 Task: Select the never option in the show active terminal.
Action: Mouse moved to (44, 411)
Screenshot: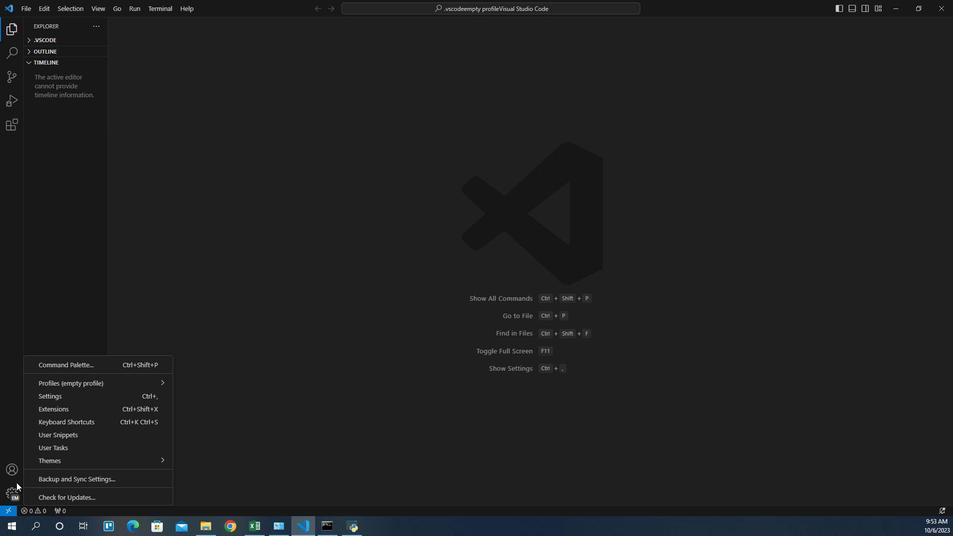 
Action: Mouse pressed left at (44, 411)
Screenshot: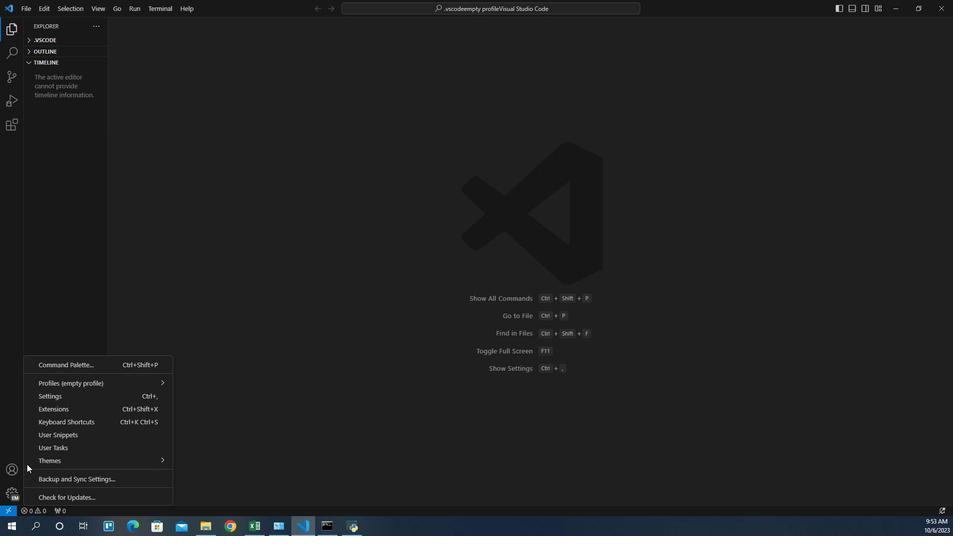 
Action: Mouse moved to (76, 353)
Screenshot: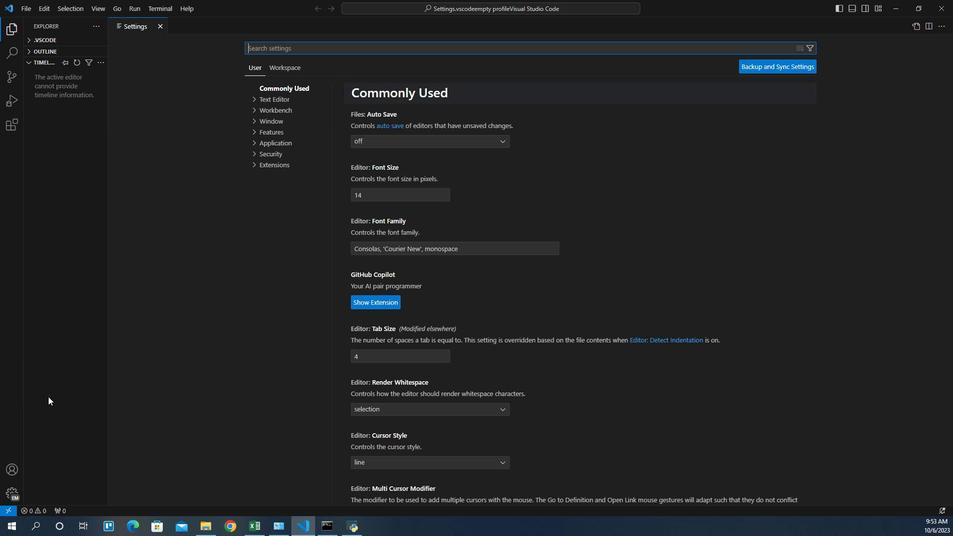 
Action: Mouse pressed left at (76, 353)
Screenshot: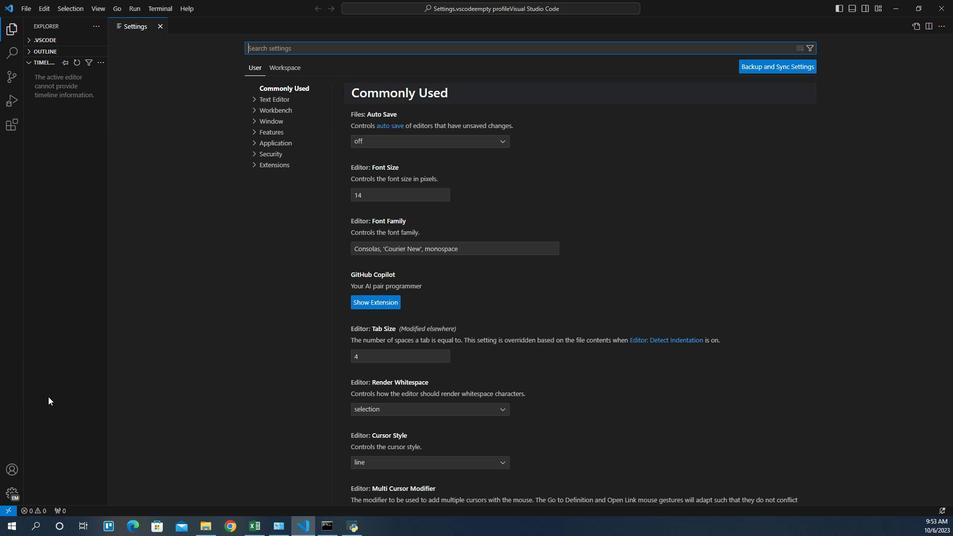 
Action: Mouse moved to (268, 194)
Screenshot: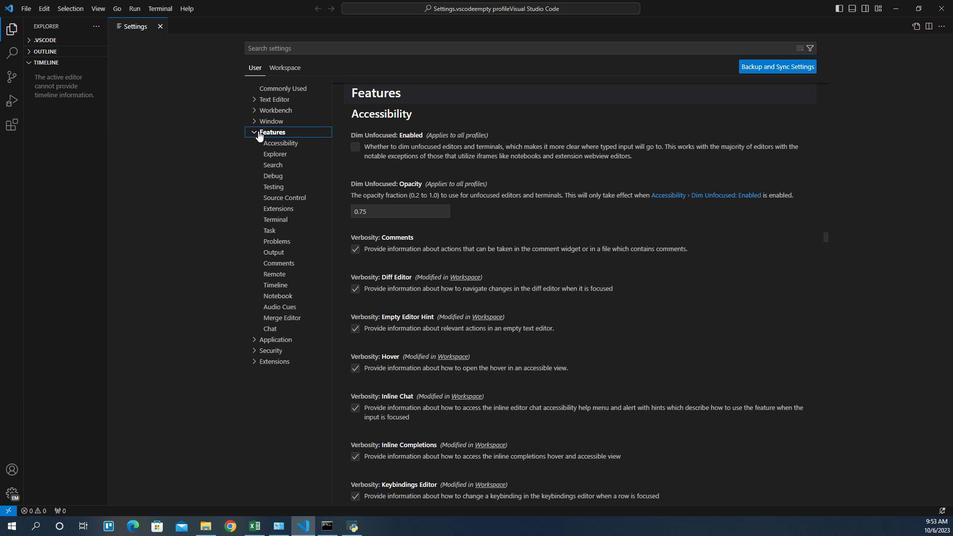 
Action: Mouse pressed left at (268, 194)
Screenshot: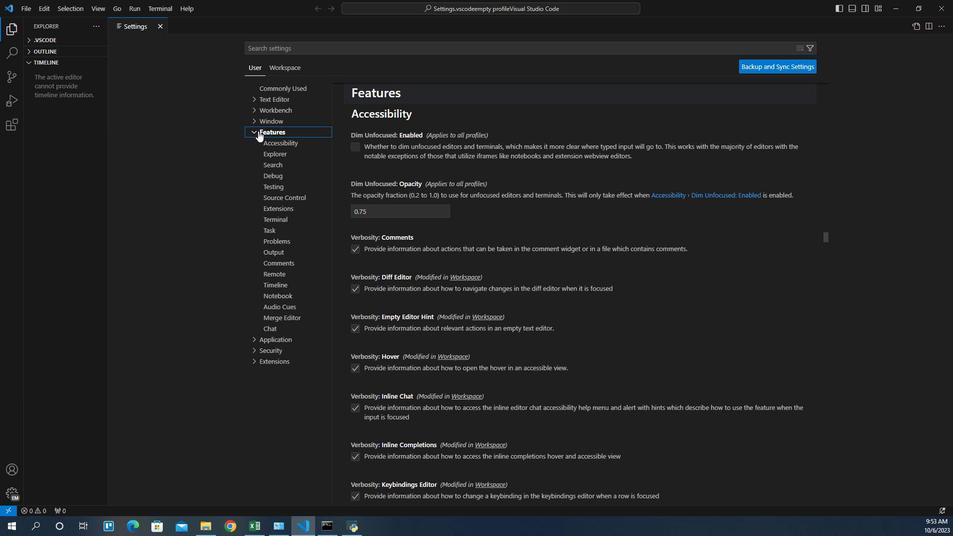 
Action: Mouse moved to (287, 248)
Screenshot: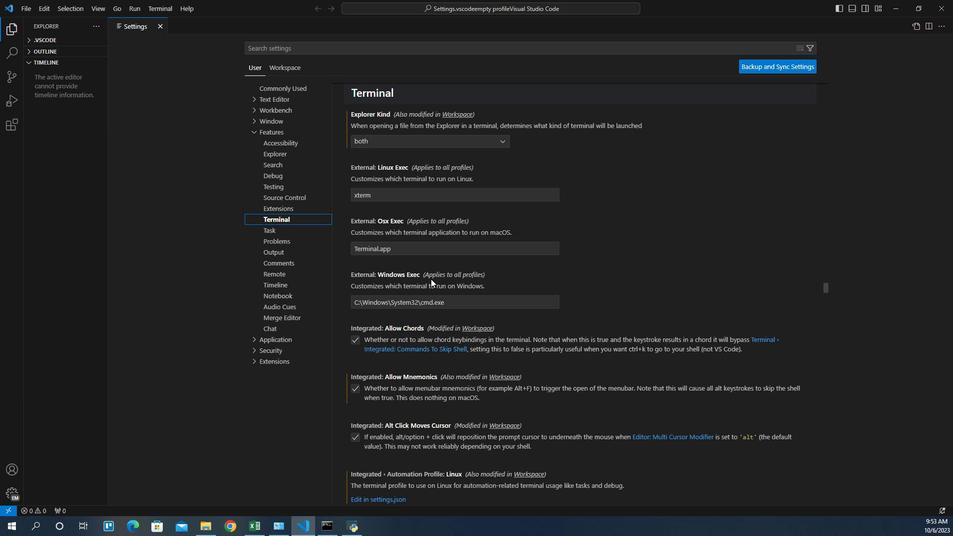 
Action: Mouse pressed left at (287, 248)
Screenshot: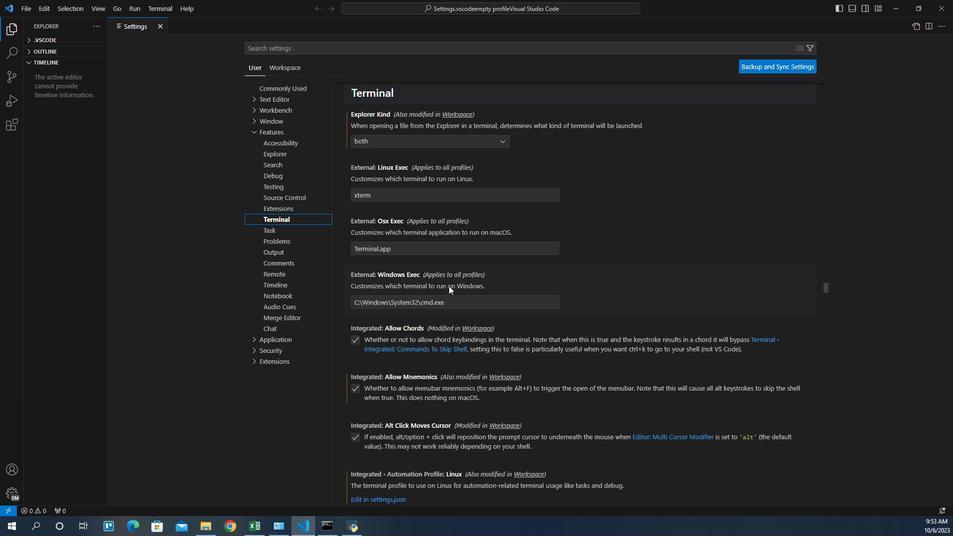 
Action: Mouse moved to (484, 347)
Screenshot: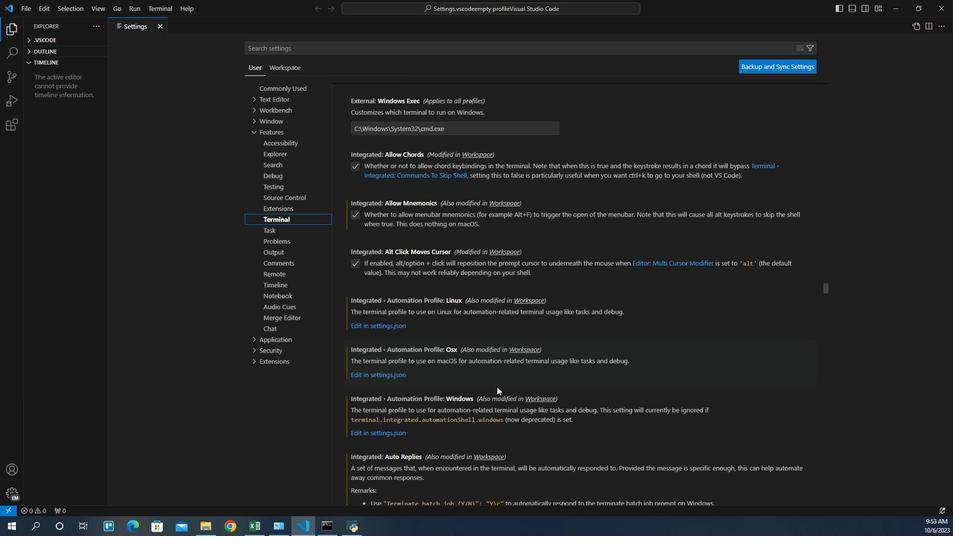 
Action: Mouse scrolled (484, 347) with delta (0, 0)
Screenshot: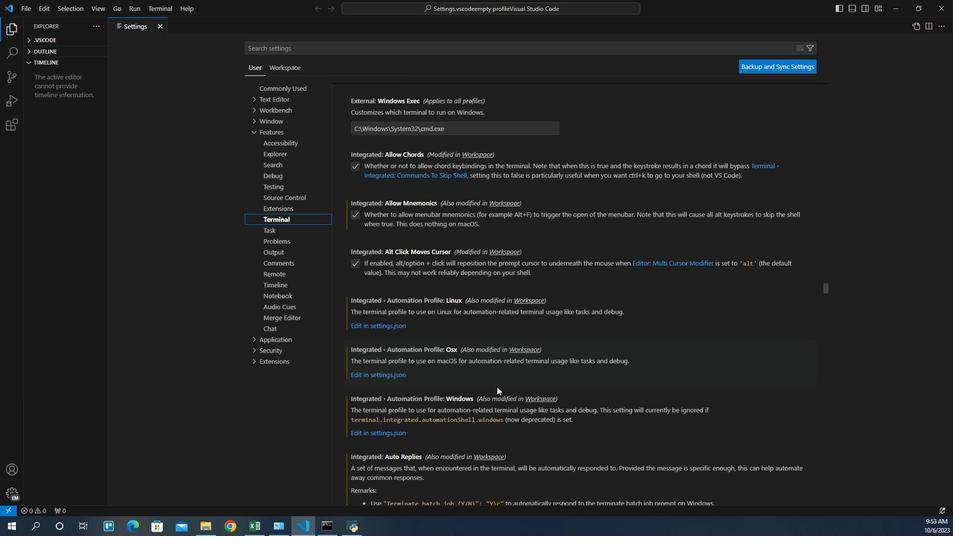 
Action: Mouse scrolled (484, 347) with delta (0, 0)
Screenshot: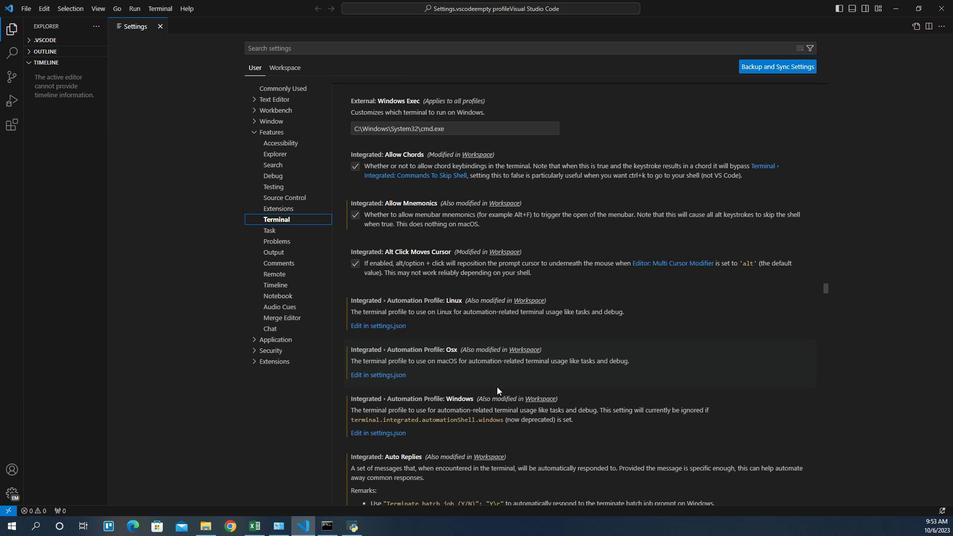 
Action: Mouse scrolled (484, 347) with delta (0, 0)
Screenshot: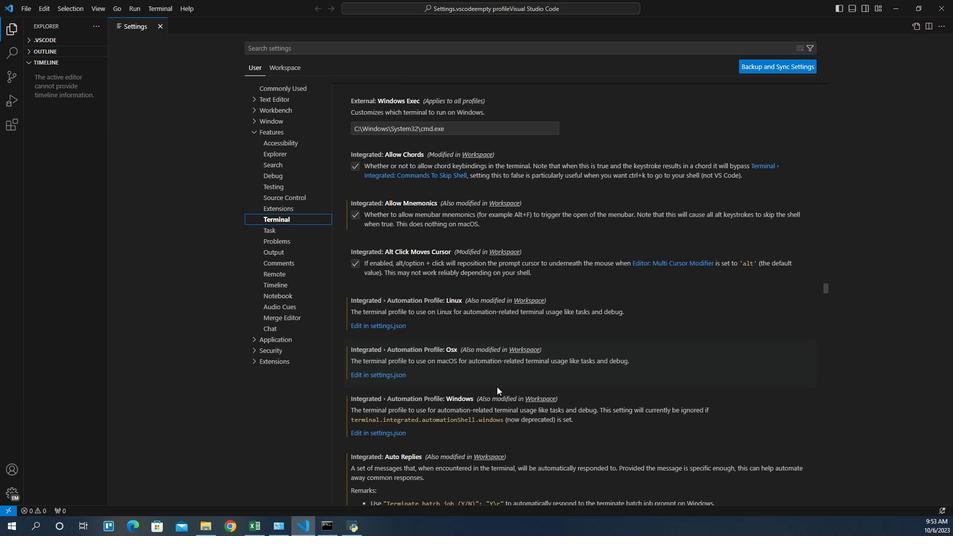 
Action: Mouse scrolled (484, 347) with delta (0, 0)
Screenshot: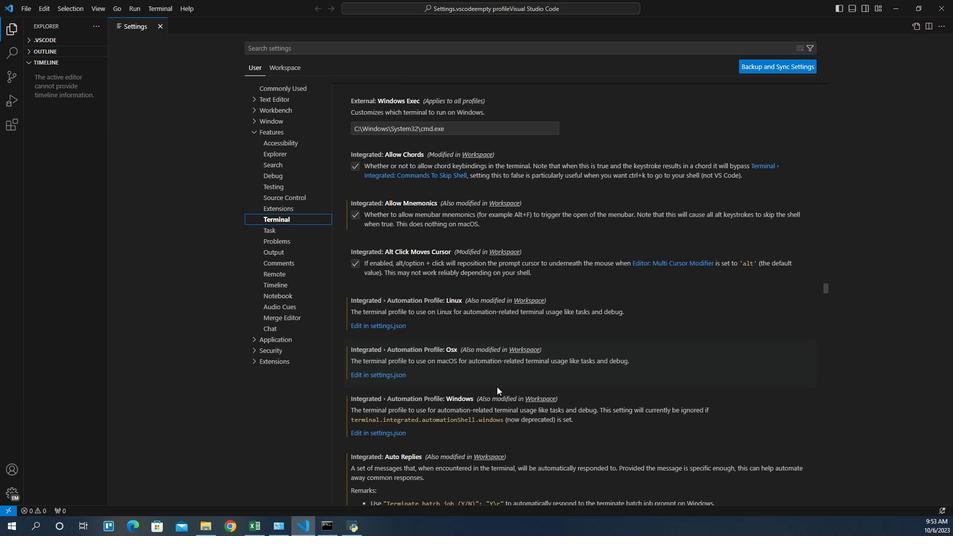 
Action: Mouse scrolled (484, 347) with delta (0, 0)
Screenshot: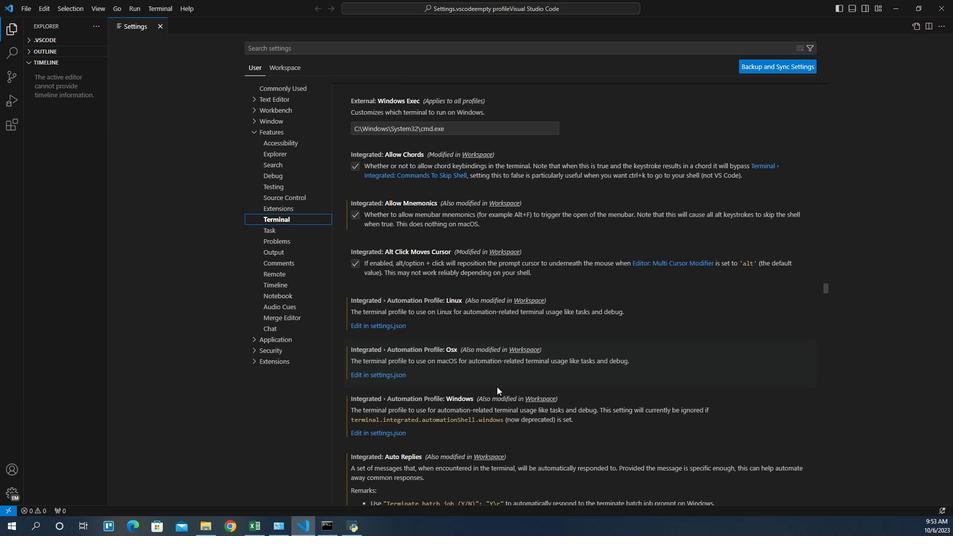 
Action: Mouse scrolled (484, 347) with delta (0, 0)
Screenshot: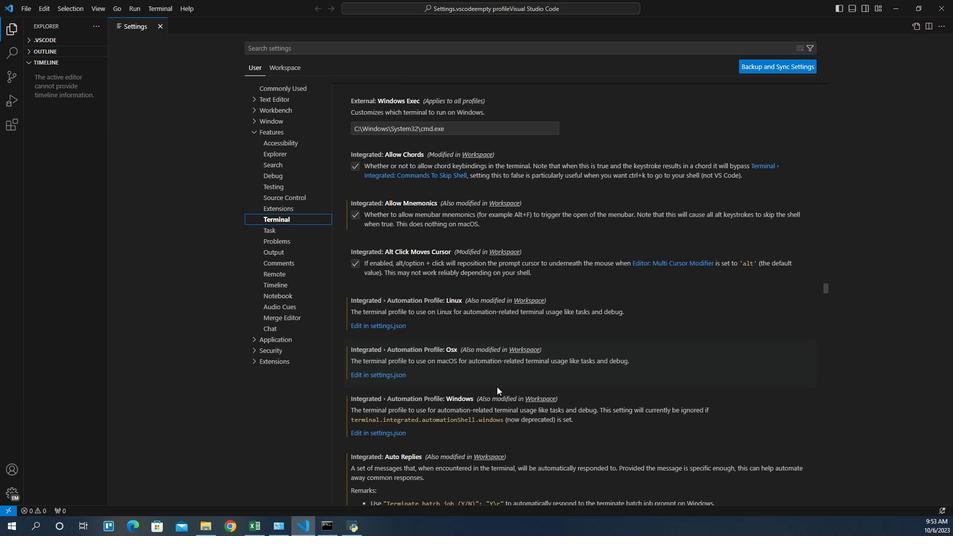 
Action: Mouse scrolled (484, 347) with delta (0, 0)
Screenshot: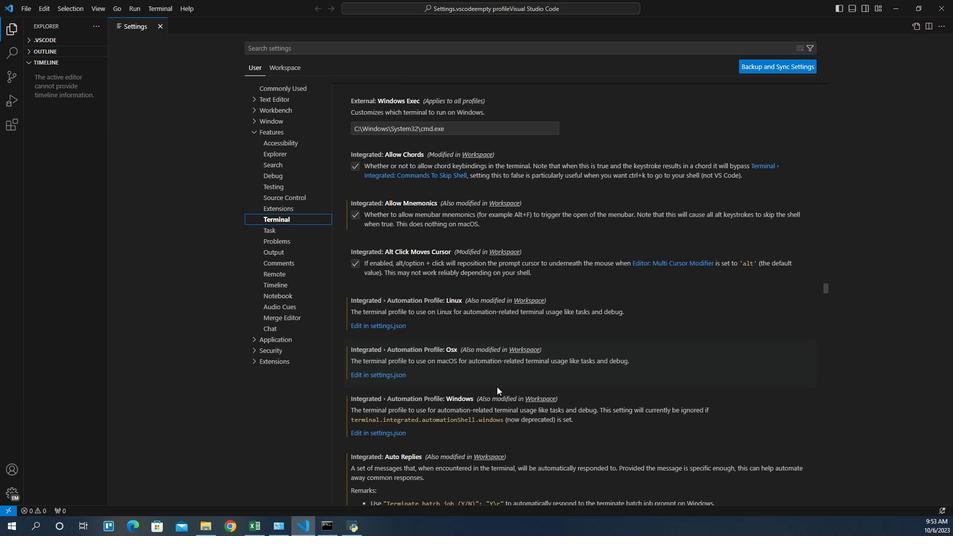 
Action: Mouse moved to (485, 347)
Screenshot: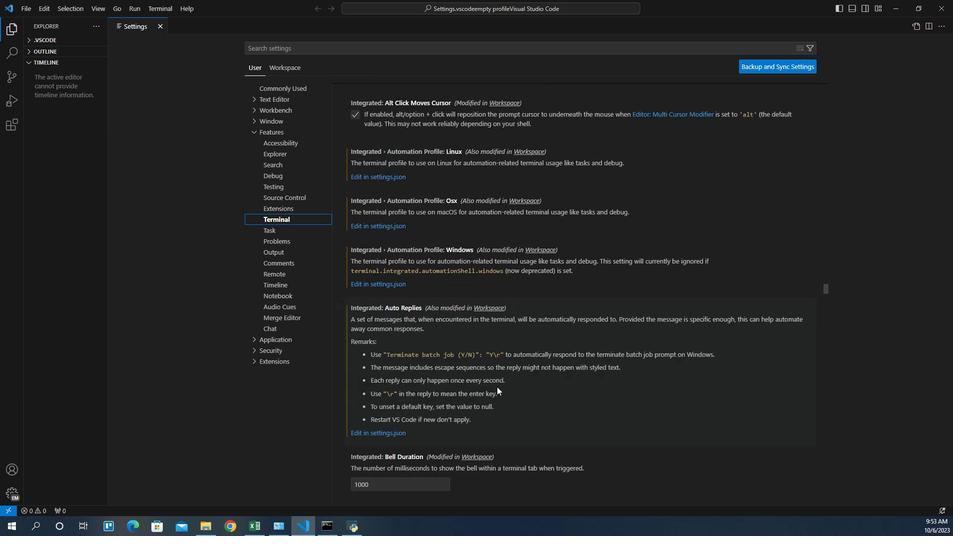 
Action: Mouse scrolled (485, 347) with delta (0, 0)
Screenshot: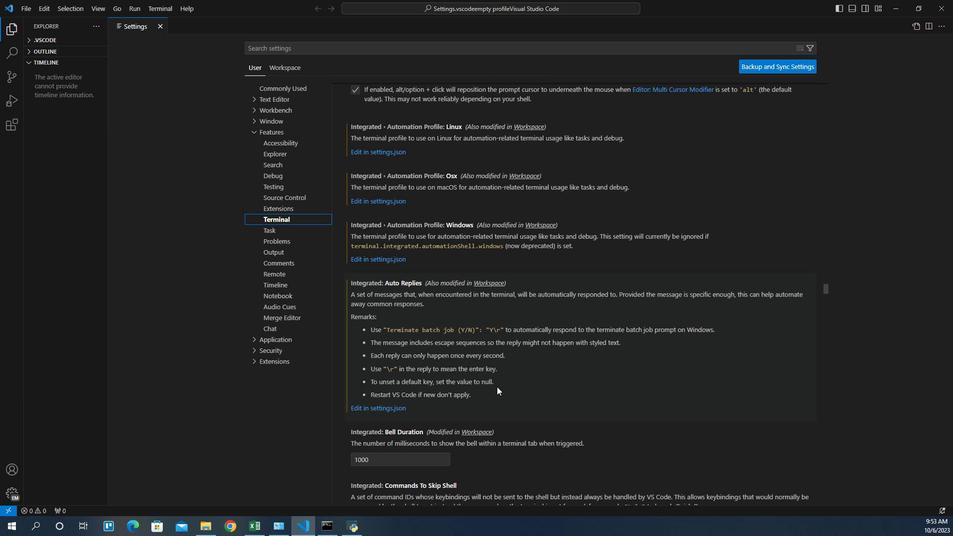 
Action: Mouse scrolled (485, 347) with delta (0, 0)
Screenshot: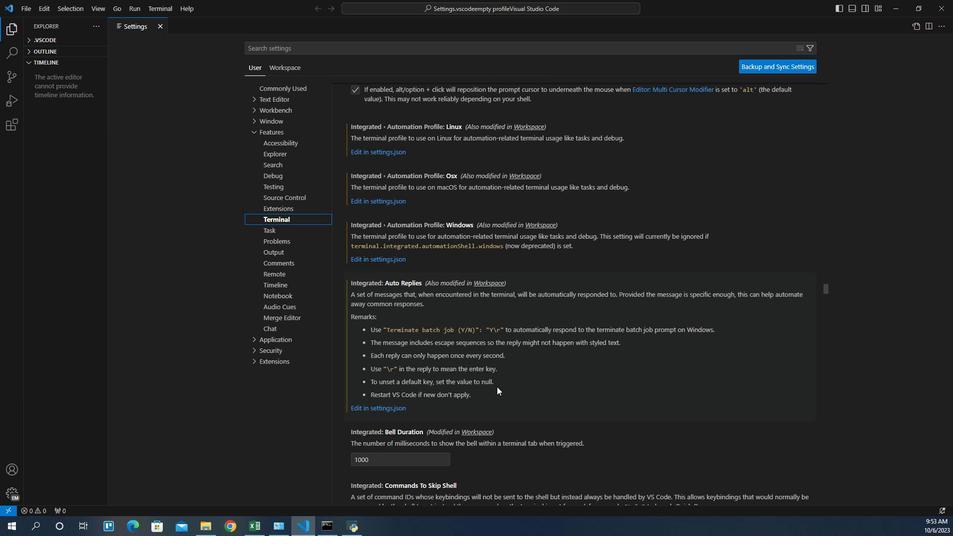 
Action: Mouse scrolled (485, 347) with delta (0, 0)
Screenshot: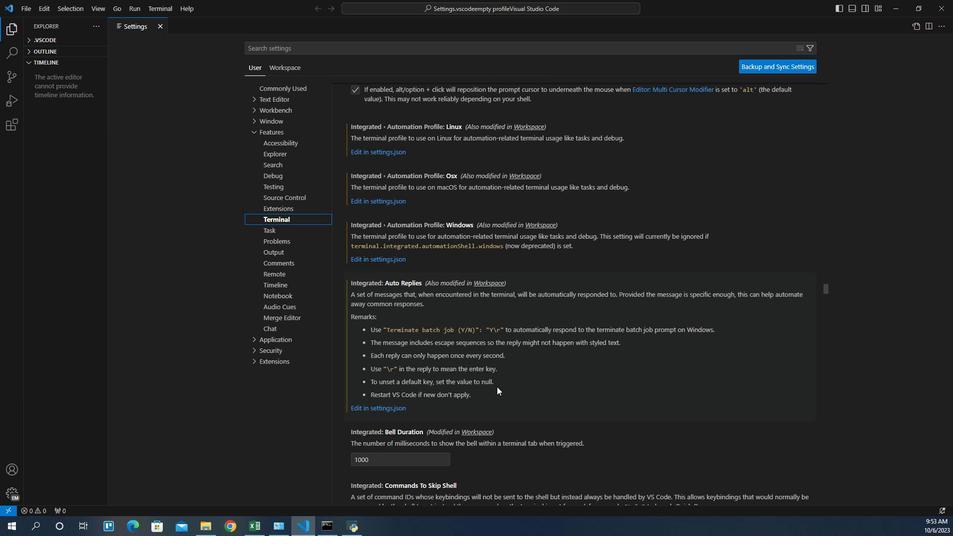 
Action: Mouse scrolled (485, 347) with delta (0, 0)
Screenshot: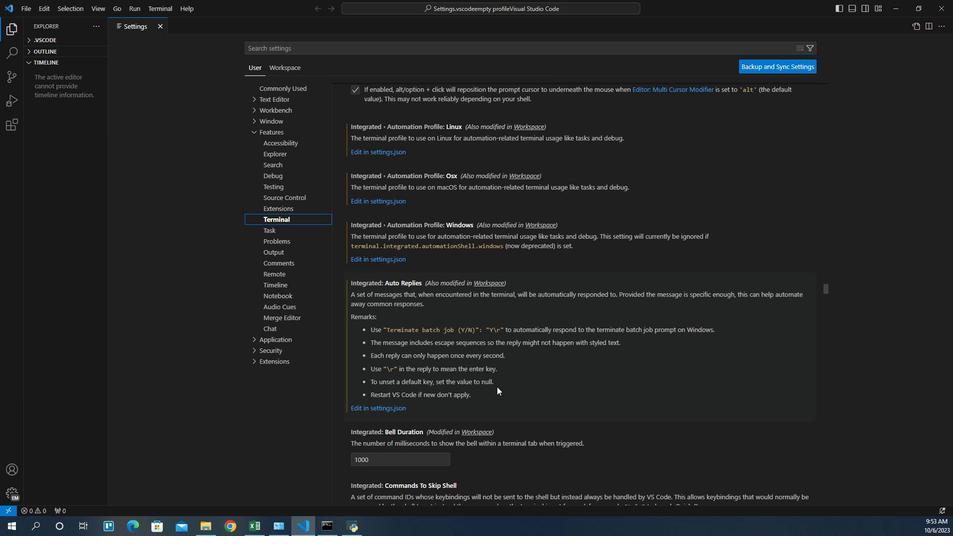 
Action: Mouse scrolled (485, 347) with delta (0, 0)
Screenshot: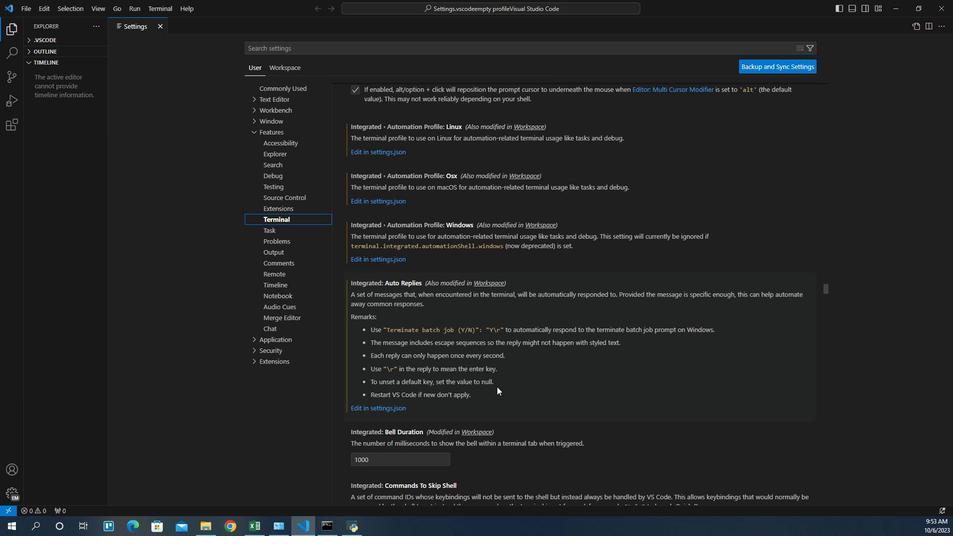 
Action: Mouse scrolled (485, 347) with delta (0, 0)
Screenshot: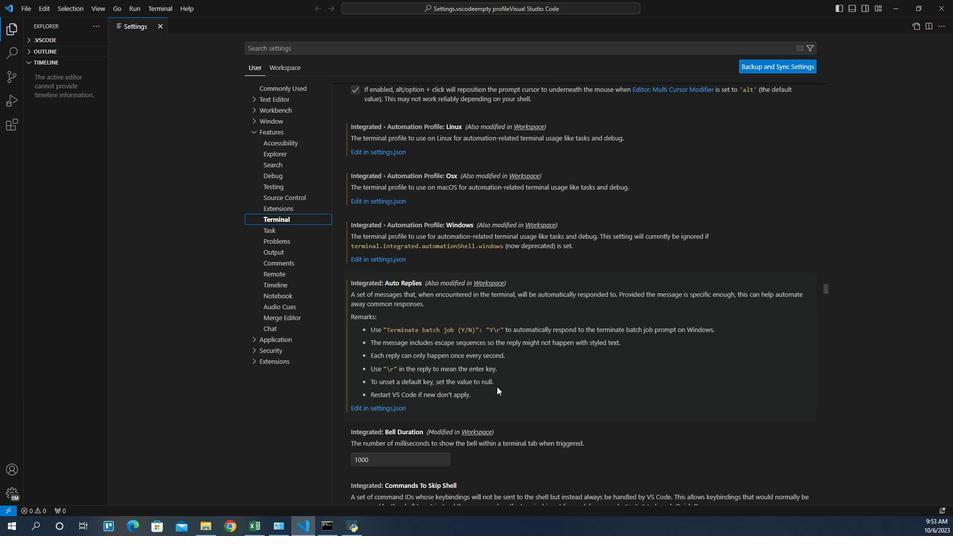 
Action: Mouse scrolled (485, 347) with delta (0, 0)
Screenshot: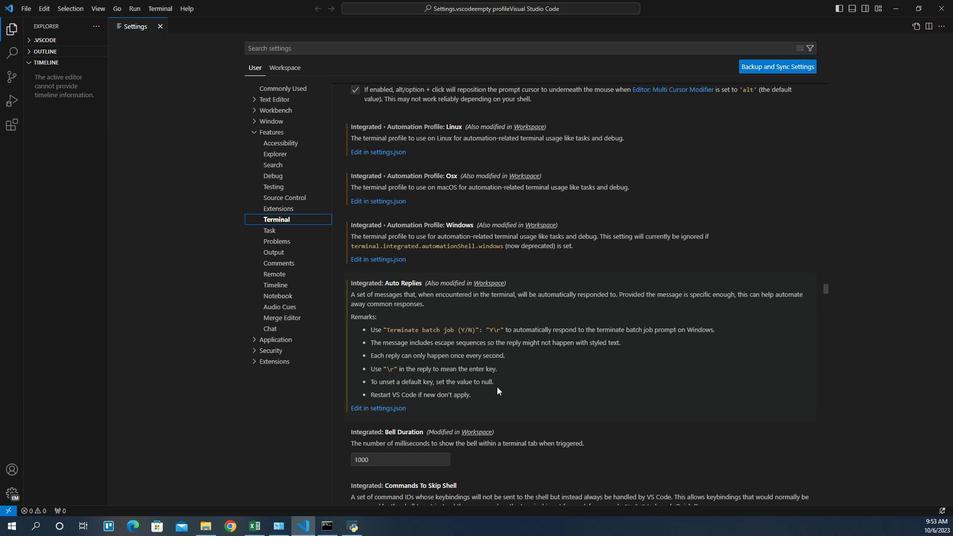 
Action: Mouse scrolled (485, 347) with delta (0, 0)
Screenshot: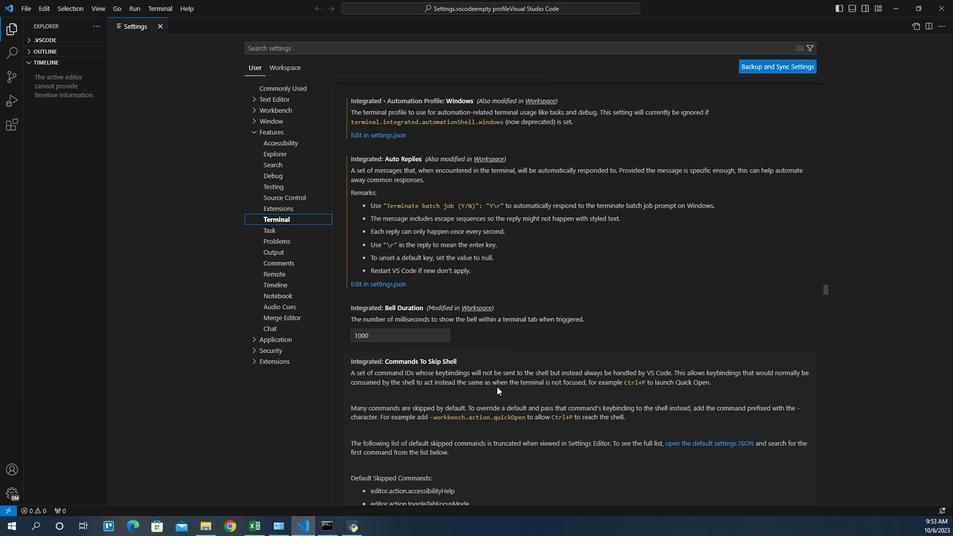 
Action: Mouse scrolled (485, 347) with delta (0, 0)
Screenshot: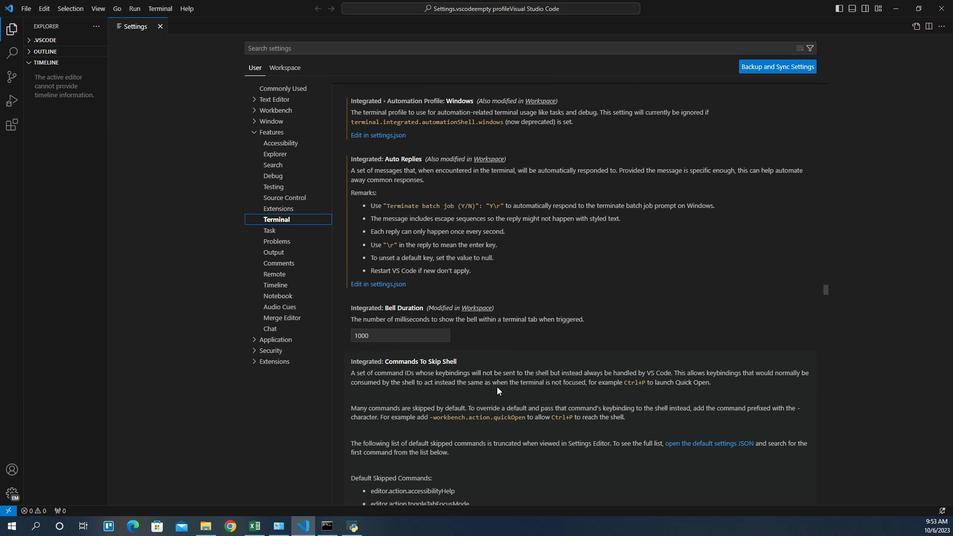 
Action: Mouse scrolled (485, 347) with delta (0, 0)
Screenshot: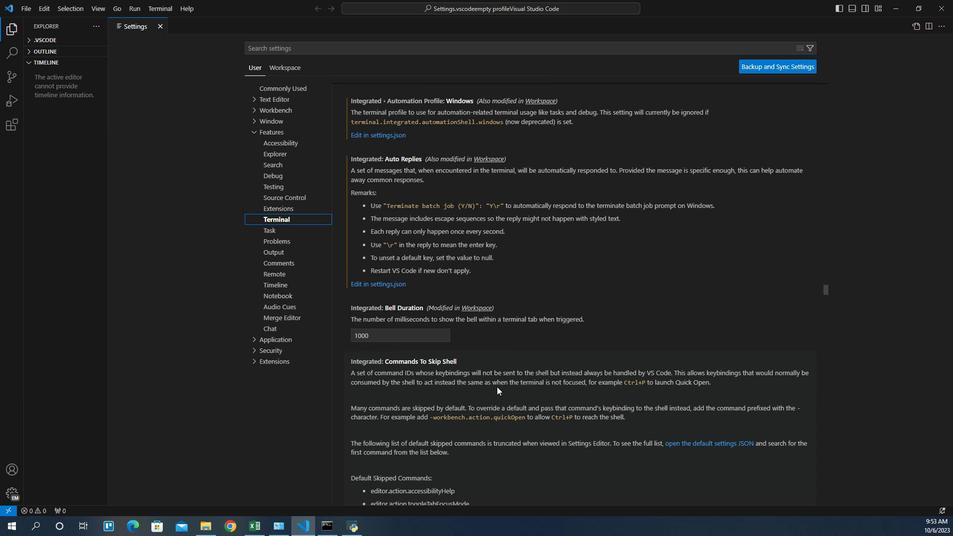 
Action: Mouse scrolled (485, 347) with delta (0, 0)
Screenshot: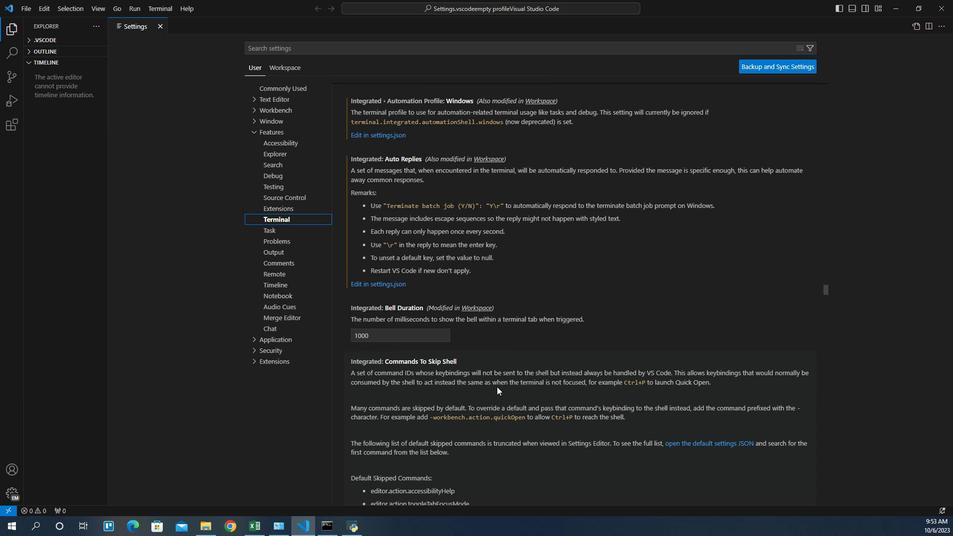 
Action: Mouse scrolled (485, 348) with delta (0, 0)
Screenshot: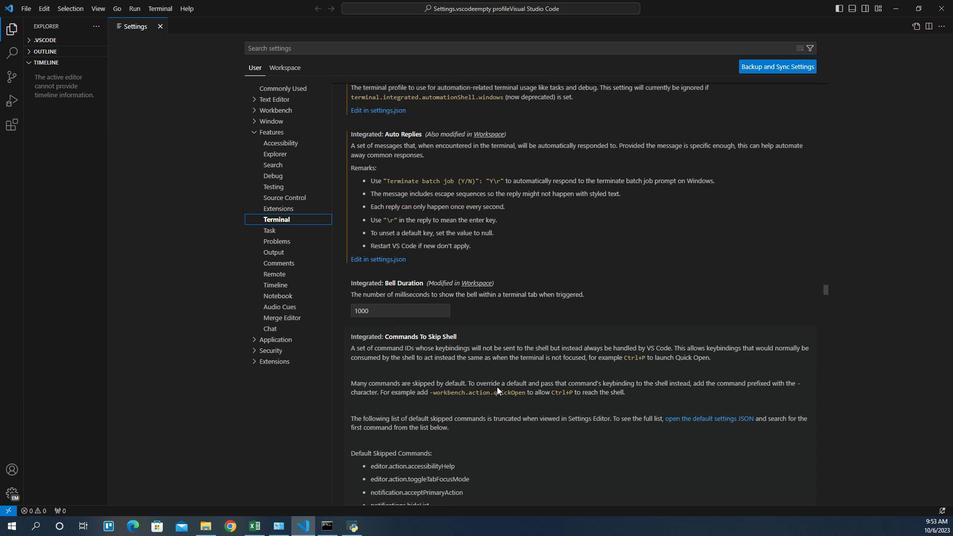 
Action: Mouse scrolled (485, 347) with delta (0, 0)
Screenshot: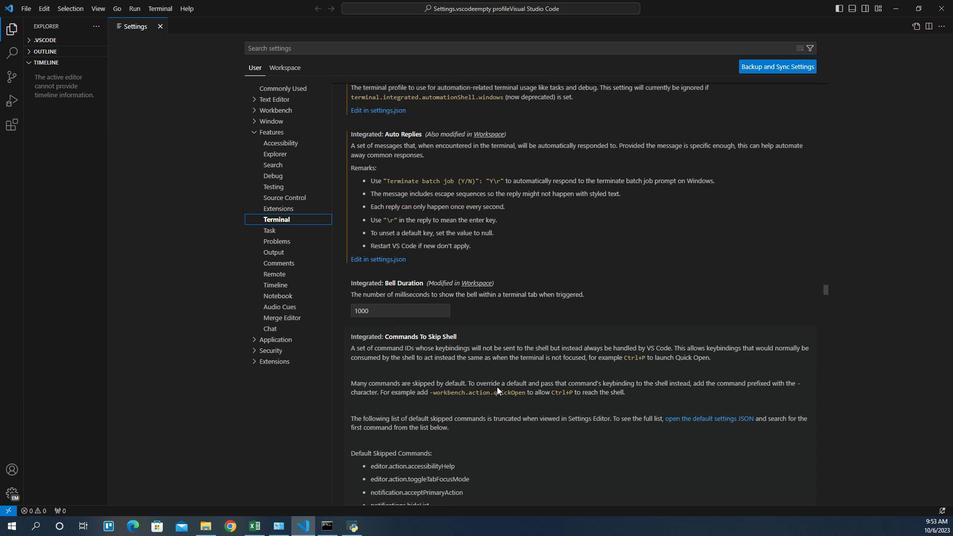 
Action: Mouse scrolled (485, 347) with delta (0, 0)
Screenshot: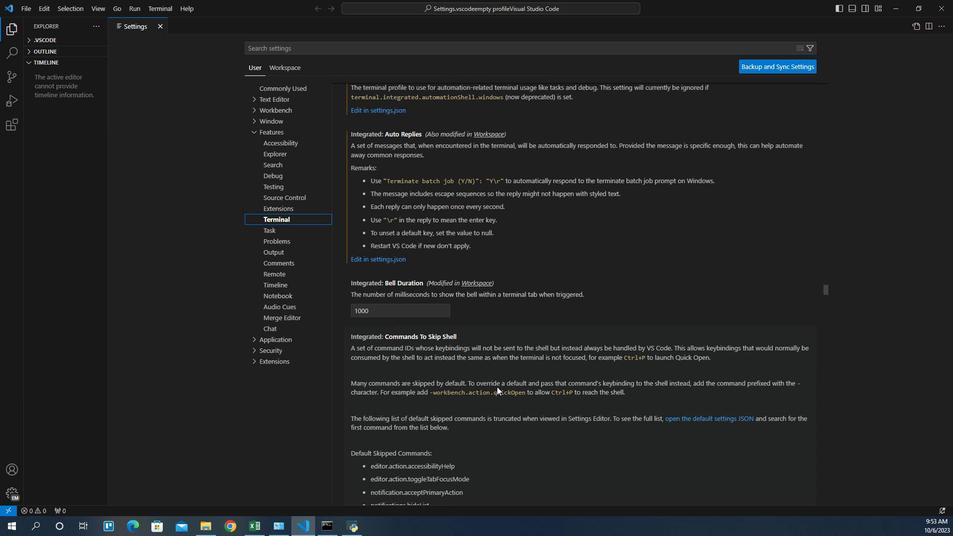 
Action: Mouse scrolled (485, 347) with delta (0, 0)
Screenshot: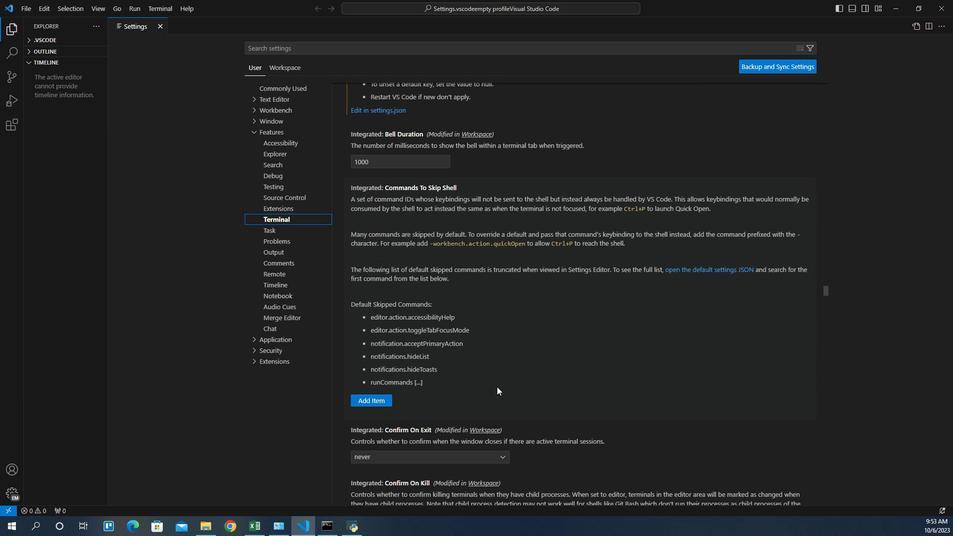 
Action: Mouse scrolled (485, 347) with delta (0, 0)
Screenshot: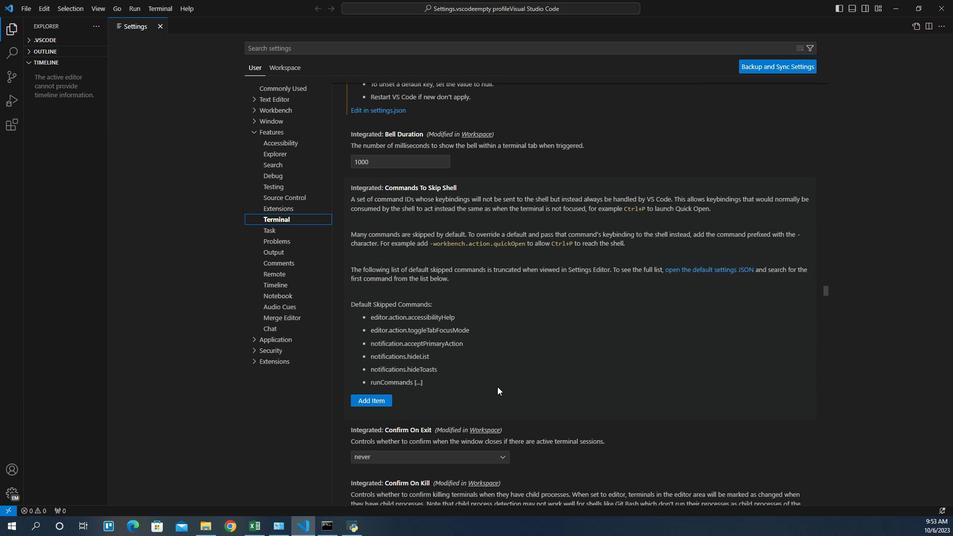 
Action: Mouse scrolled (485, 347) with delta (0, 0)
Screenshot: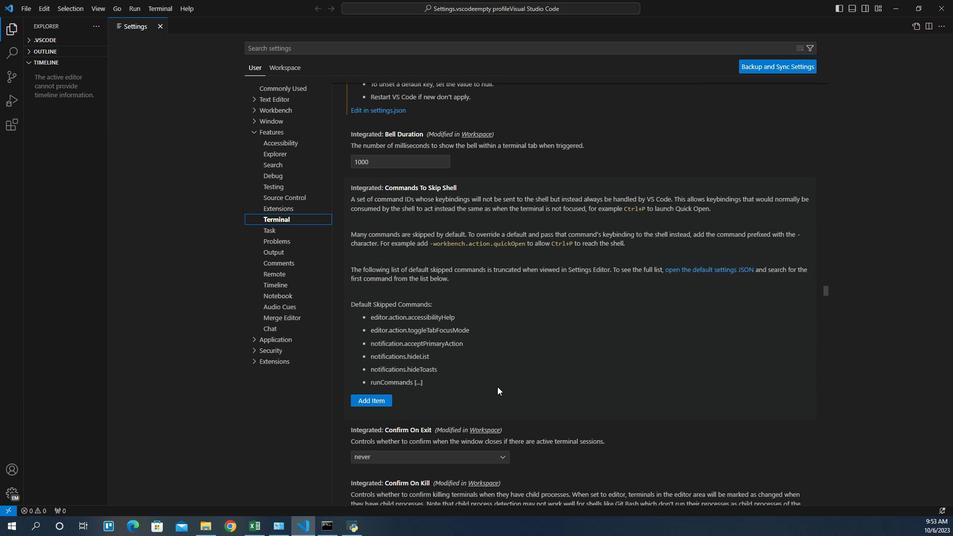 
Action: Mouse scrolled (485, 347) with delta (0, 0)
Screenshot: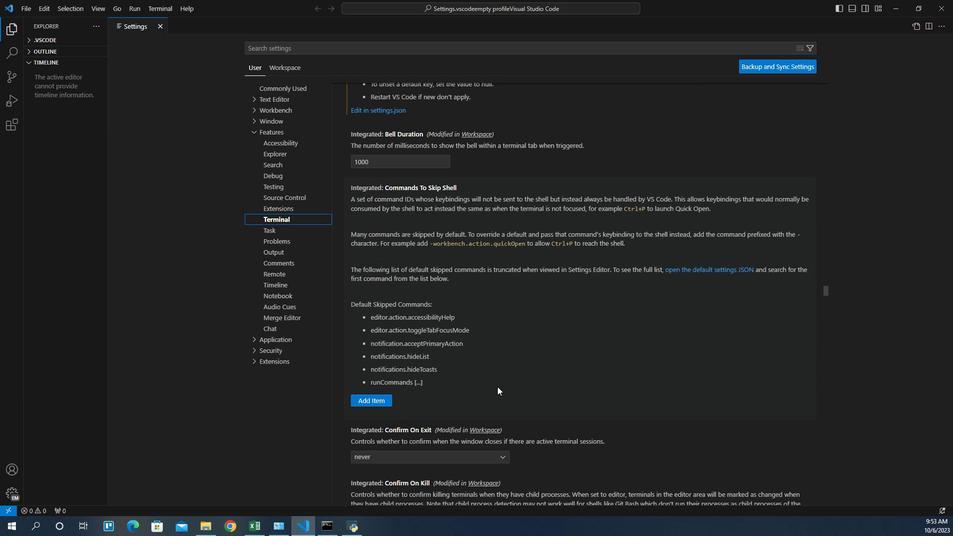 
Action: Mouse scrolled (485, 347) with delta (0, 0)
Screenshot: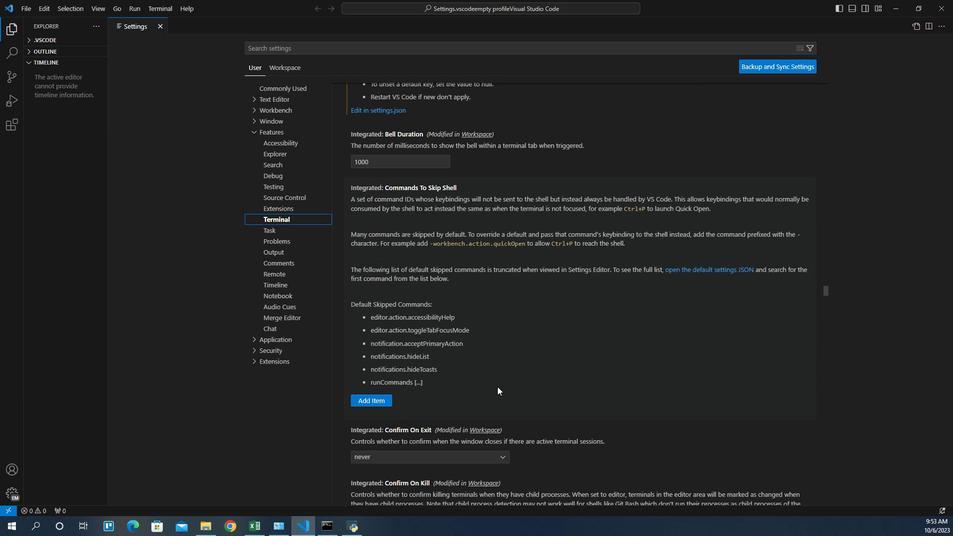 
Action: Mouse scrolled (485, 347) with delta (0, 0)
Screenshot: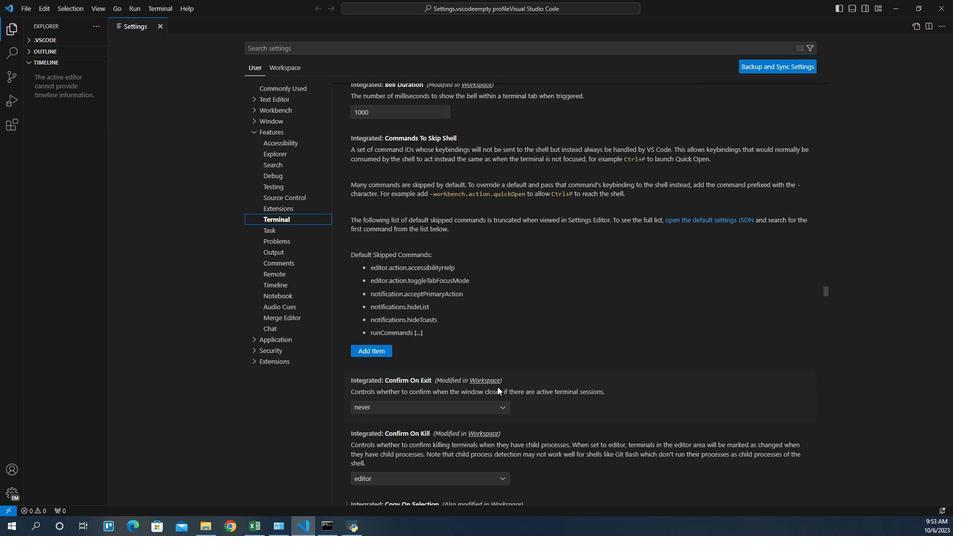 
Action: Mouse scrolled (485, 347) with delta (0, 0)
Screenshot: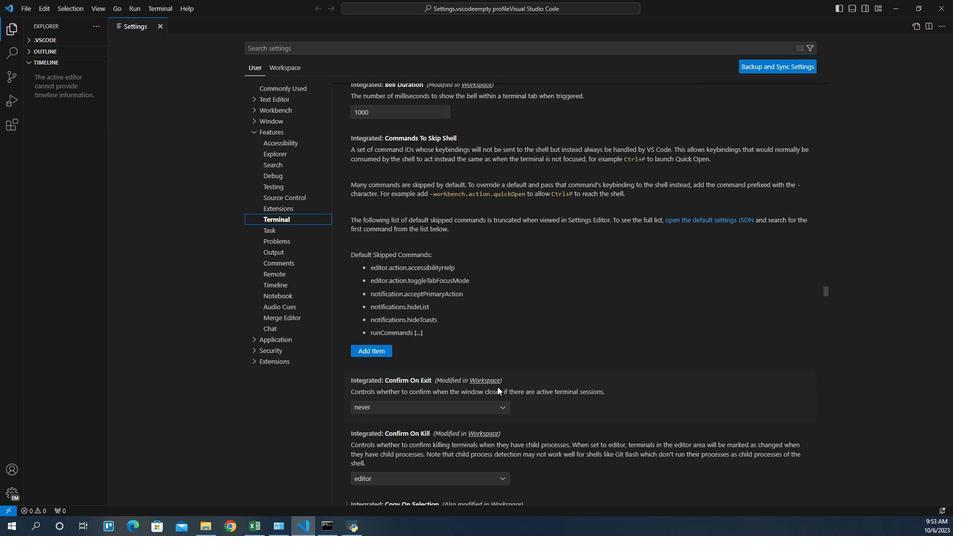 
Action: Mouse moved to (486, 347)
Screenshot: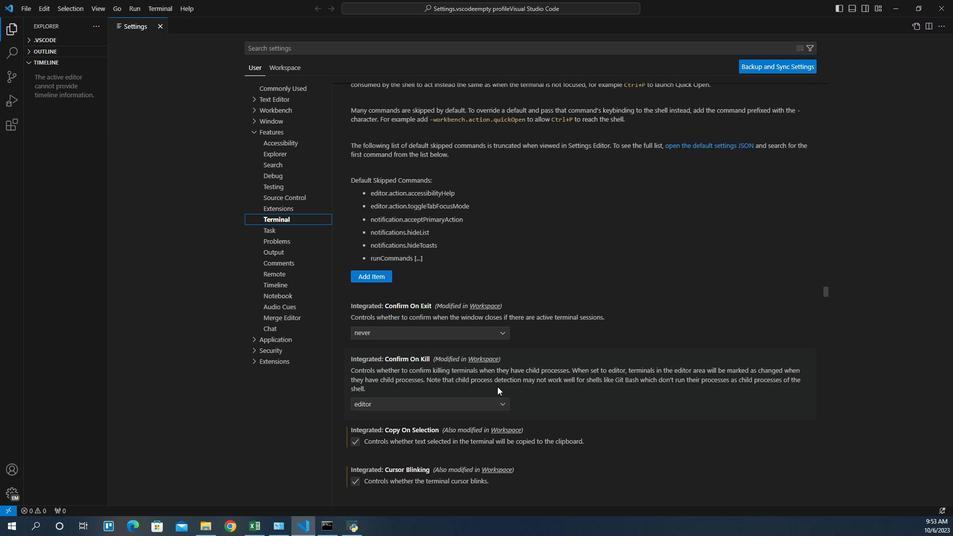 
Action: Mouse scrolled (486, 347) with delta (0, 0)
Screenshot: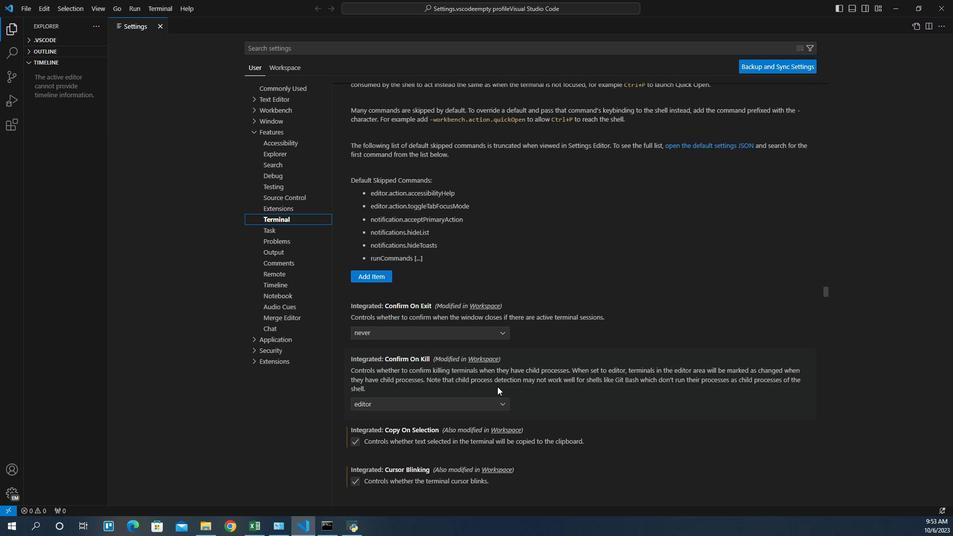 
Action: Mouse scrolled (486, 347) with delta (0, 0)
Screenshot: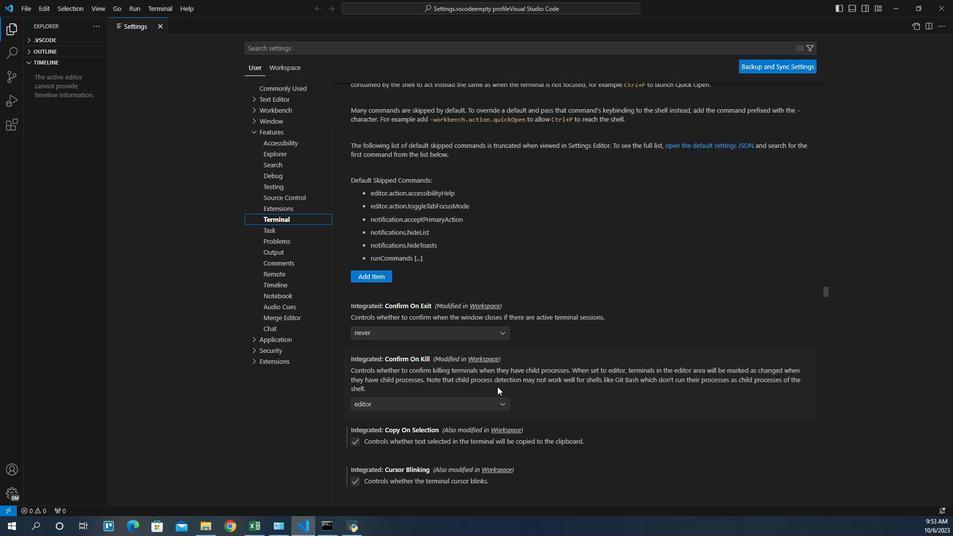 
Action: Mouse scrolled (486, 348) with delta (0, 0)
Screenshot: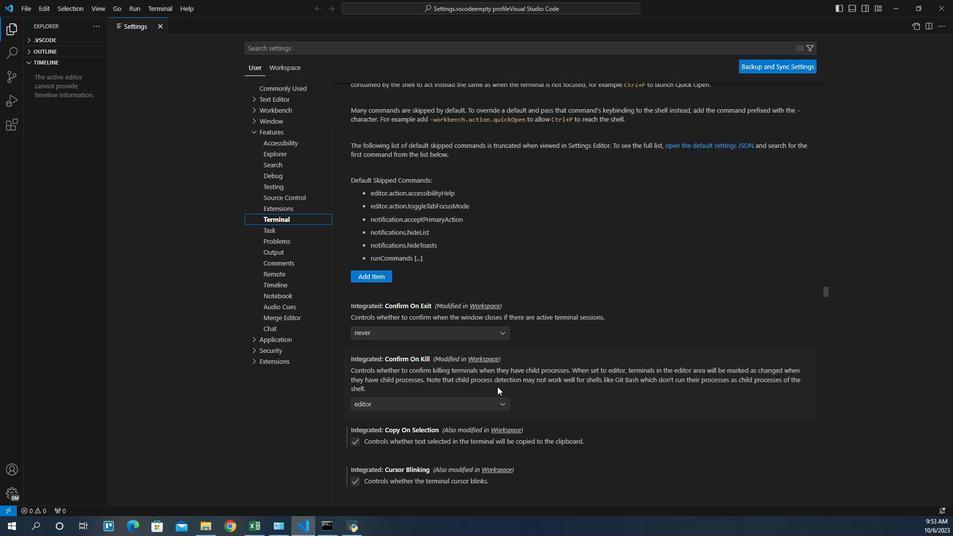 
Action: Mouse scrolled (486, 347) with delta (0, 0)
Screenshot: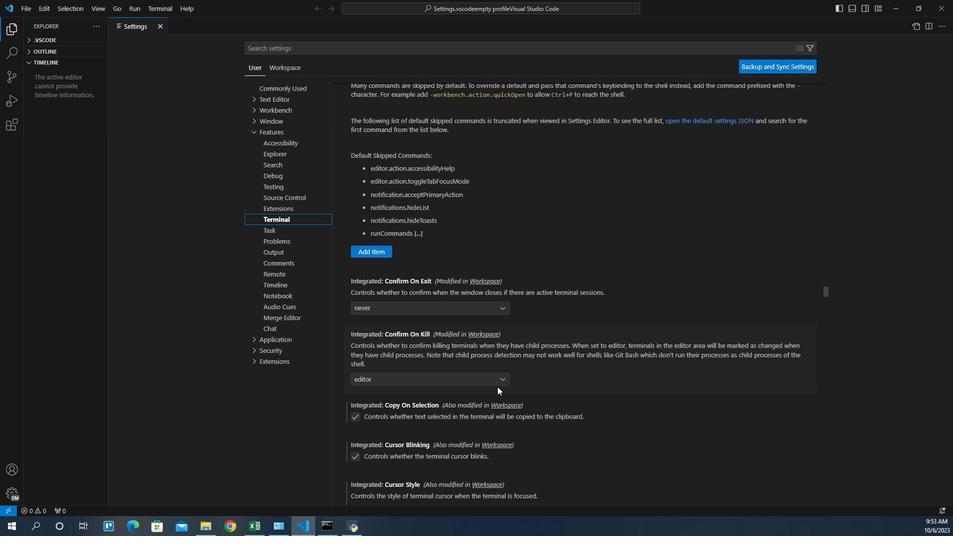 
Action: Mouse scrolled (486, 347) with delta (0, 0)
Screenshot: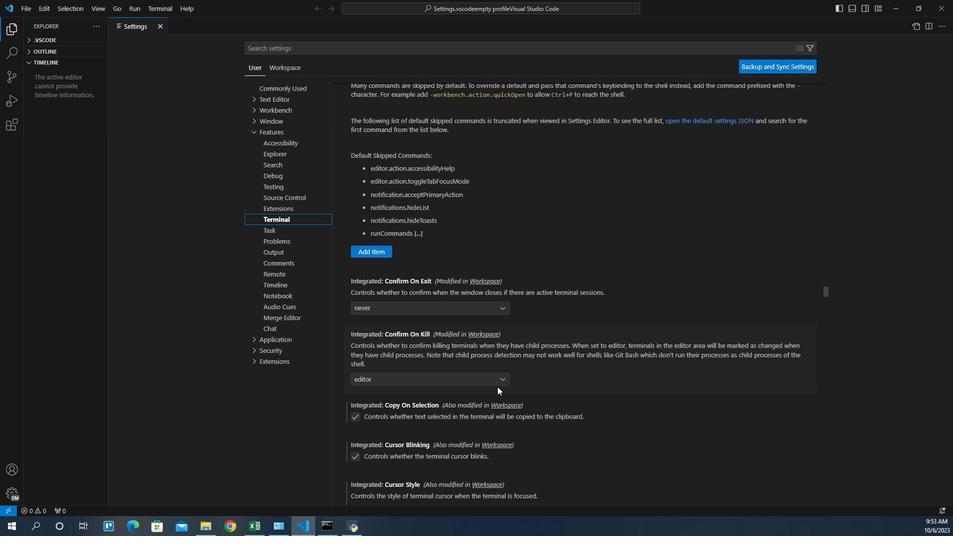 
Action: Mouse scrolled (486, 347) with delta (0, 0)
Screenshot: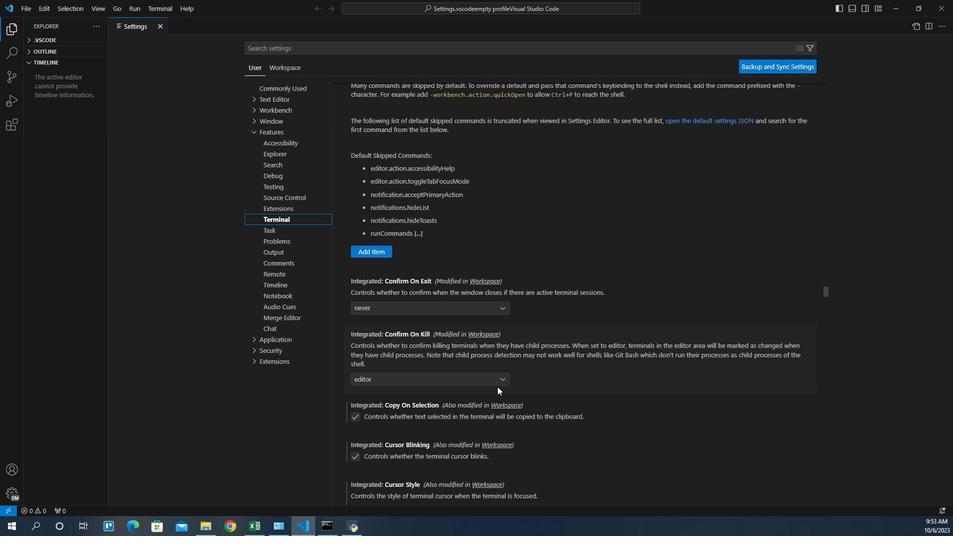 
Action: Mouse scrolled (486, 347) with delta (0, 0)
Screenshot: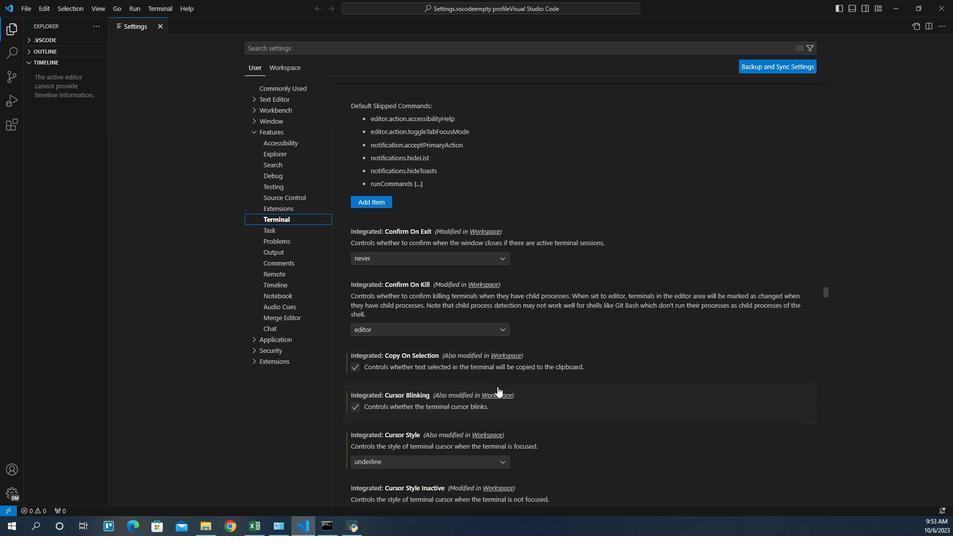 
Action: Mouse scrolled (486, 347) with delta (0, 0)
Screenshot: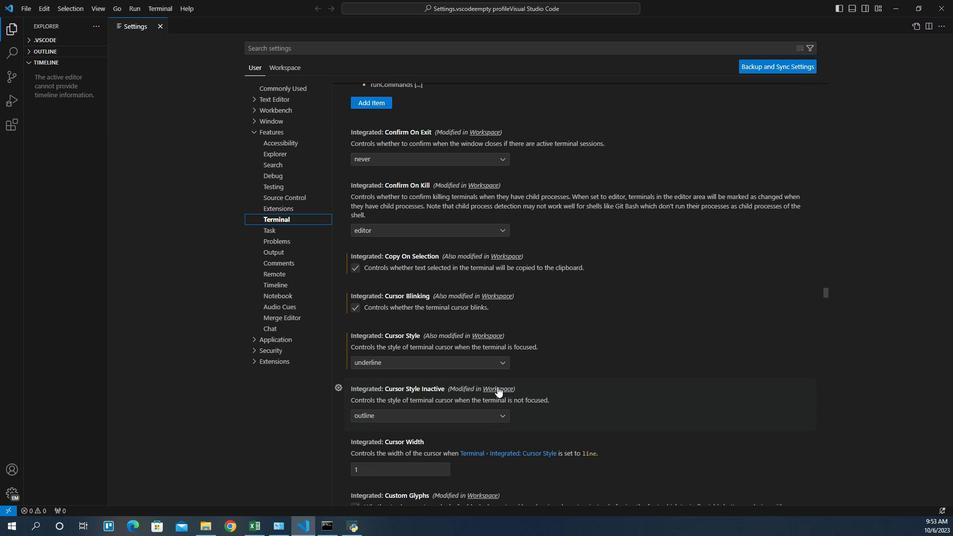 
Action: Mouse scrolled (486, 347) with delta (0, 0)
Screenshot: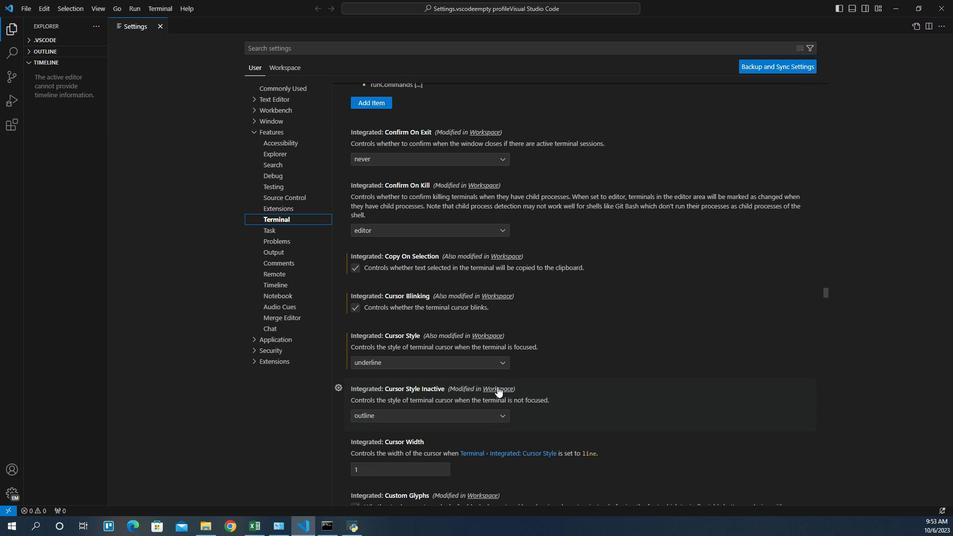 
Action: Mouse scrolled (486, 347) with delta (0, 0)
Screenshot: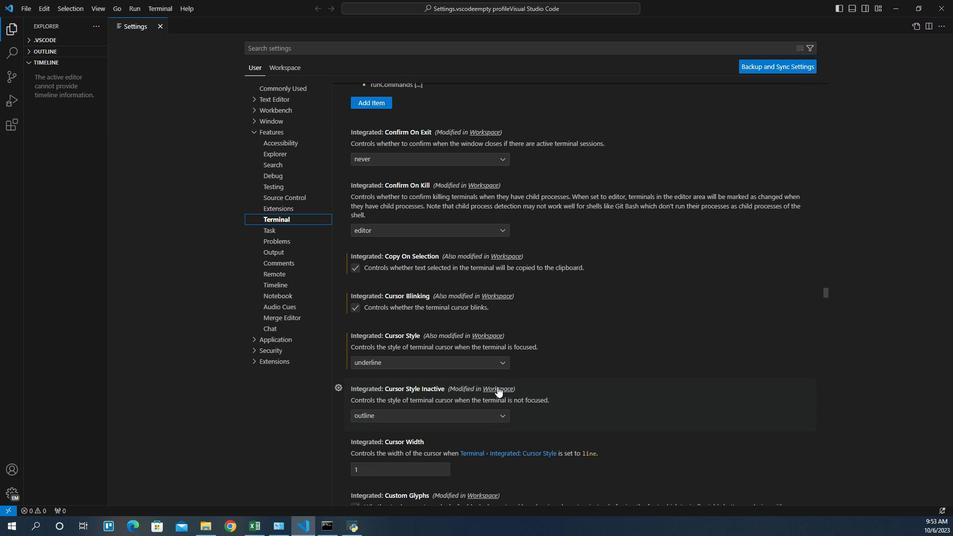 
Action: Mouse scrolled (486, 347) with delta (0, 0)
Screenshot: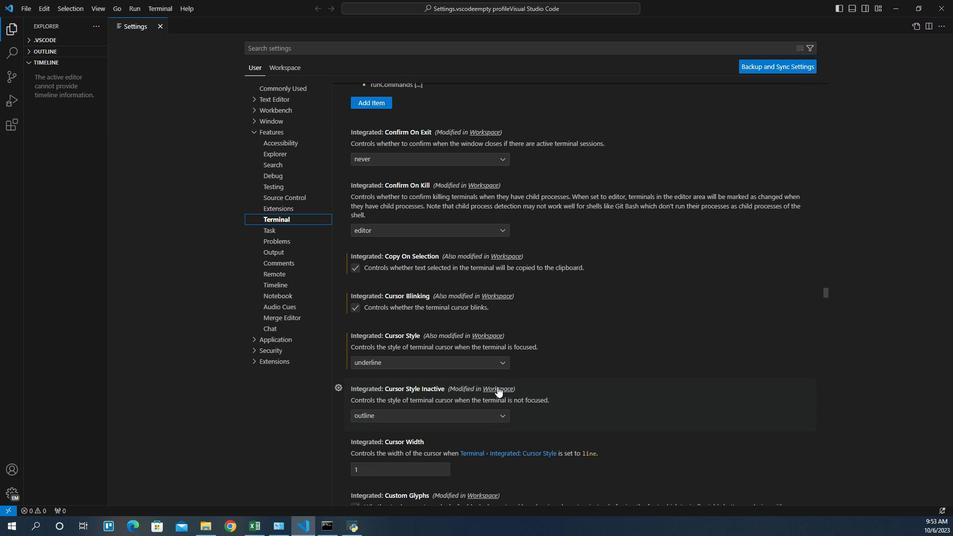 
Action: Mouse scrolled (486, 347) with delta (0, 0)
Screenshot: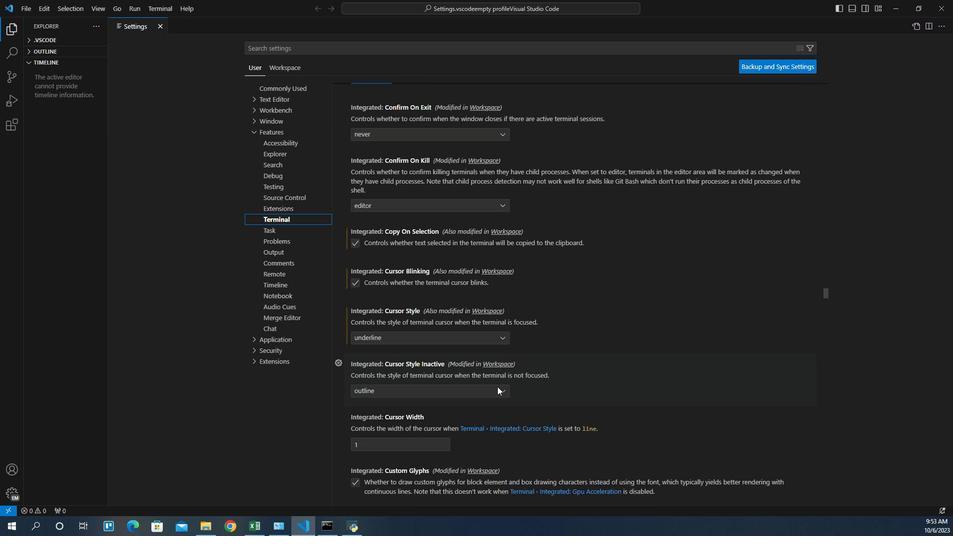 
Action: Mouse scrolled (486, 347) with delta (0, 0)
Screenshot: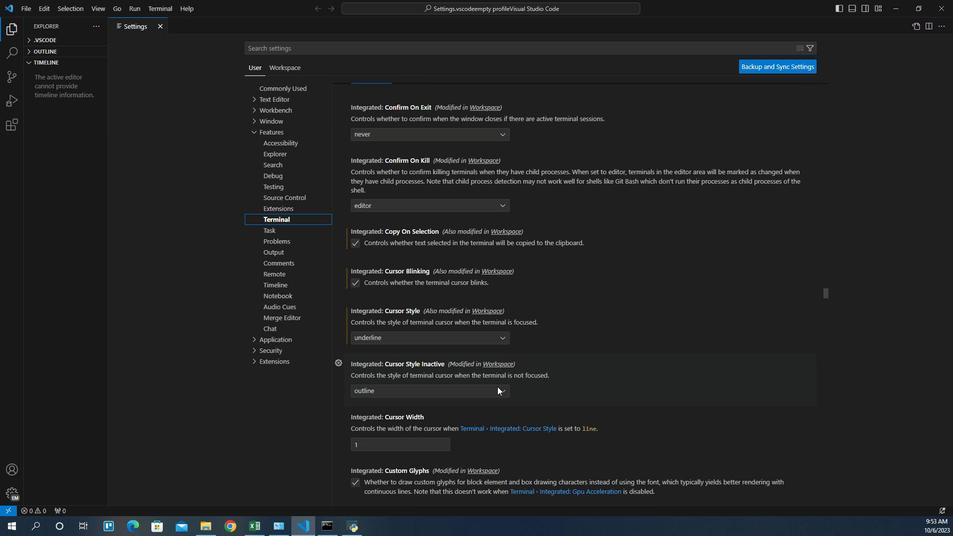 
Action: Mouse scrolled (486, 347) with delta (0, 0)
Screenshot: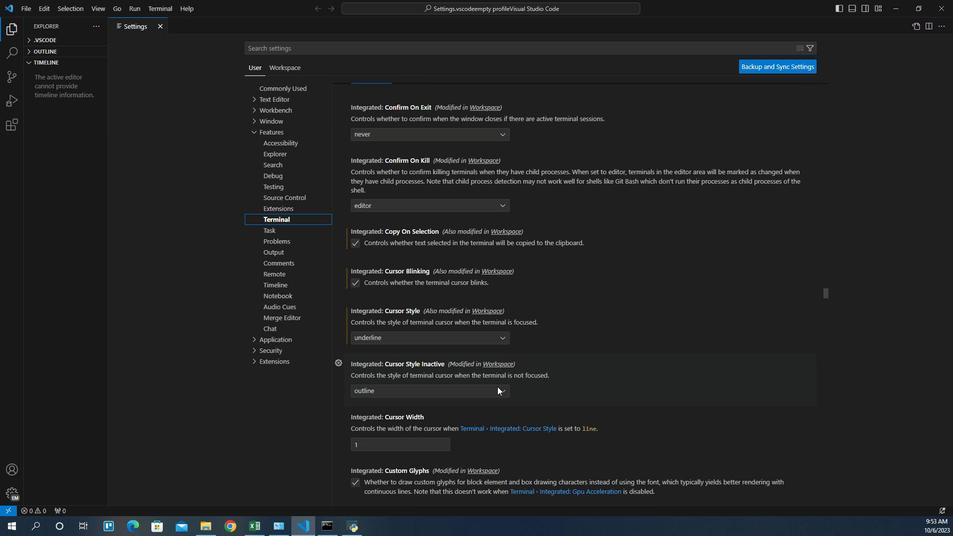 
Action: Mouse scrolled (486, 347) with delta (0, 0)
Screenshot: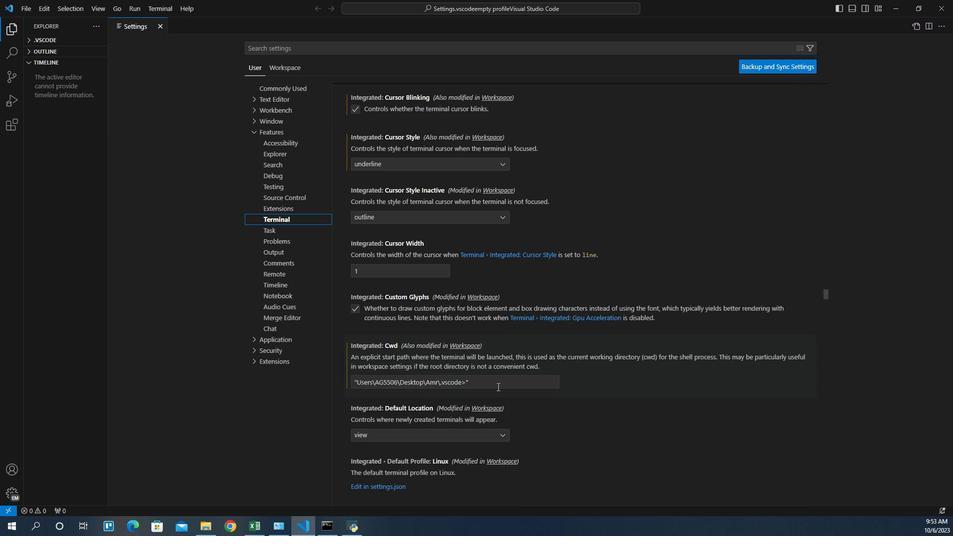 
Action: Mouse scrolled (486, 347) with delta (0, 0)
Screenshot: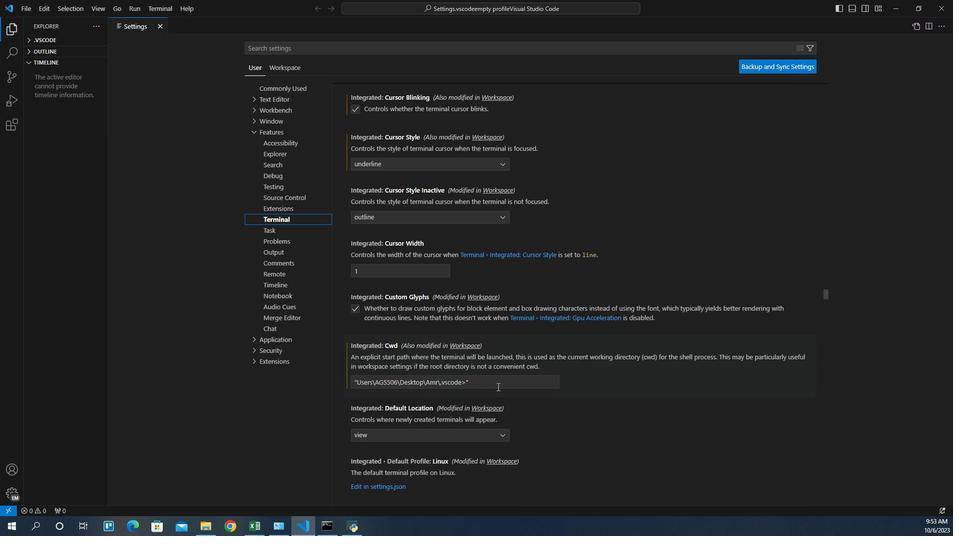 
Action: Mouse scrolled (486, 347) with delta (0, 0)
Screenshot: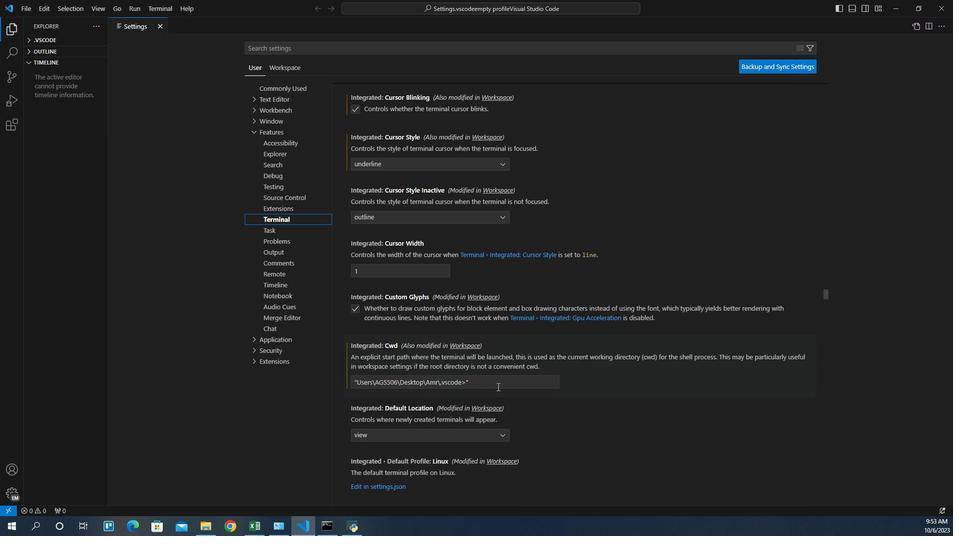 
Action: Mouse scrolled (486, 347) with delta (0, 0)
Screenshot: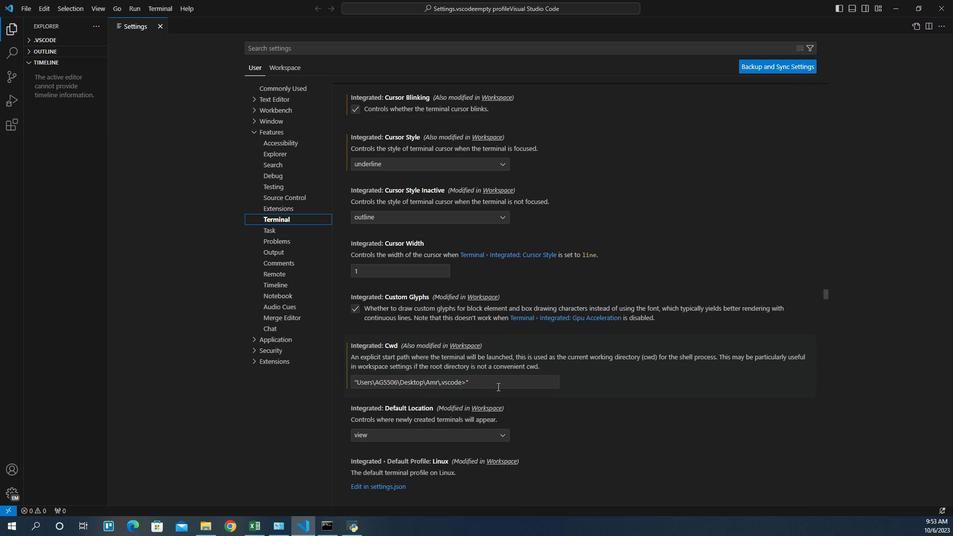 
Action: Mouse scrolled (486, 347) with delta (0, 0)
Screenshot: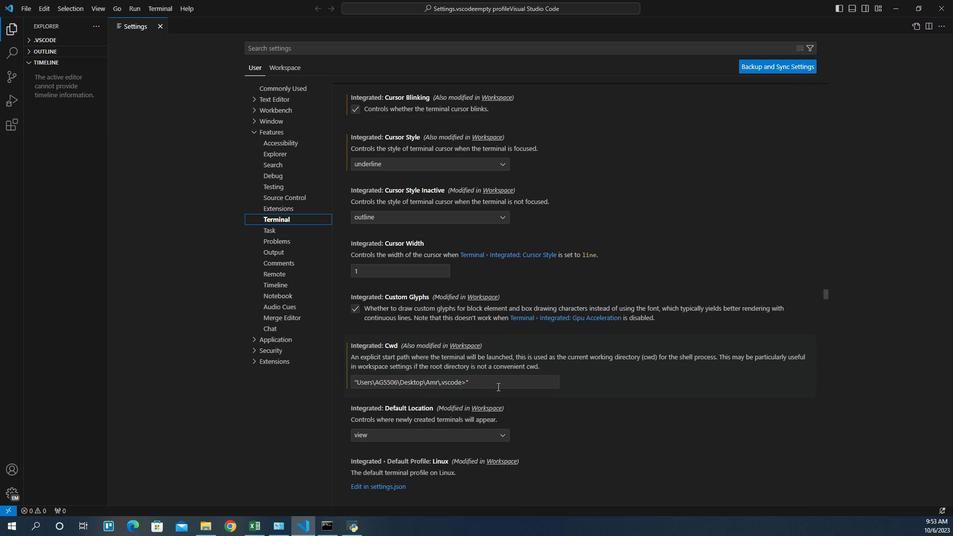 
Action: Mouse scrolled (486, 347) with delta (0, 0)
Screenshot: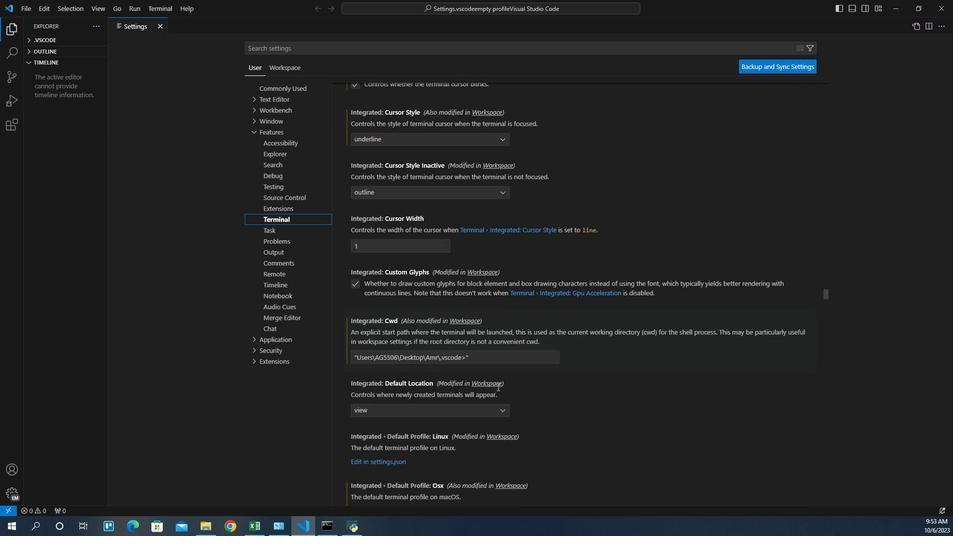 
Action: Mouse scrolled (486, 347) with delta (0, 0)
Screenshot: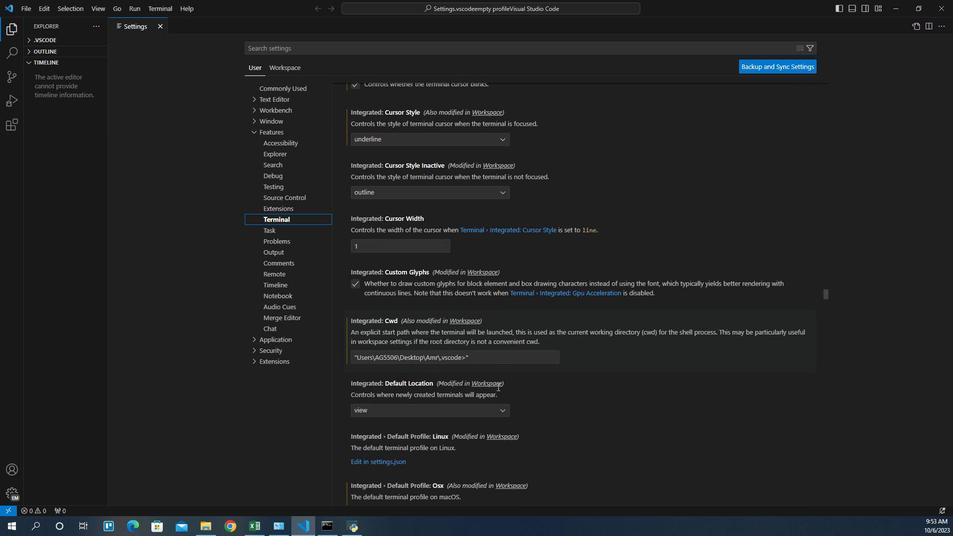 
Action: Mouse scrolled (486, 347) with delta (0, 0)
Screenshot: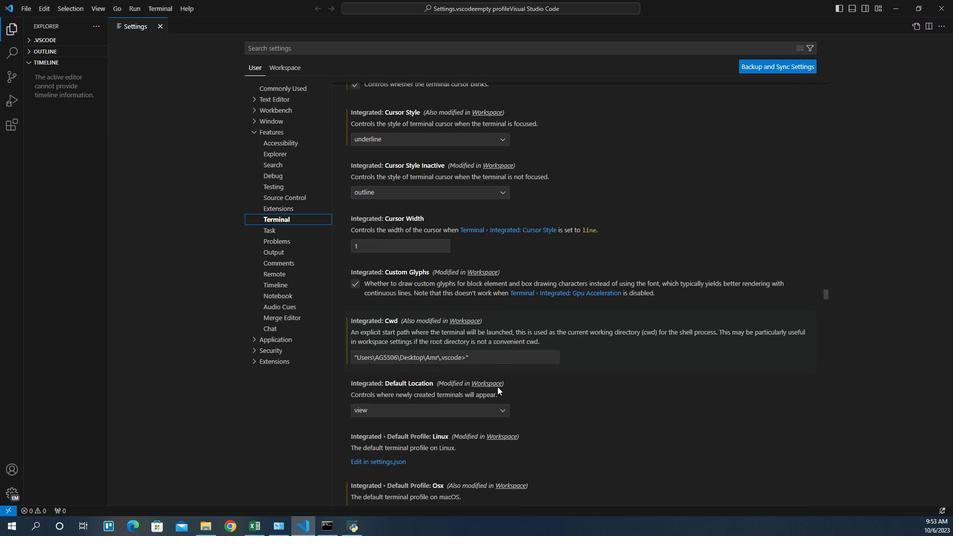 
Action: Mouse scrolled (486, 347) with delta (0, 0)
Screenshot: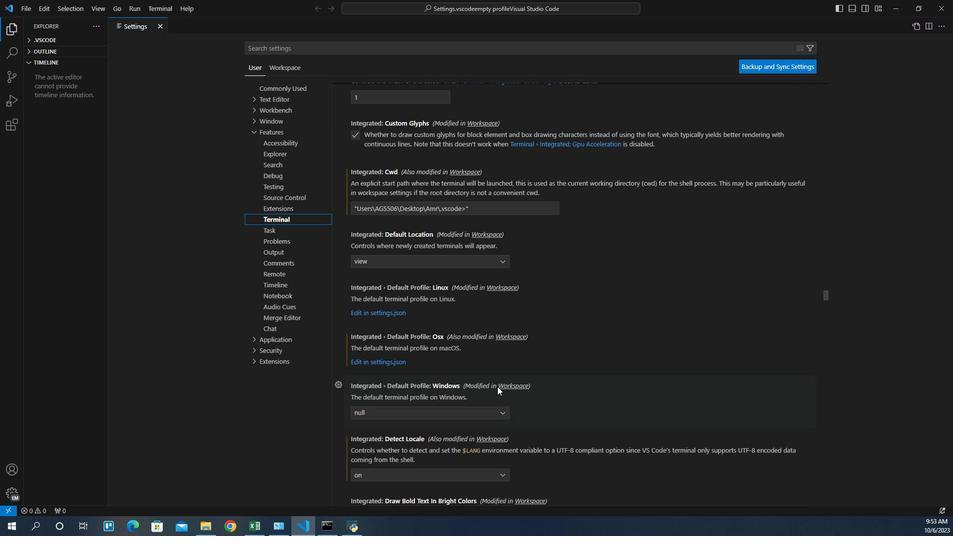 
Action: Mouse scrolled (486, 347) with delta (0, 0)
Screenshot: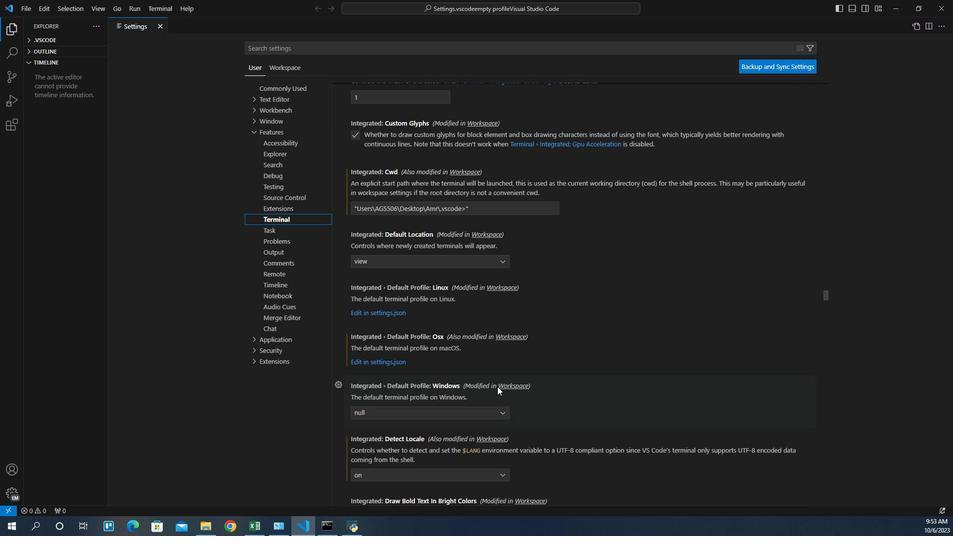 
Action: Mouse scrolled (486, 347) with delta (0, 0)
Screenshot: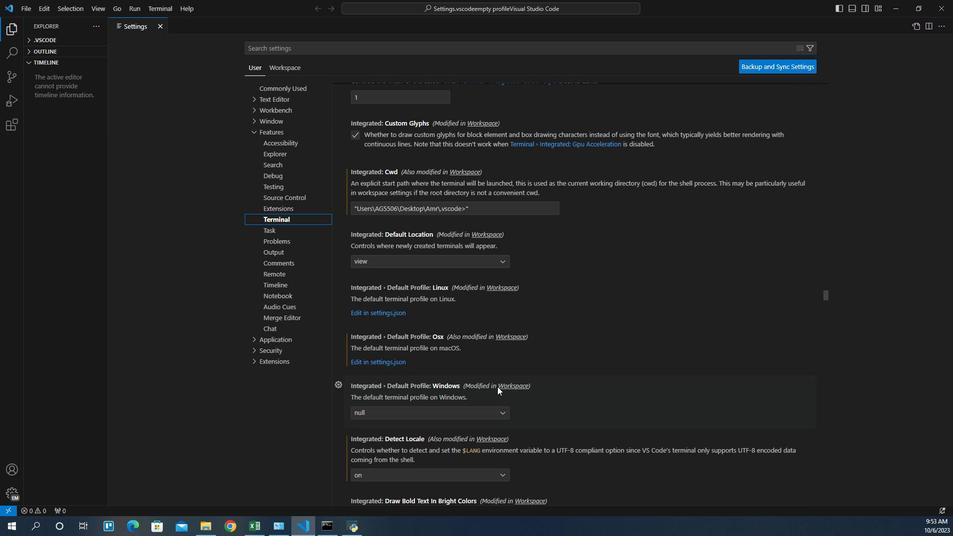 
Action: Mouse scrolled (486, 347) with delta (0, 0)
Screenshot: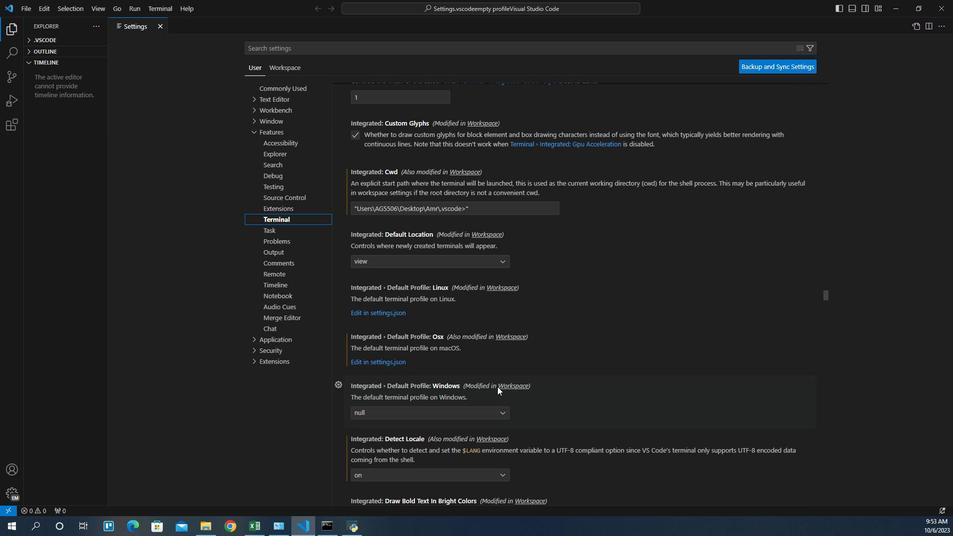 
Action: Mouse scrolled (486, 347) with delta (0, 0)
Screenshot: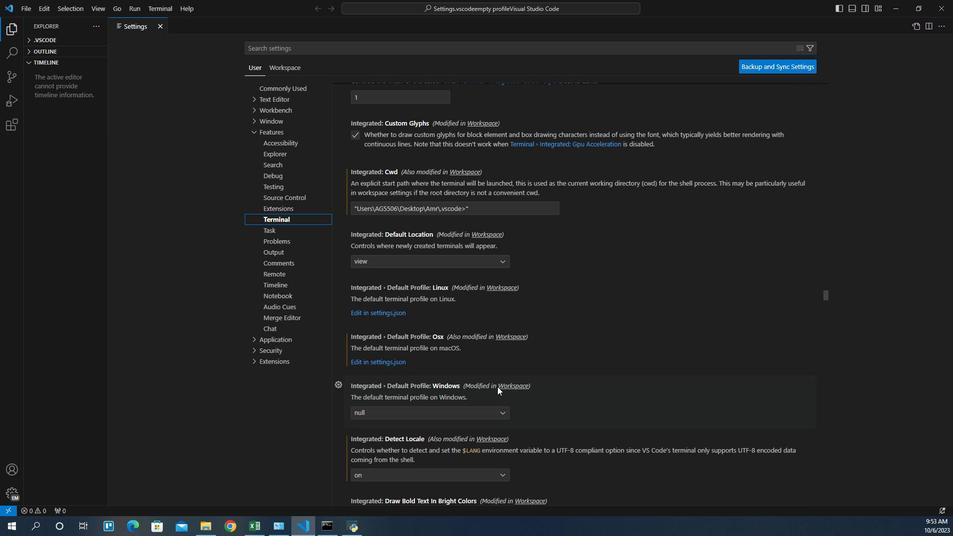 
Action: Mouse scrolled (486, 347) with delta (0, 0)
Screenshot: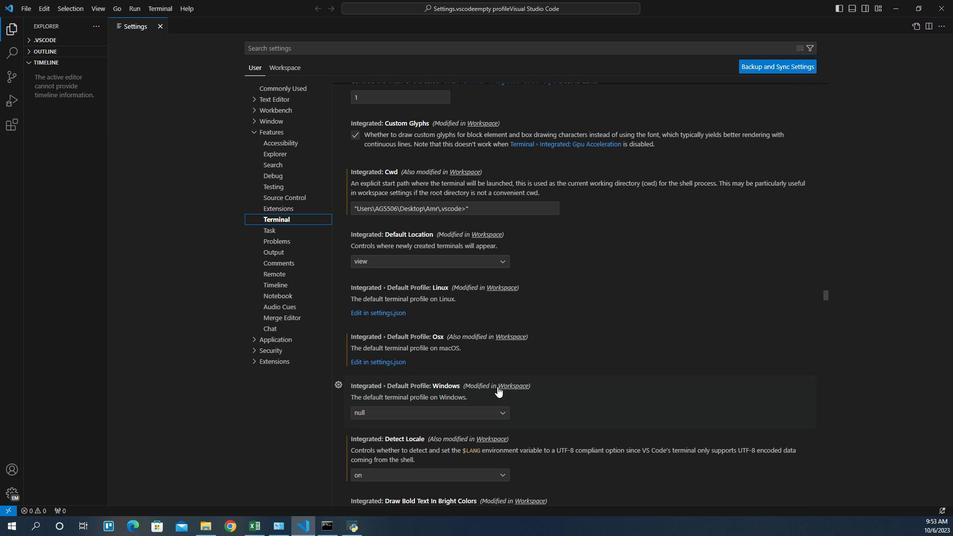 
Action: Mouse scrolled (486, 347) with delta (0, 0)
Screenshot: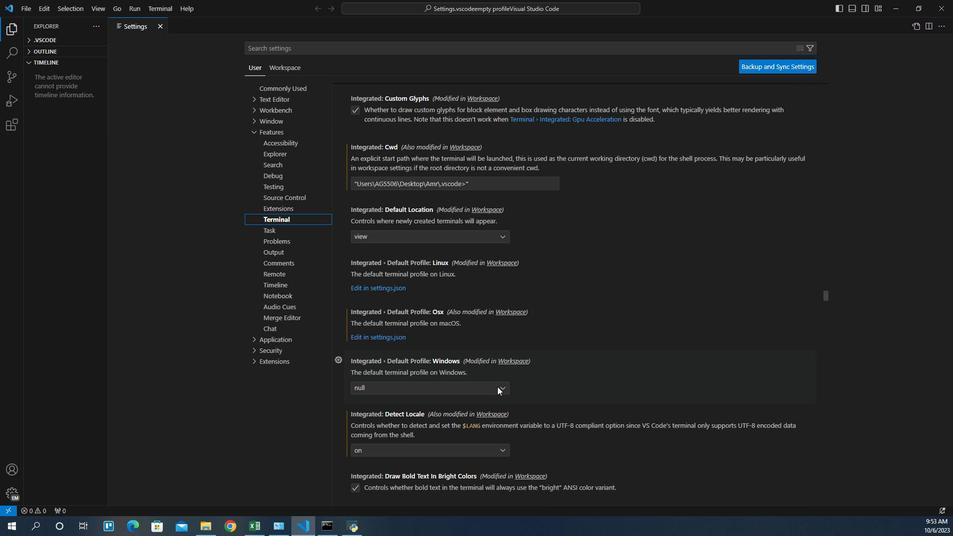 
Action: Mouse scrolled (486, 347) with delta (0, 0)
Screenshot: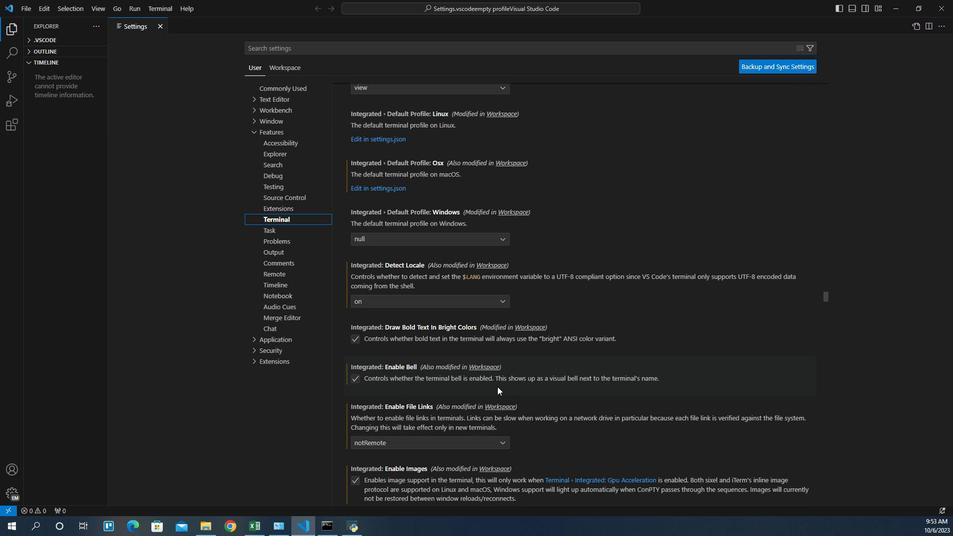 
Action: Mouse scrolled (486, 347) with delta (0, 0)
Screenshot: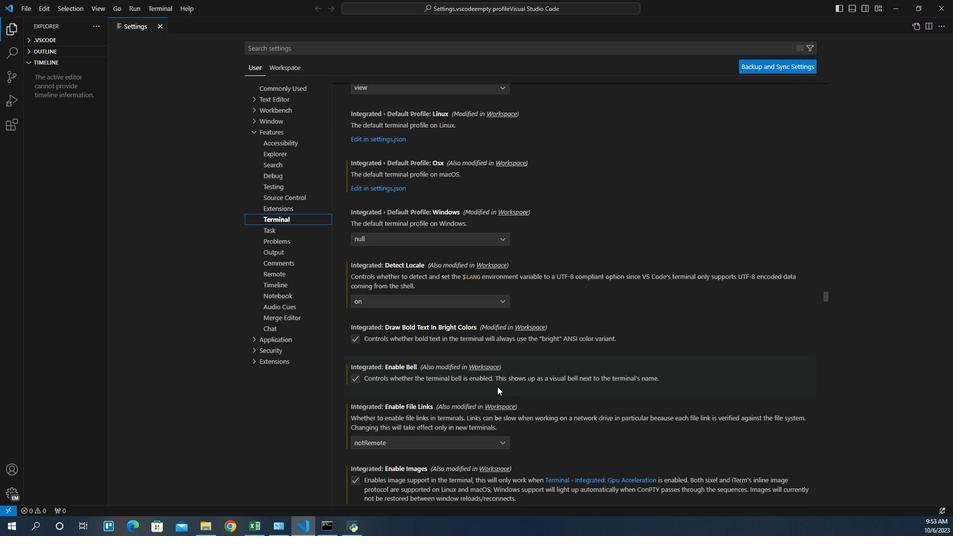 
Action: Mouse scrolled (486, 347) with delta (0, 0)
Screenshot: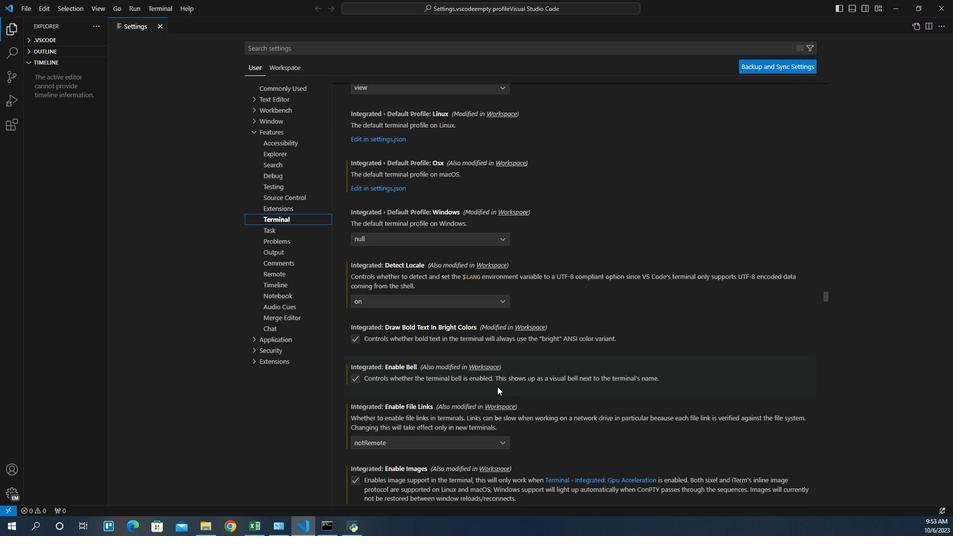 
Action: Mouse scrolled (486, 347) with delta (0, 0)
Screenshot: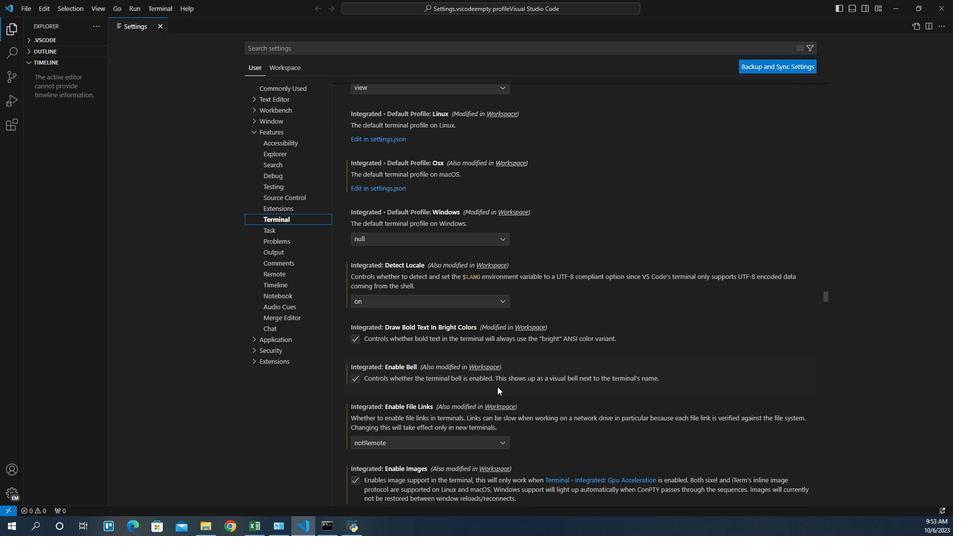 
Action: Mouse scrolled (486, 347) with delta (0, 0)
Screenshot: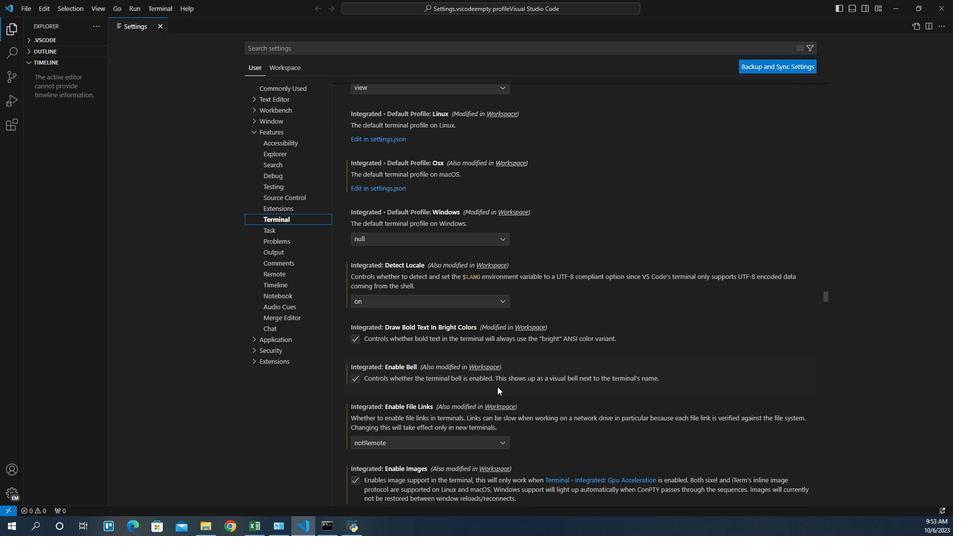 
Action: Mouse scrolled (486, 347) with delta (0, 0)
Screenshot: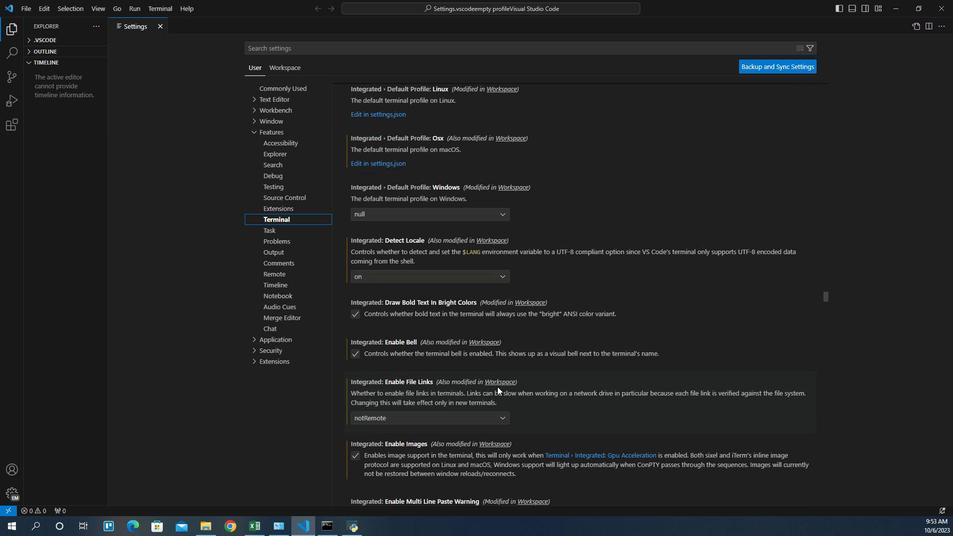 
Action: Mouse scrolled (486, 347) with delta (0, 0)
Screenshot: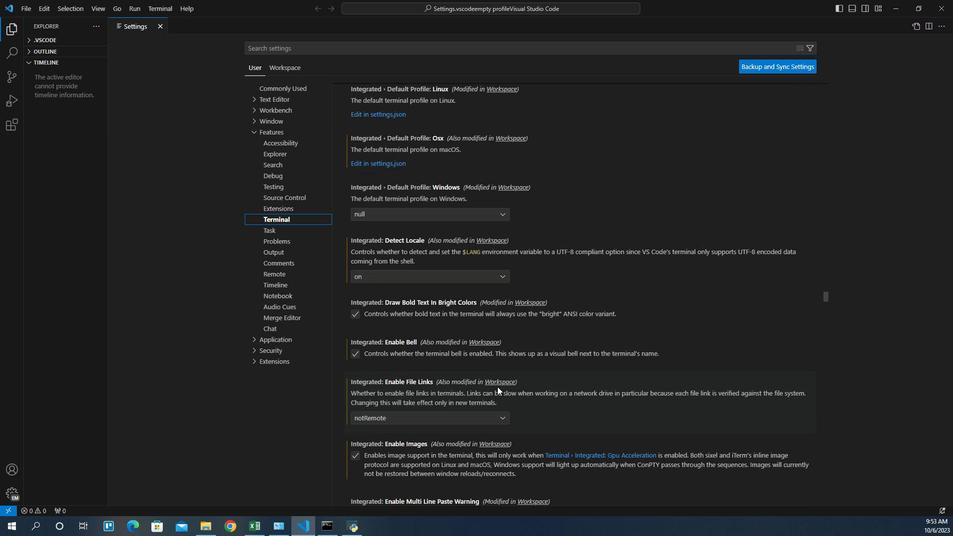 
Action: Mouse scrolled (486, 347) with delta (0, 0)
Screenshot: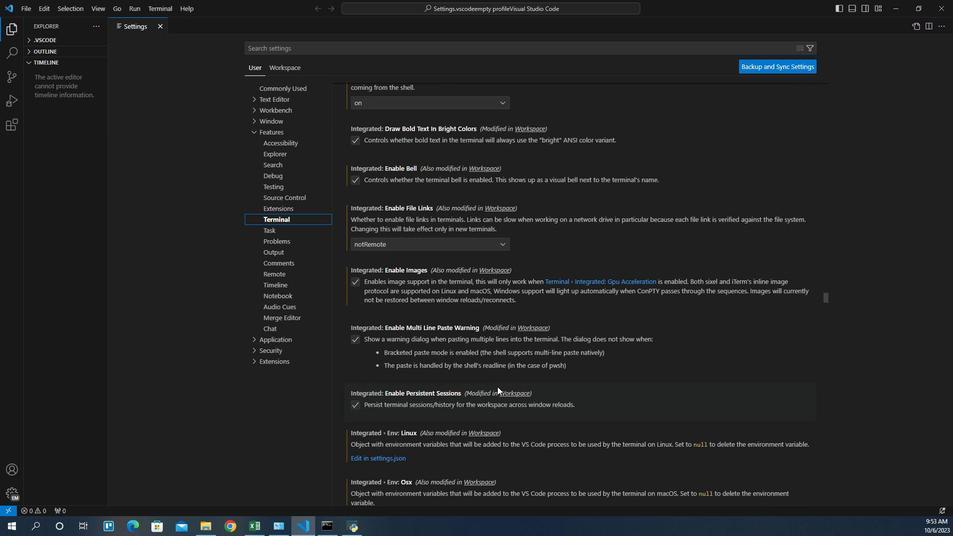 
Action: Mouse scrolled (486, 347) with delta (0, 0)
Screenshot: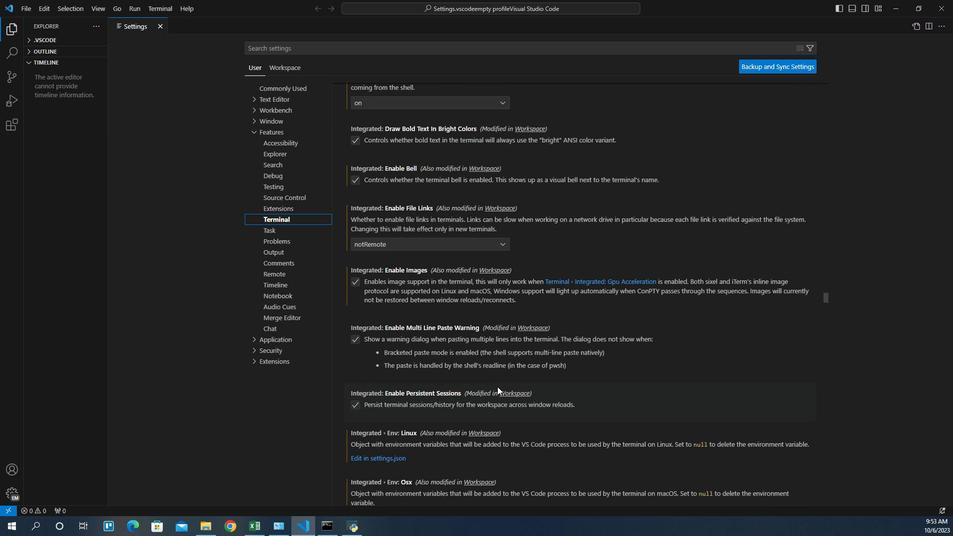 
Action: Mouse scrolled (486, 347) with delta (0, 0)
Screenshot: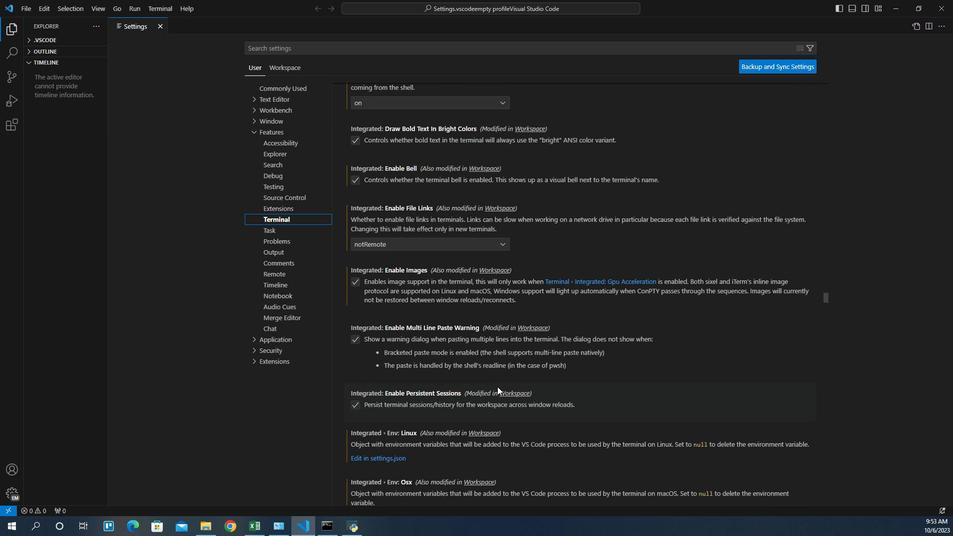 
Action: Mouse scrolled (486, 347) with delta (0, 0)
Screenshot: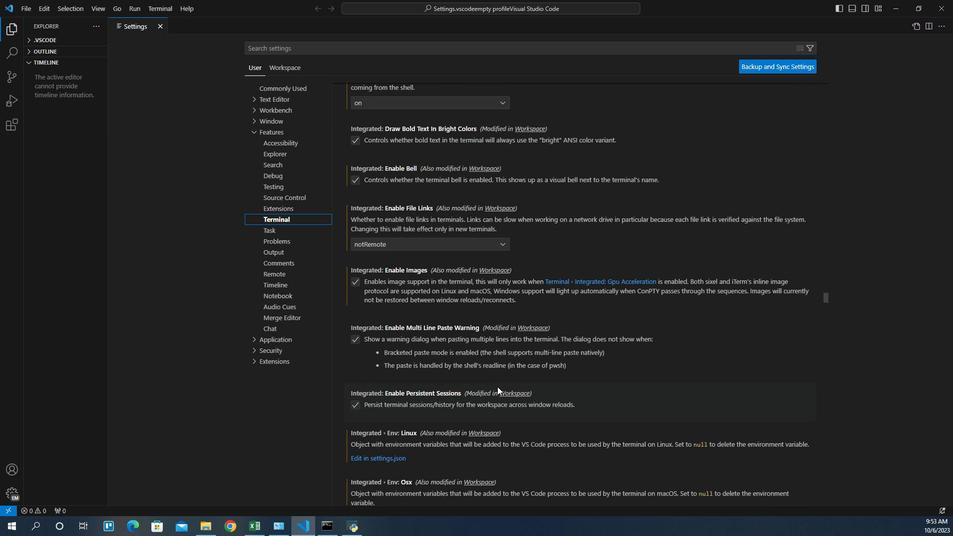
Action: Mouse scrolled (486, 347) with delta (0, 0)
Screenshot: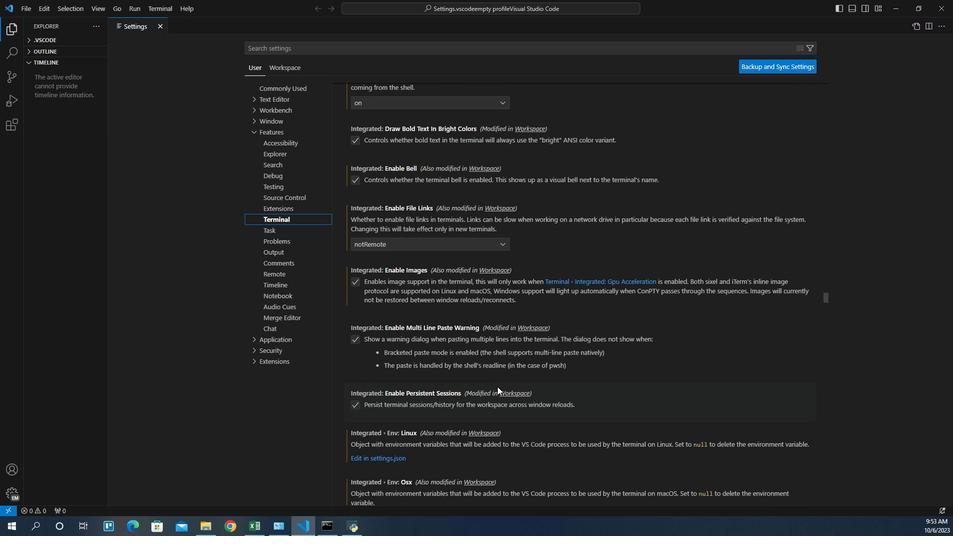 
Action: Mouse scrolled (486, 347) with delta (0, 0)
Screenshot: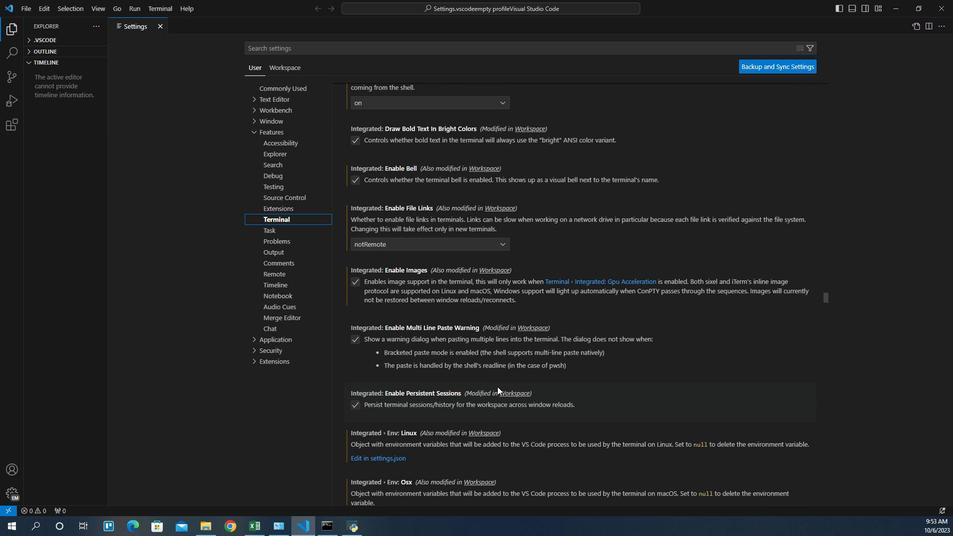
Action: Mouse scrolled (486, 347) with delta (0, 0)
Screenshot: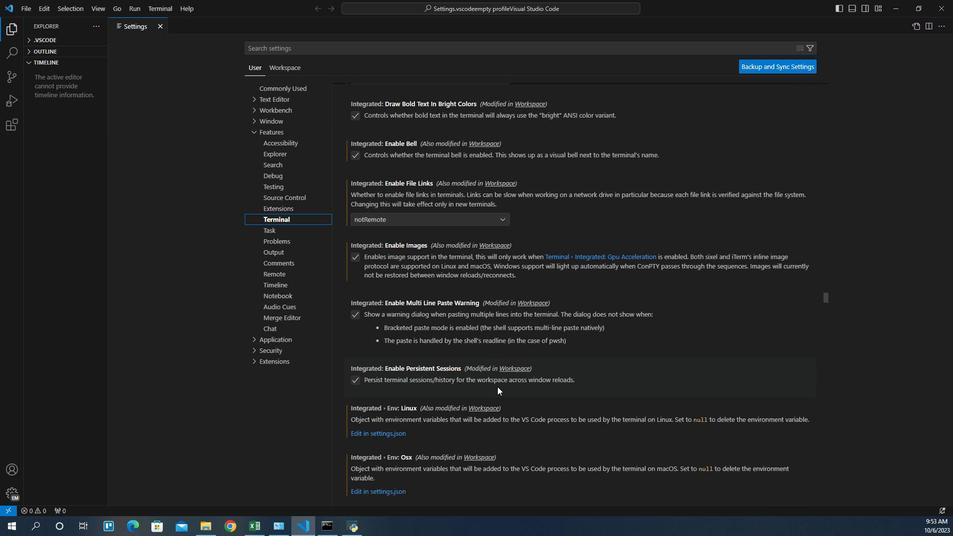 
Action: Mouse scrolled (486, 347) with delta (0, 0)
Screenshot: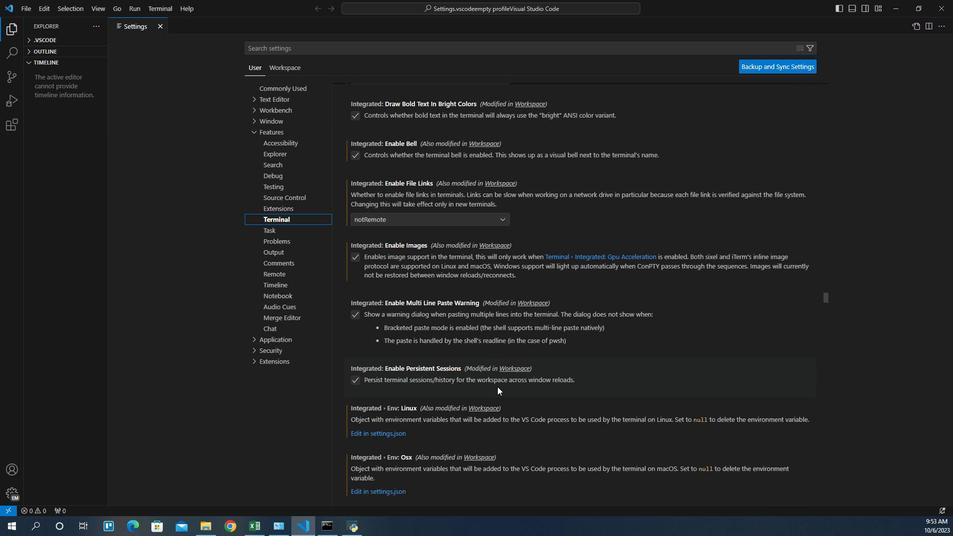 
Action: Mouse scrolled (486, 347) with delta (0, 0)
Screenshot: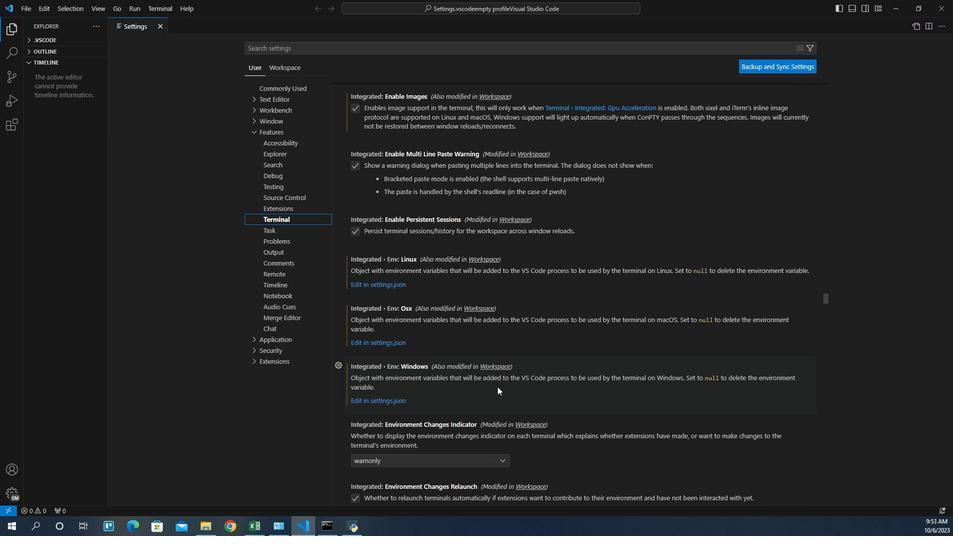 
Action: Mouse scrolled (486, 347) with delta (0, 0)
Screenshot: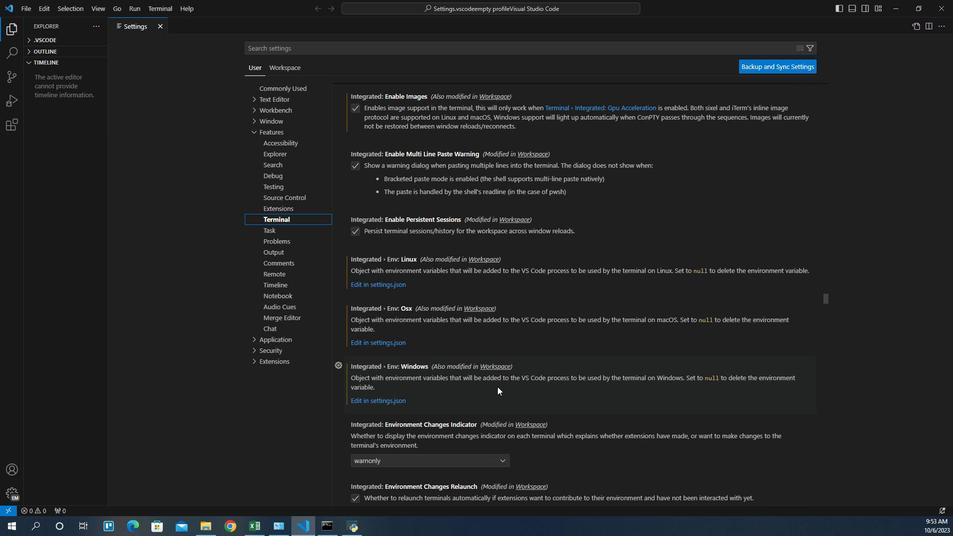 
Action: Mouse scrolled (486, 347) with delta (0, 0)
Screenshot: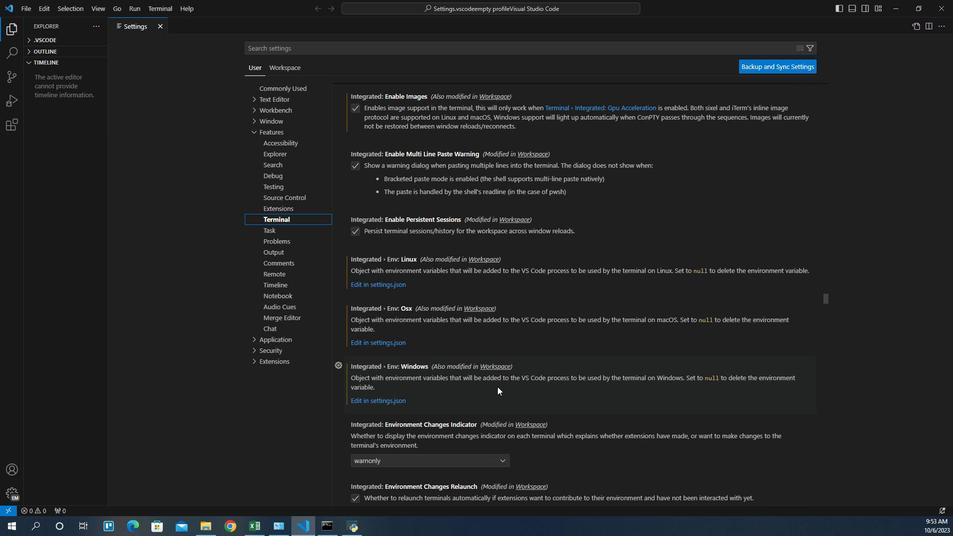 
Action: Mouse scrolled (486, 347) with delta (0, 0)
Screenshot: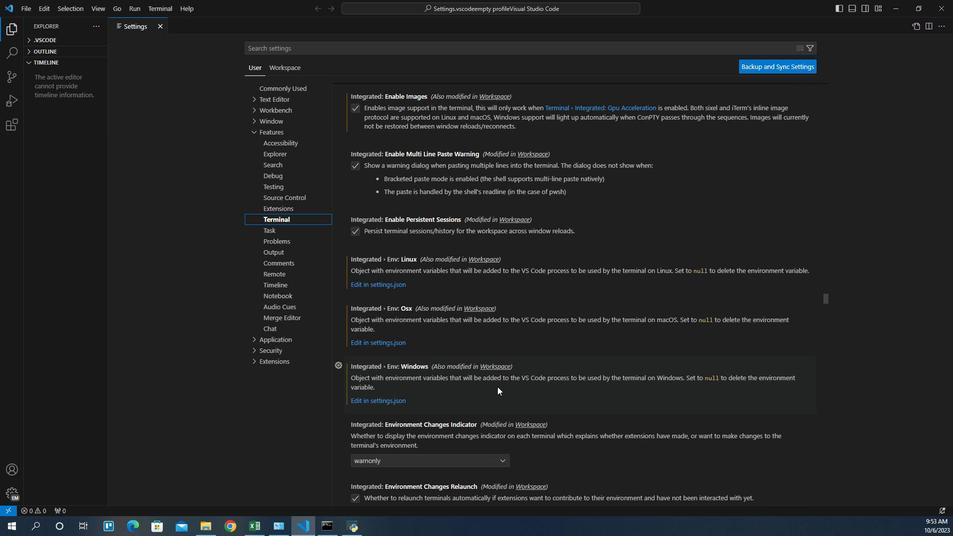 
Action: Mouse scrolled (486, 347) with delta (0, 0)
Screenshot: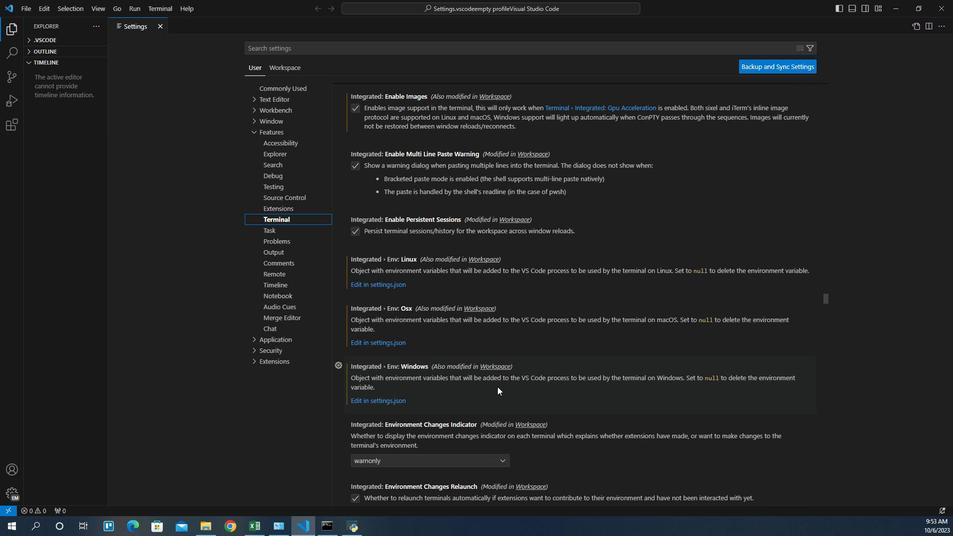 
Action: Mouse scrolled (486, 347) with delta (0, 0)
Screenshot: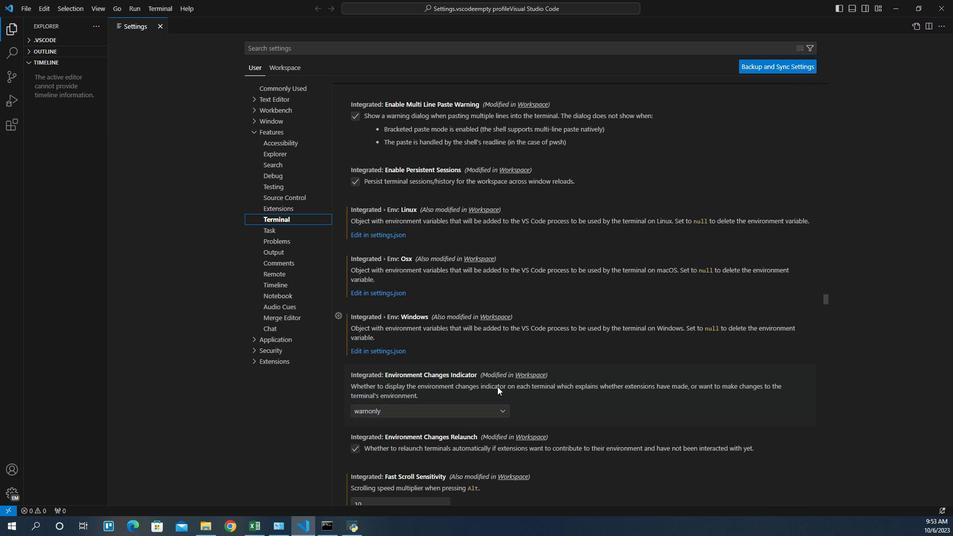 
Action: Mouse scrolled (486, 347) with delta (0, 0)
Screenshot: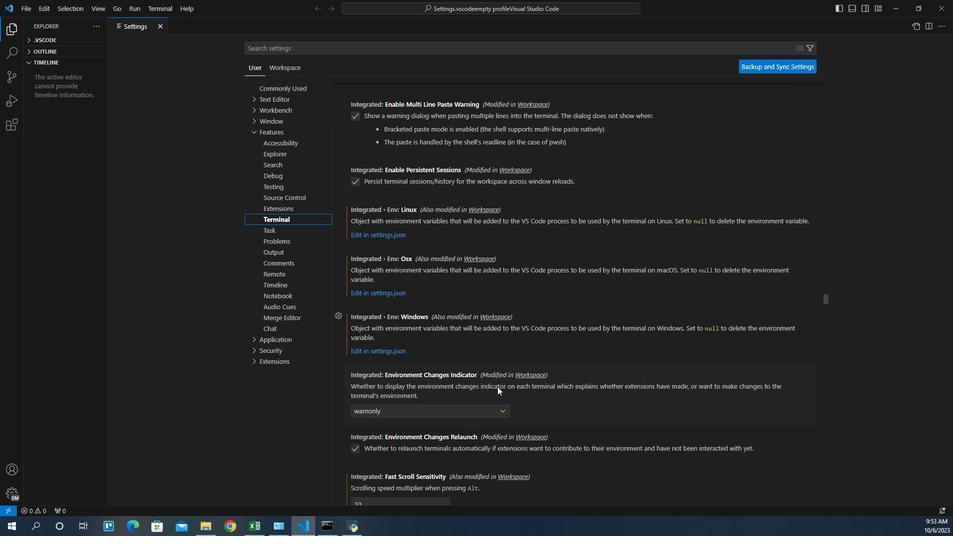 
Action: Mouse scrolled (486, 347) with delta (0, 0)
Screenshot: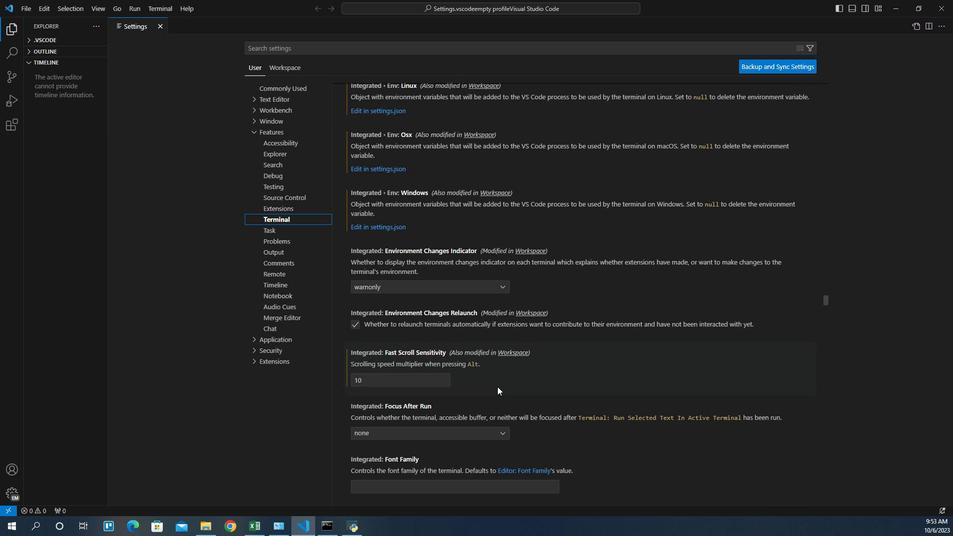 
Action: Mouse scrolled (486, 347) with delta (0, 0)
Screenshot: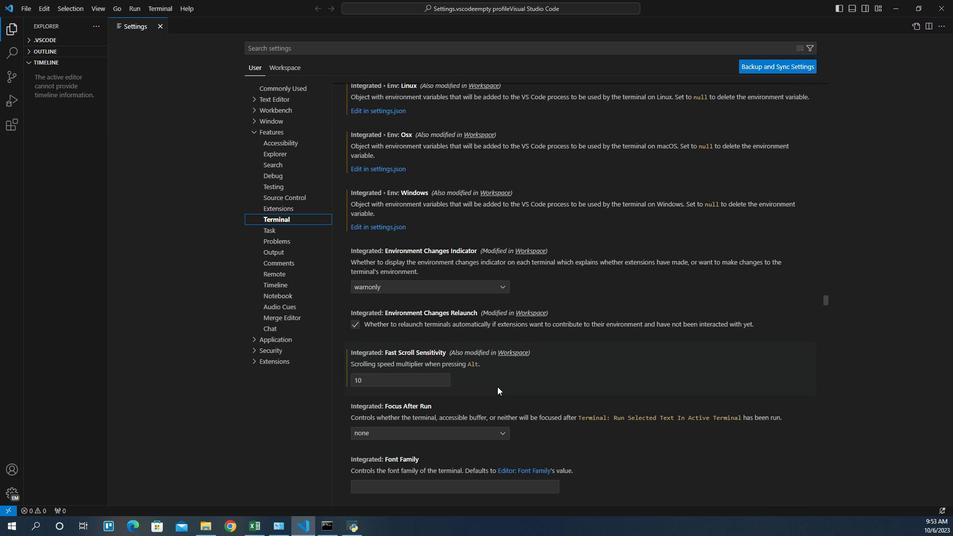
Action: Mouse scrolled (486, 347) with delta (0, 0)
Screenshot: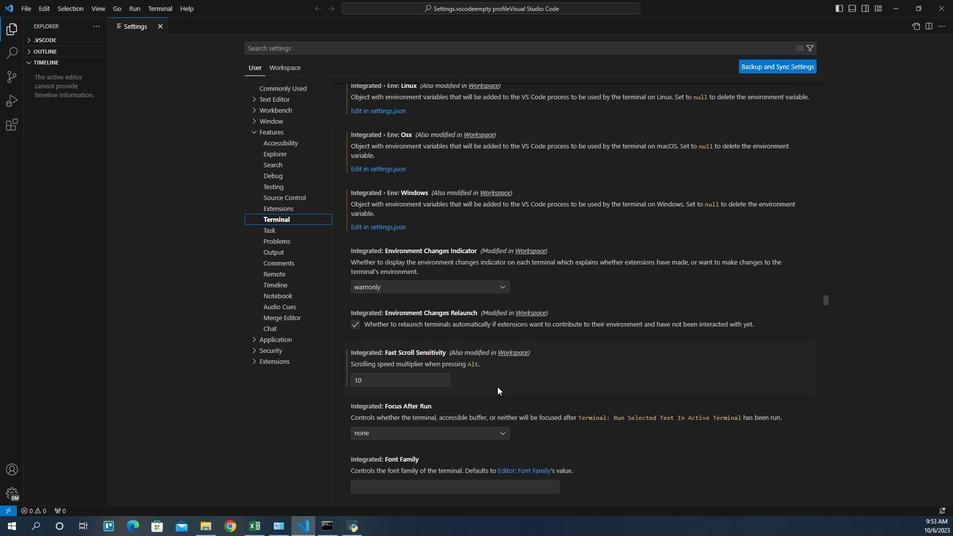 
Action: Mouse scrolled (486, 347) with delta (0, 0)
Screenshot: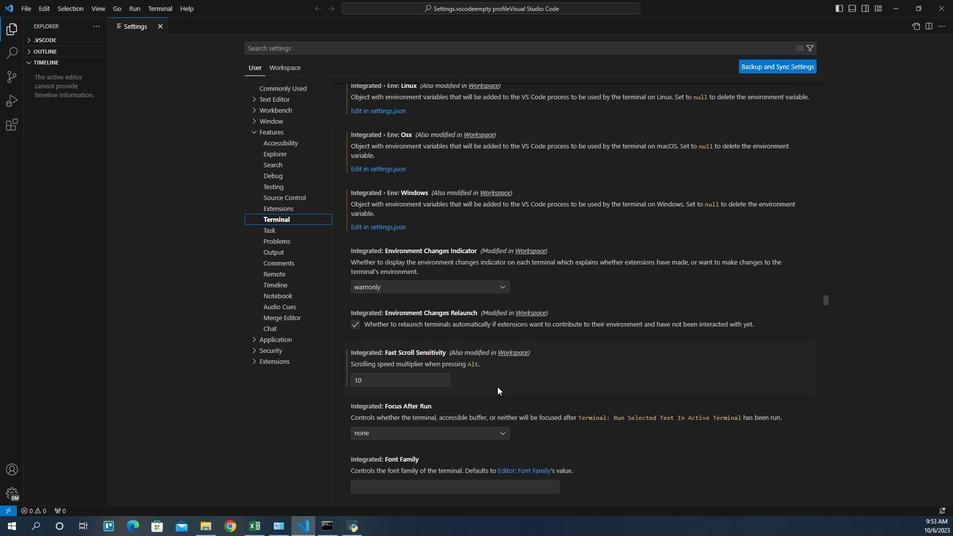 
Action: Mouse scrolled (486, 347) with delta (0, 0)
Screenshot: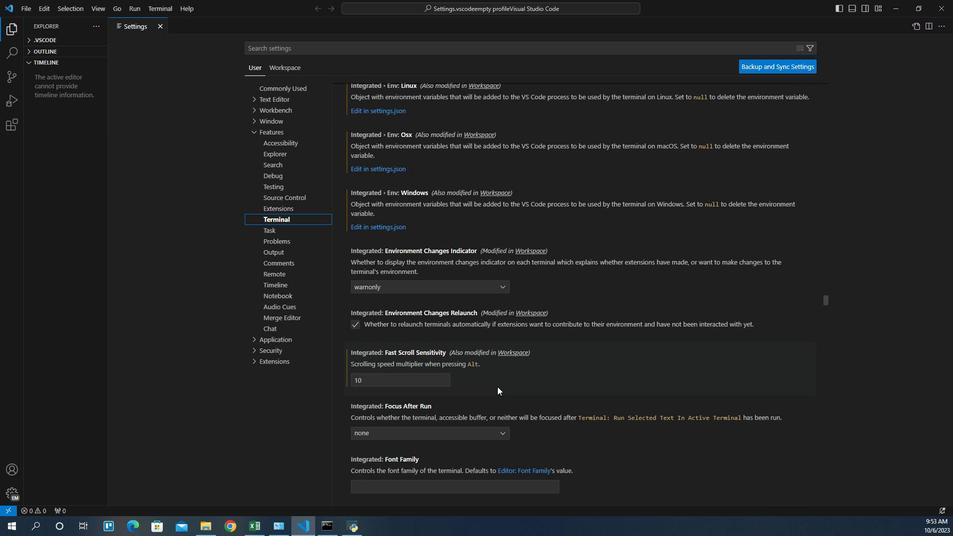 
Action: Mouse scrolled (486, 347) with delta (0, 0)
Screenshot: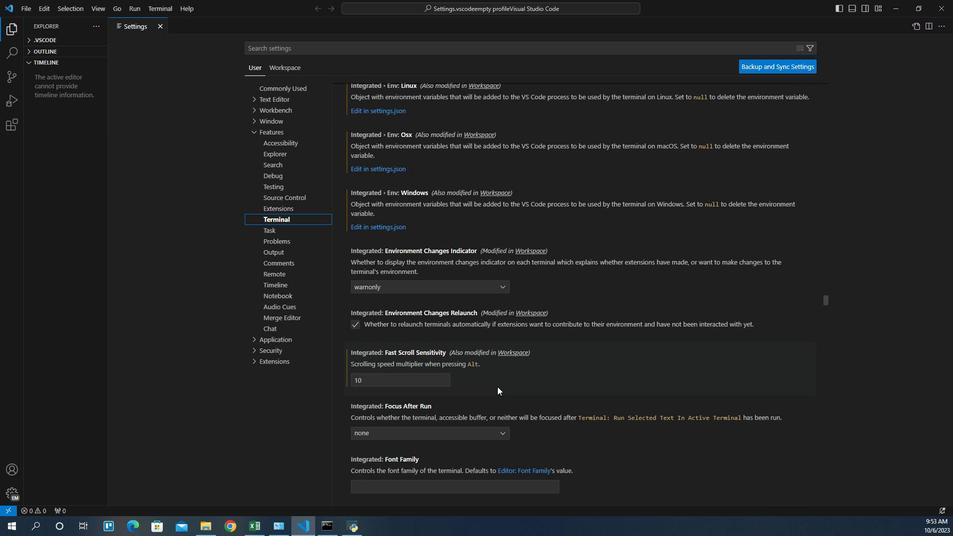 
Action: Mouse scrolled (486, 347) with delta (0, 0)
Screenshot: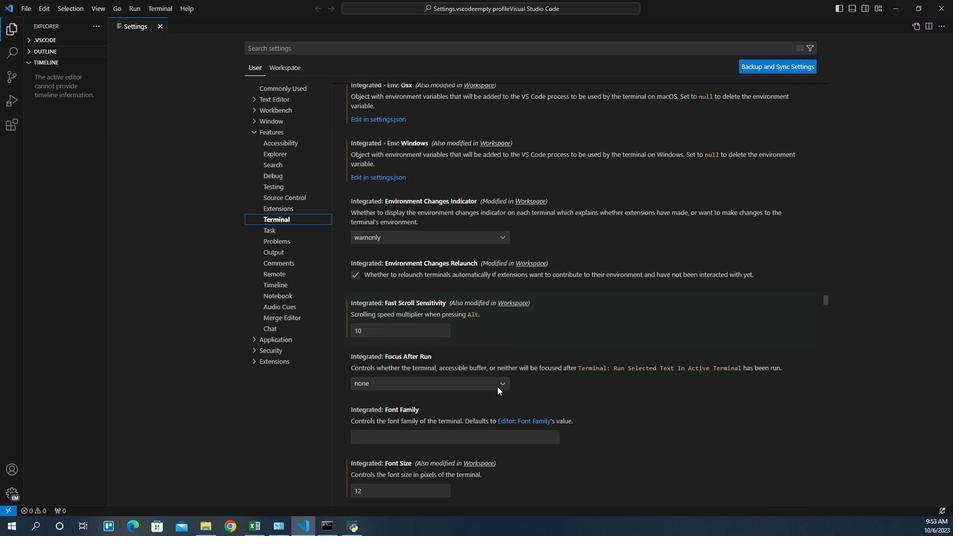 
Action: Mouse scrolled (486, 347) with delta (0, 0)
Screenshot: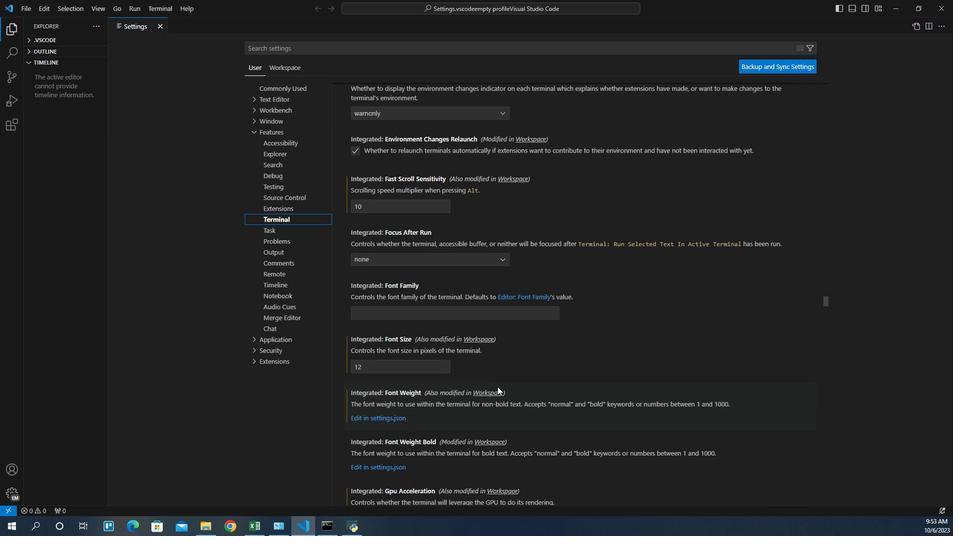 
Action: Mouse scrolled (486, 347) with delta (0, 0)
Screenshot: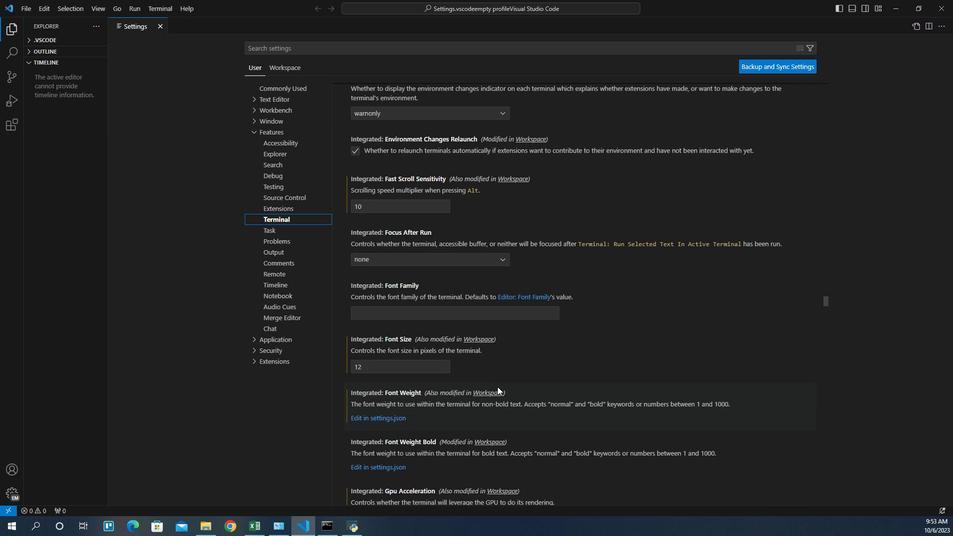 
Action: Mouse scrolled (486, 347) with delta (0, 0)
Screenshot: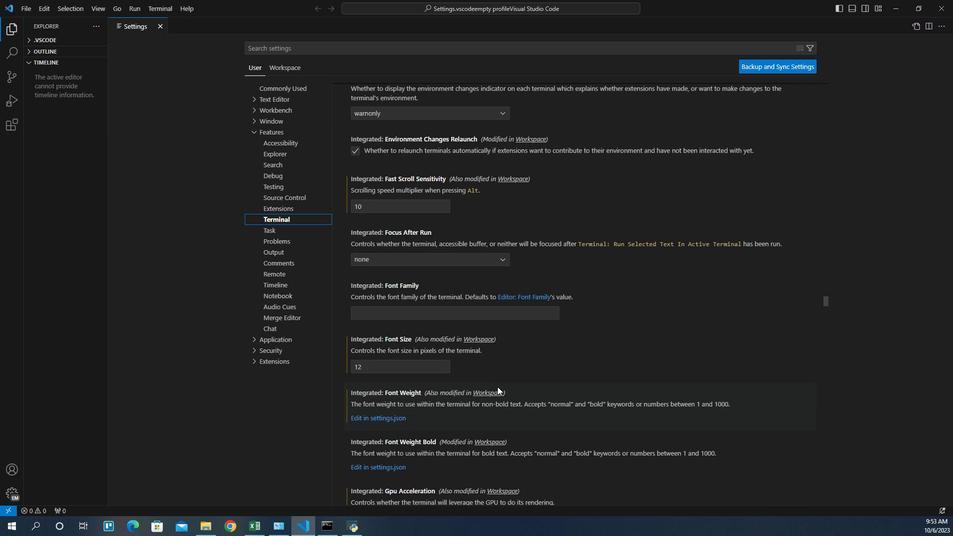 
Action: Mouse scrolled (486, 347) with delta (0, 0)
Screenshot: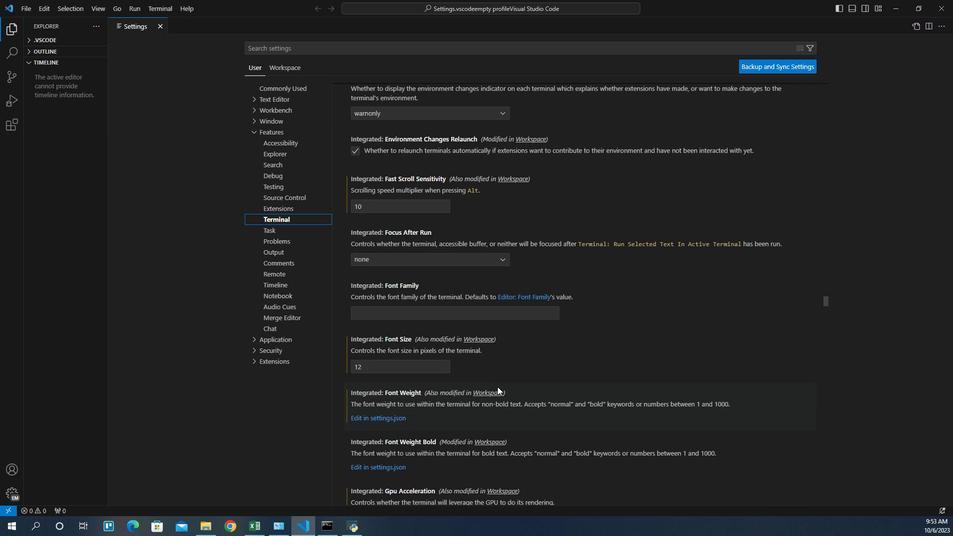 
Action: Mouse scrolled (486, 347) with delta (0, 0)
Screenshot: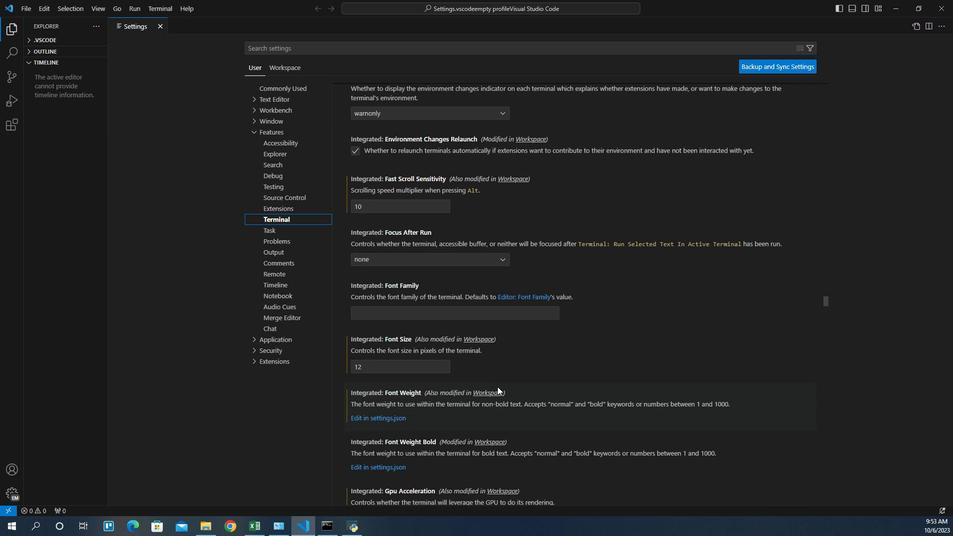
Action: Mouse scrolled (486, 347) with delta (0, 0)
Screenshot: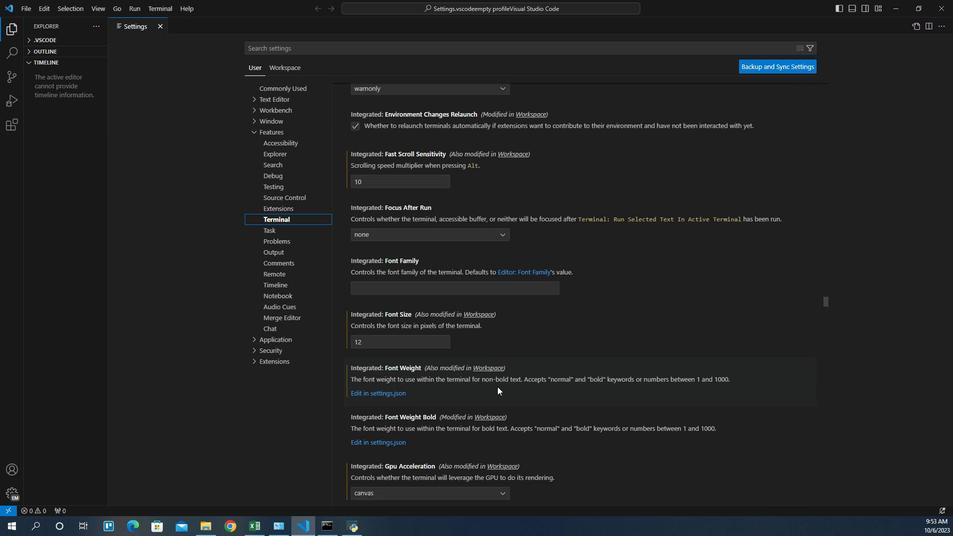 
Action: Mouse scrolled (486, 347) with delta (0, 0)
Screenshot: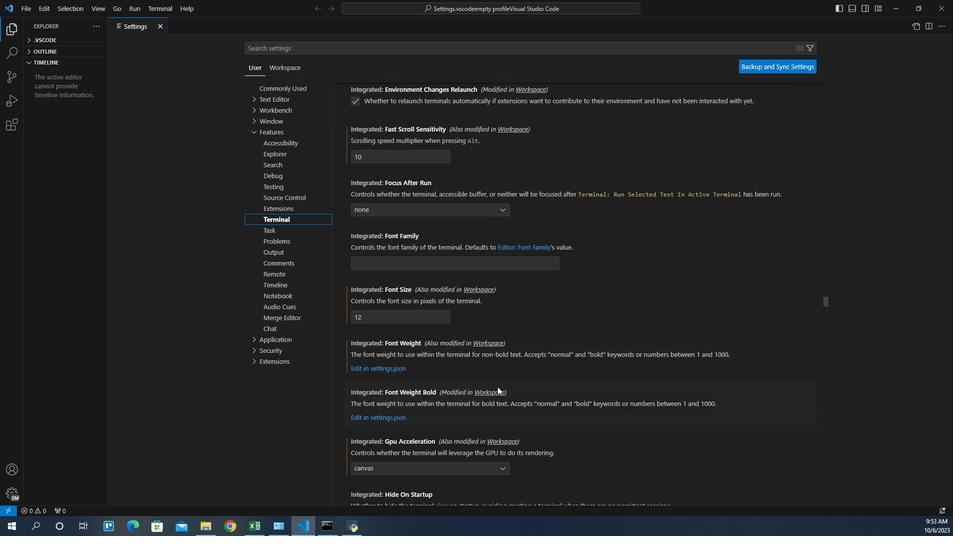 
Action: Mouse scrolled (486, 347) with delta (0, 0)
Screenshot: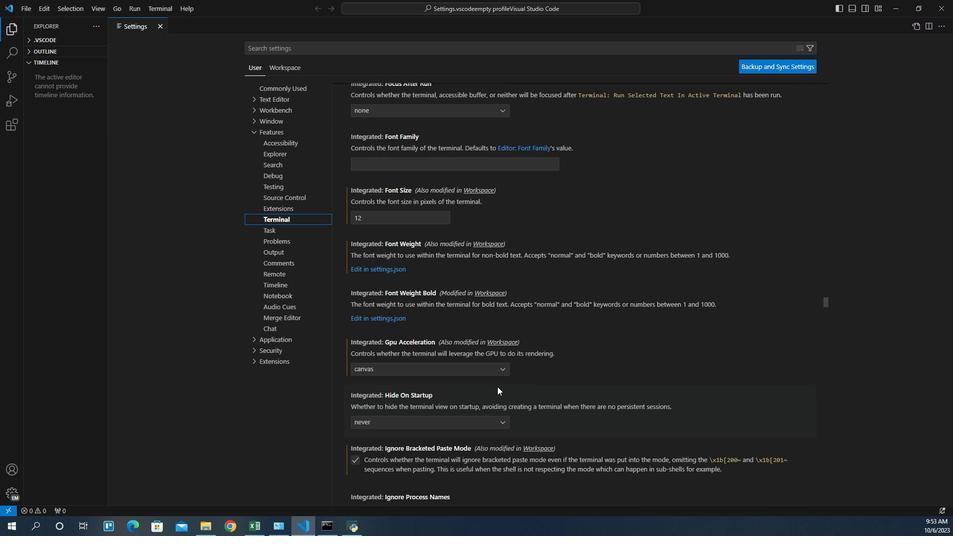 
Action: Mouse scrolled (486, 347) with delta (0, 0)
Screenshot: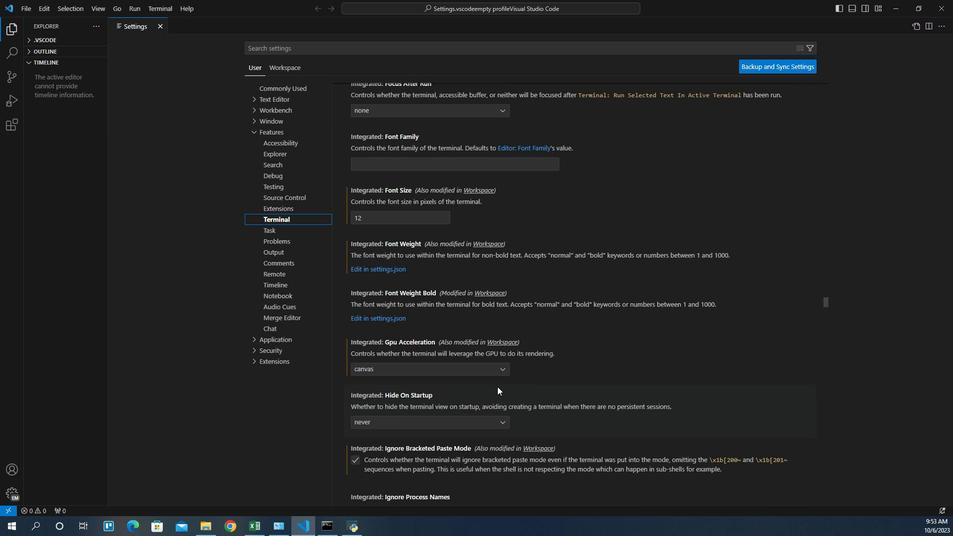
Action: Mouse scrolled (486, 347) with delta (0, 0)
Screenshot: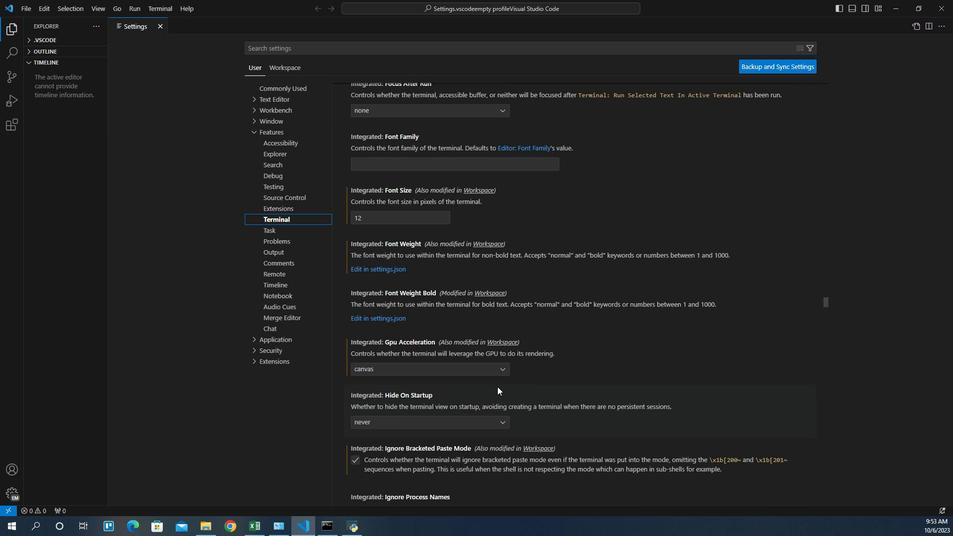 
Action: Mouse scrolled (486, 347) with delta (0, 0)
Screenshot: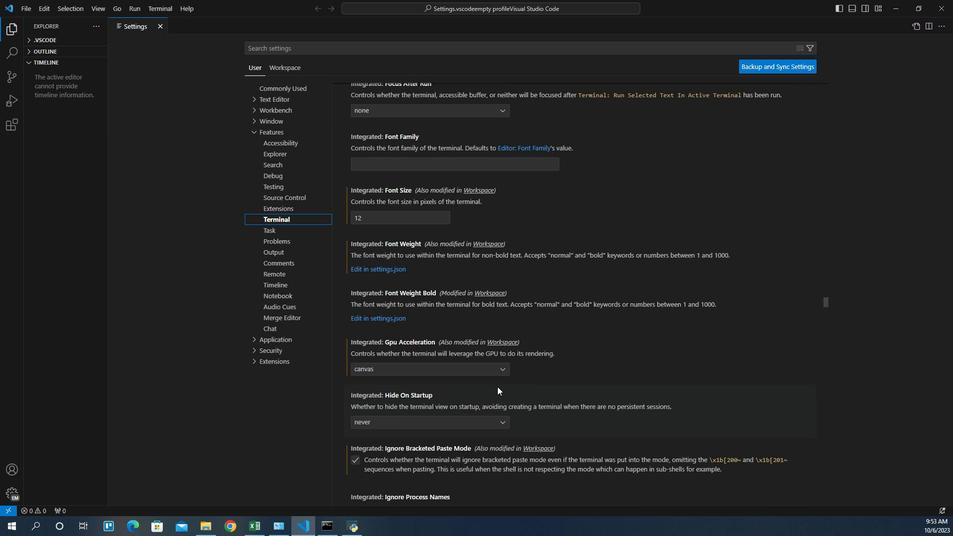 
Action: Mouse scrolled (486, 347) with delta (0, 0)
Screenshot: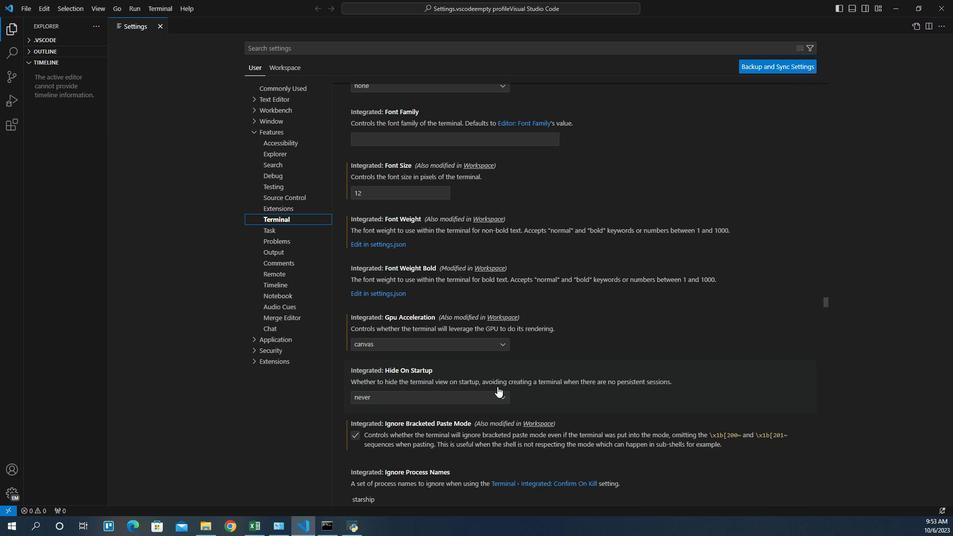 
Action: Mouse scrolled (486, 347) with delta (0, 0)
Screenshot: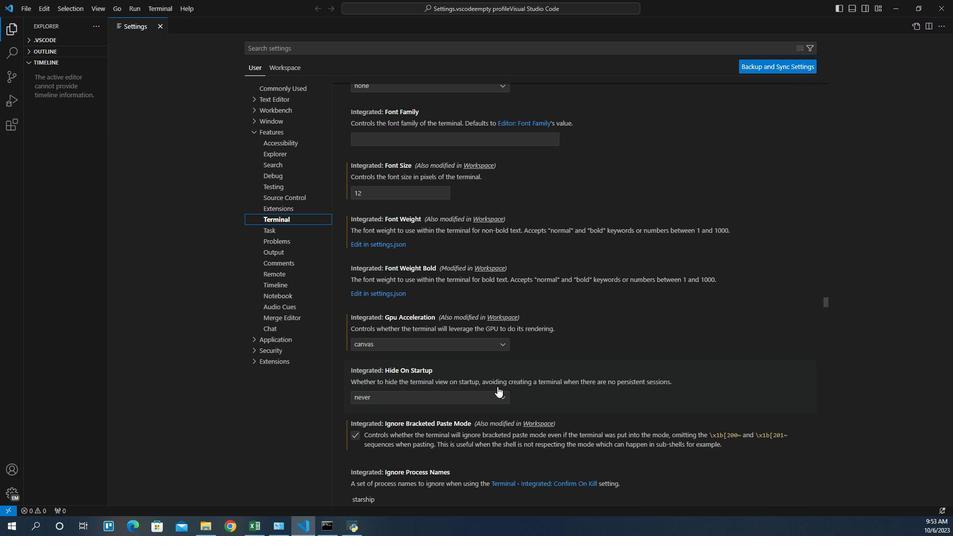 
Action: Mouse scrolled (486, 347) with delta (0, 0)
Screenshot: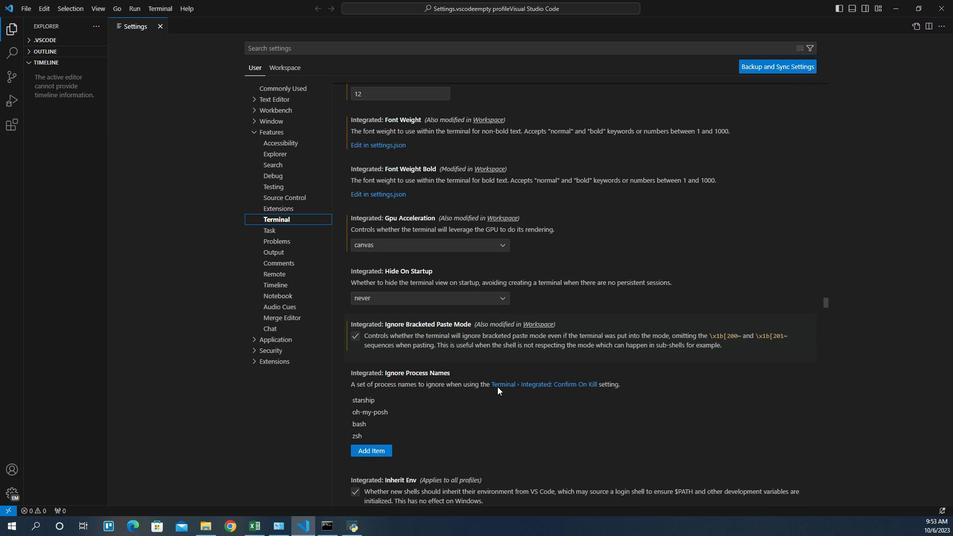 
Action: Mouse scrolled (486, 347) with delta (0, 0)
Screenshot: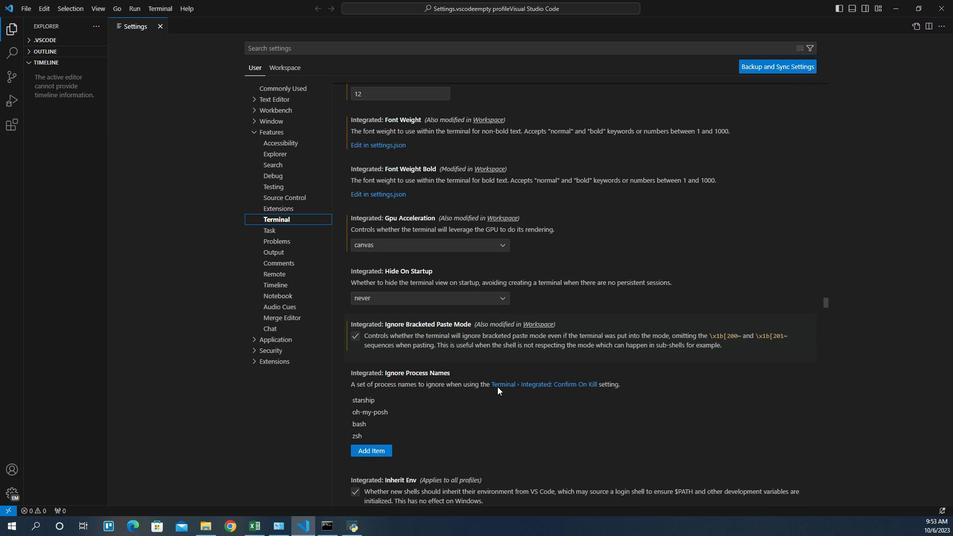 
Action: Mouse scrolled (486, 348) with delta (0, 0)
Screenshot: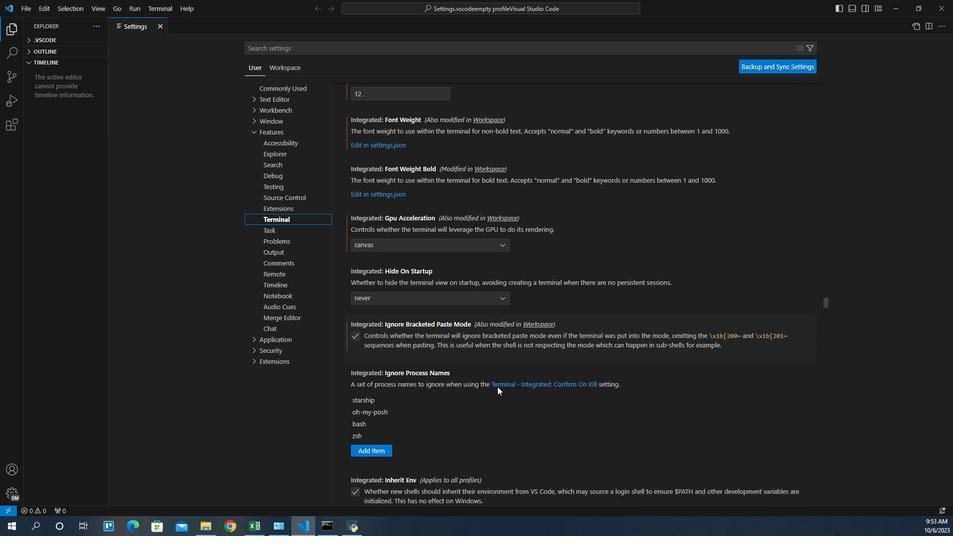 
Action: Mouse scrolled (486, 347) with delta (0, 0)
Screenshot: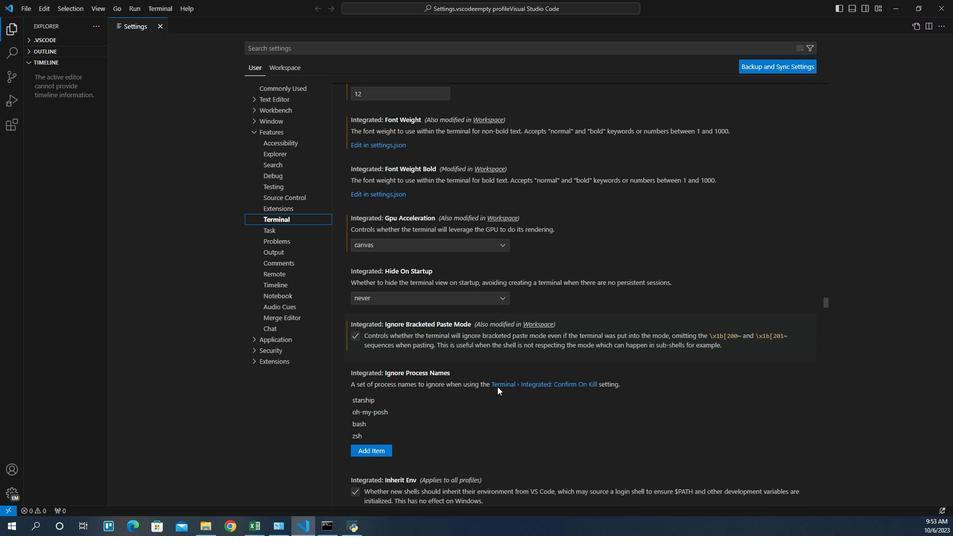 
Action: Mouse scrolled (486, 347) with delta (0, 0)
Screenshot: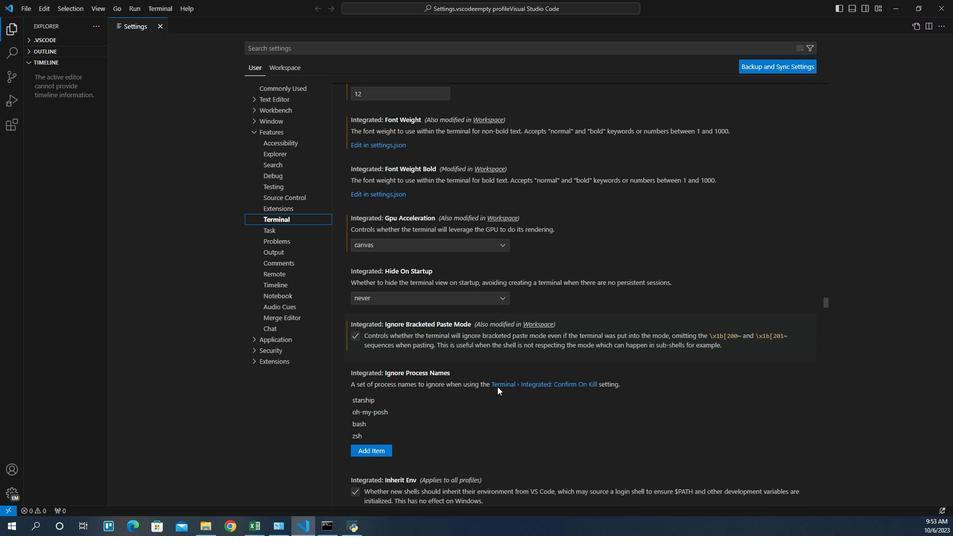 
Action: Mouse scrolled (486, 347) with delta (0, 0)
Screenshot: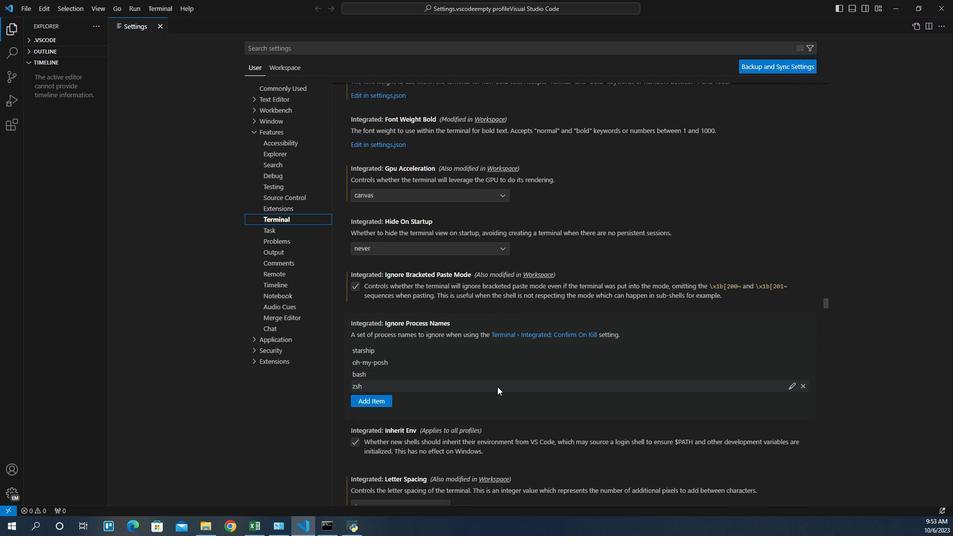 
Action: Mouse scrolled (486, 347) with delta (0, 0)
Screenshot: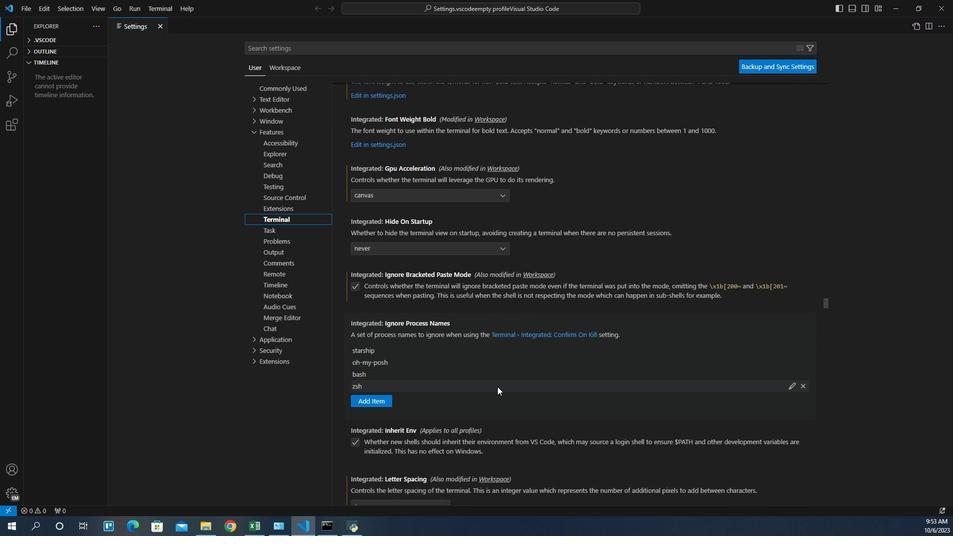 
Action: Mouse scrolled (486, 347) with delta (0, 0)
Screenshot: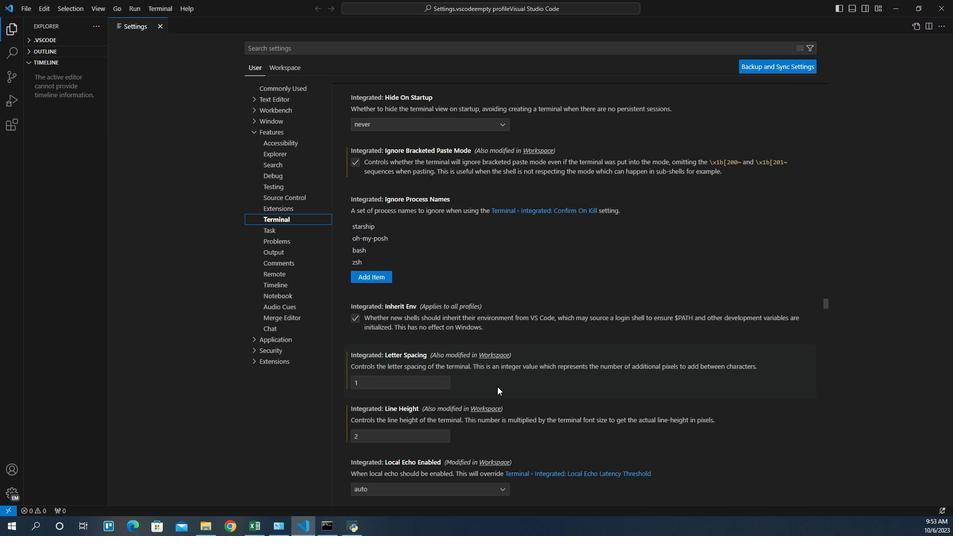 
Action: Mouse scrolled (486, 347) with delta (0, 0)
Screenshot: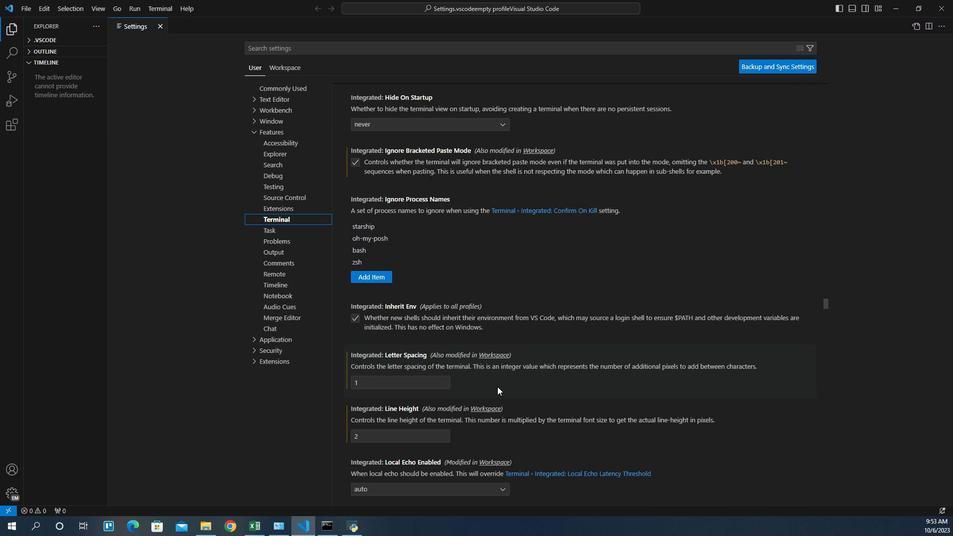 
Action: Mouse scrolled (486, 347) with delta (0, 0)
Screenshot: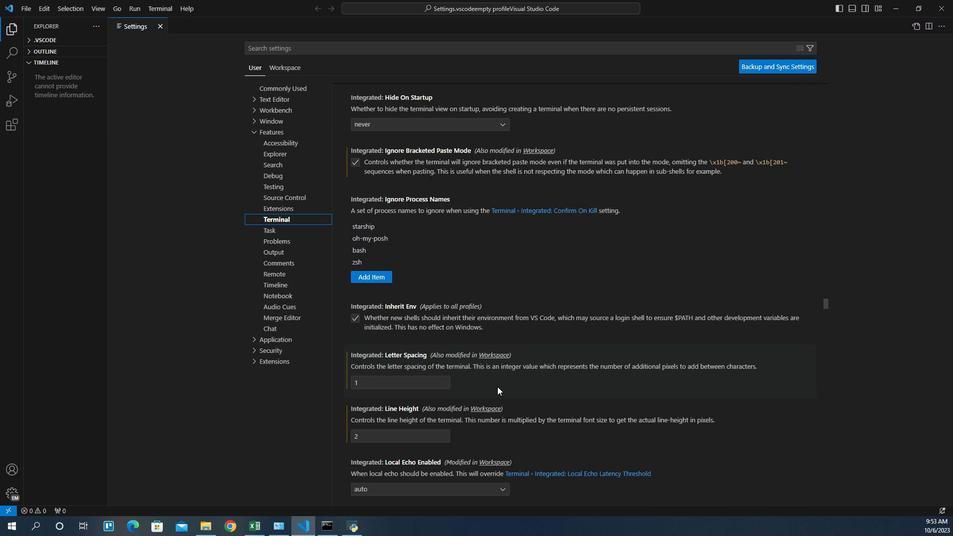 
Action: Mouse scrolled (486, 347) with delta (0, 0)
Screenshot: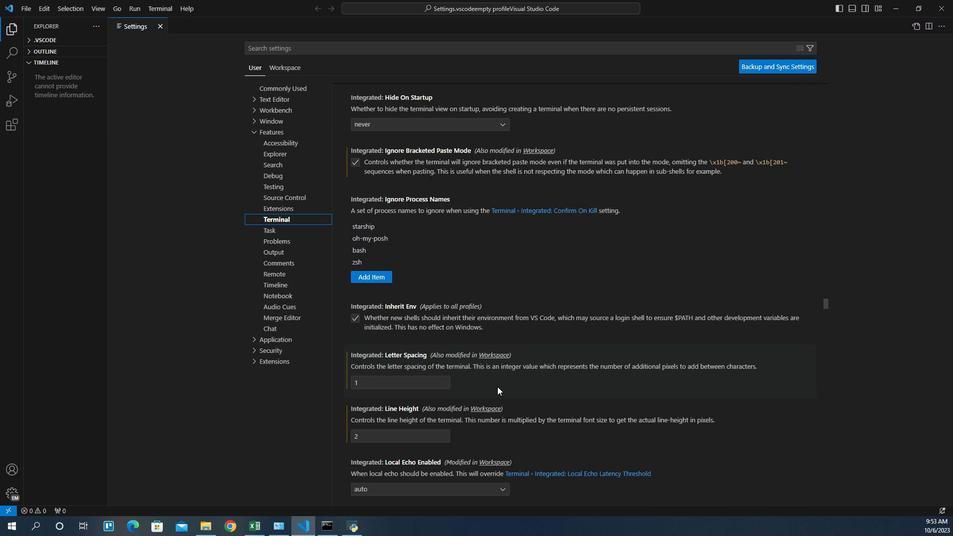 
Action: Mouse scrolled (486, 347) with delta (0, 0)
Screenshot: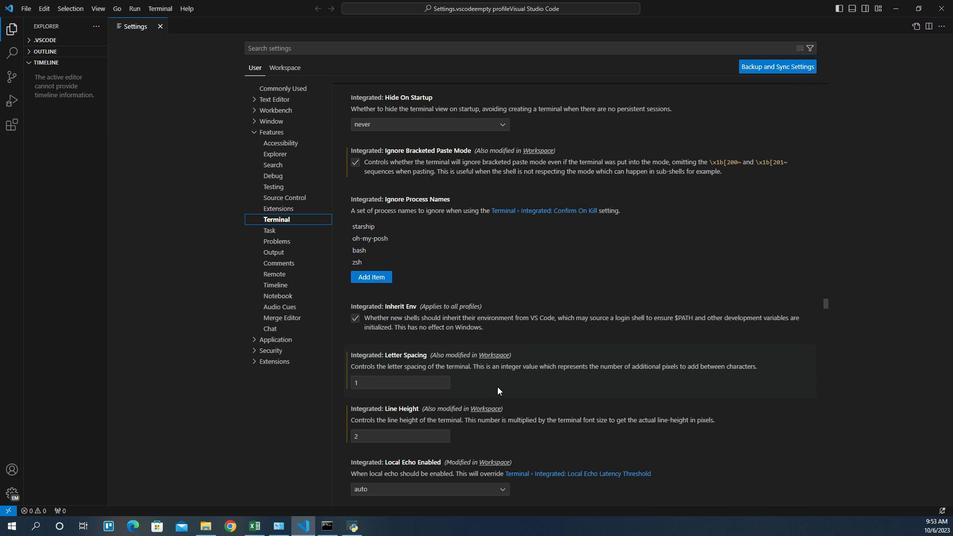 
Action: Mouse scrolled (486, 347) with delta (0, 0)
Screenshot: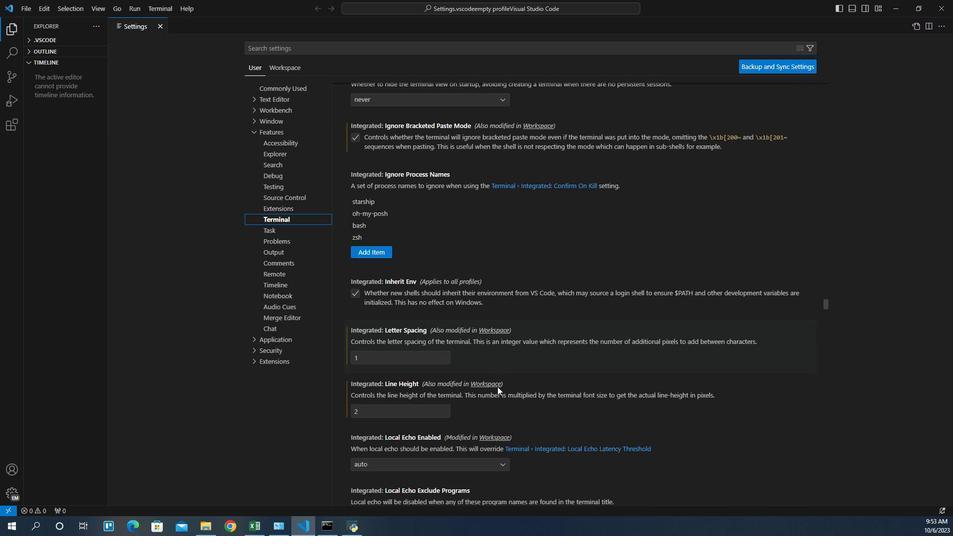 
Action: Mouse scrolled (486, 347) with delta (0, 0)
Screenshot: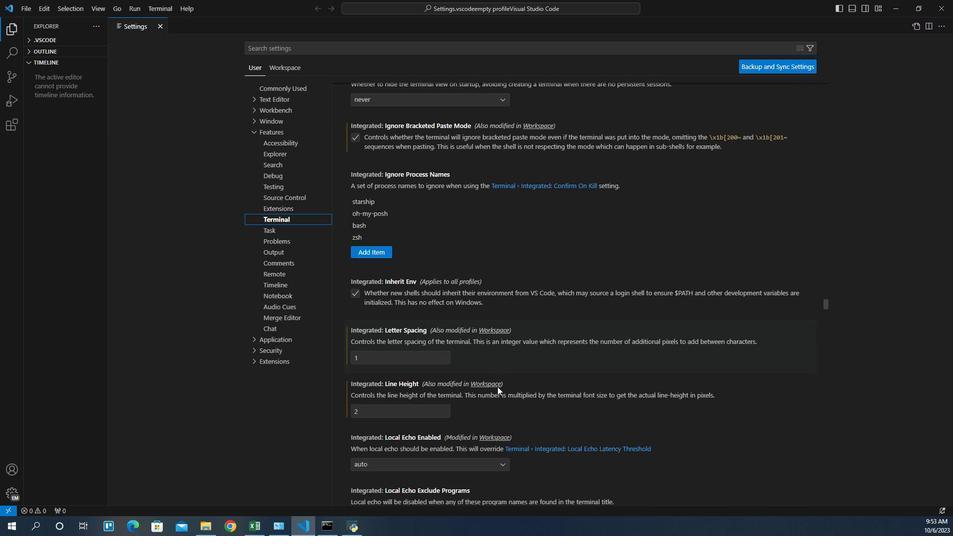 
Action: Mouse scrolled (486, 347) with delta (0, 0)
Screenshot: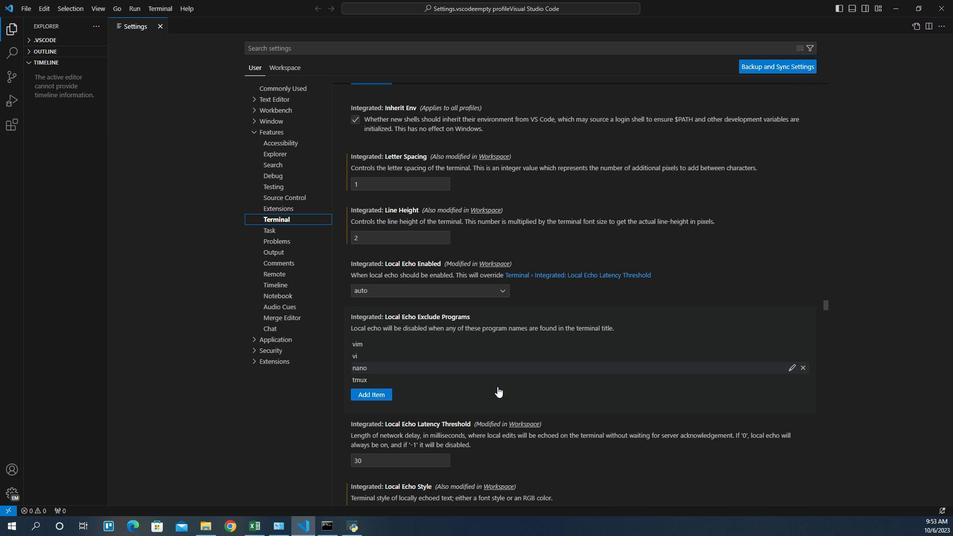 
Action: Mouse scrolled (486, 347) with delta (0, 0)
Screenshot: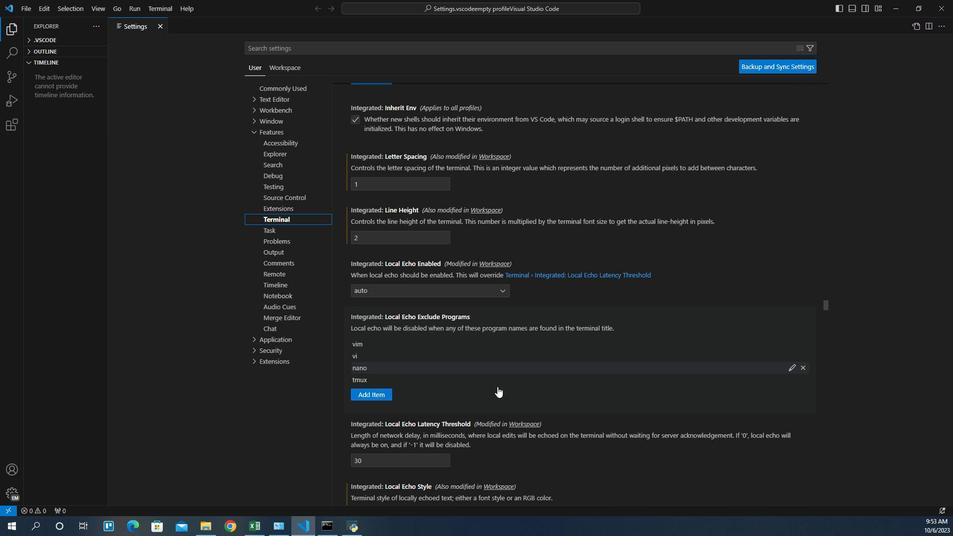 
Action: Mouse scrolled (486, 347) with delta (0, 0)
Screenshot: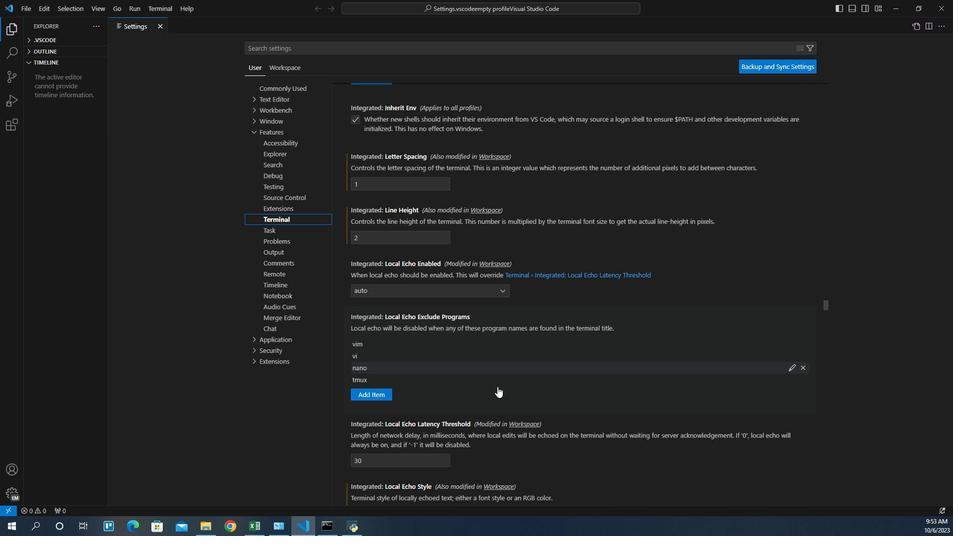 
Action: Mouse scrolled (486, 347) with delta (0, 0)
Screenshot: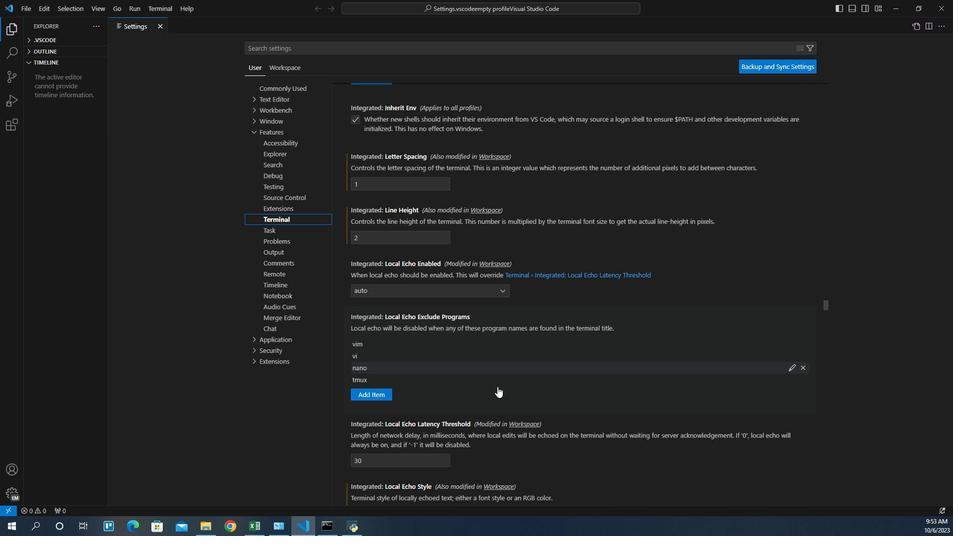 
Action: Mouse scrolled (486, 347) with delta (0, 0)
Screenshot: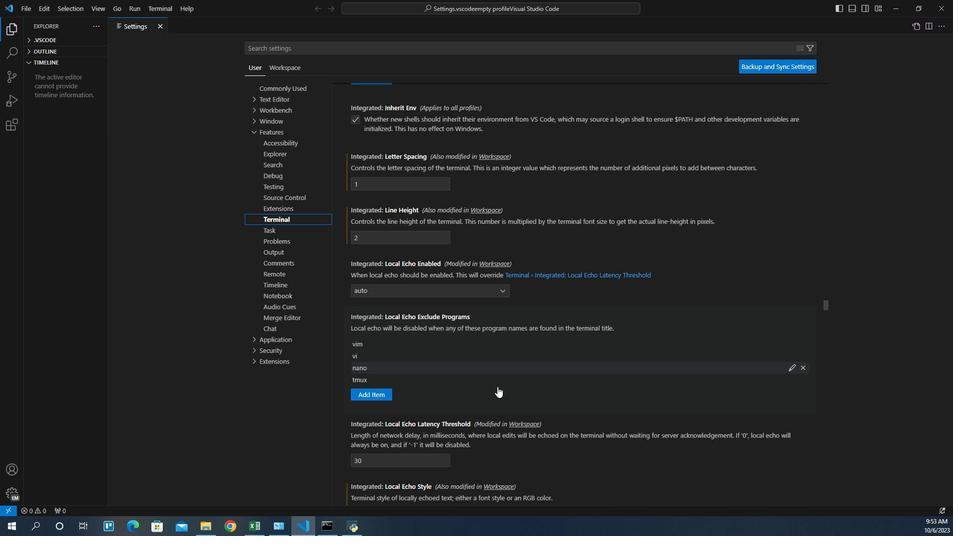 
Action: Mouse scrolled (486, 347) with delta (0, 0)
Screenshot: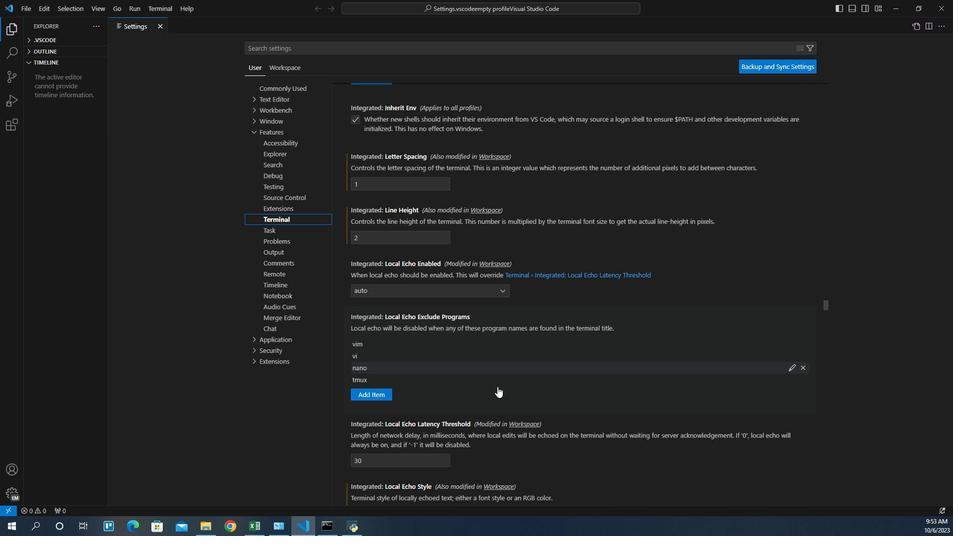 
Action: Mouse scrolled (486, 347) with delta (0, 0)
Screenshot: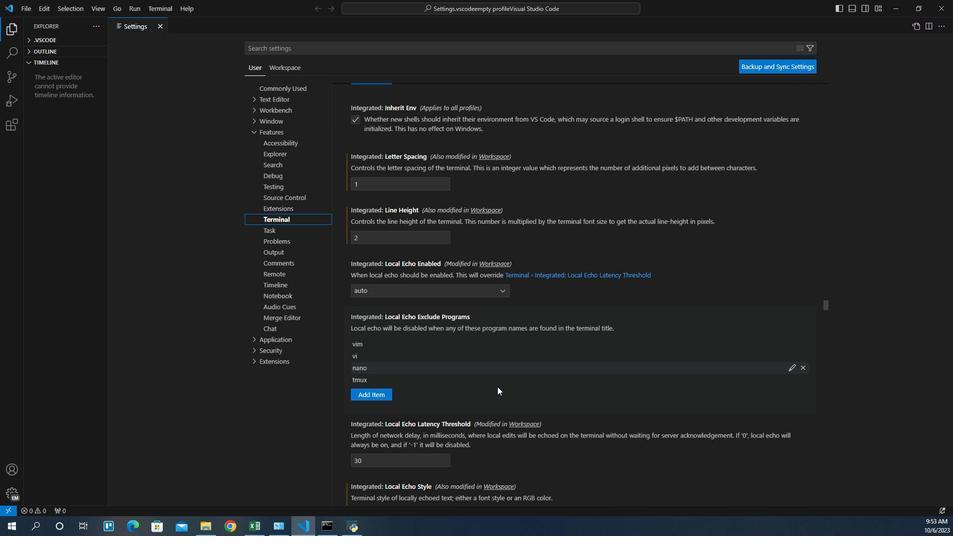 
Action: Mouse scrolled (486, 347) with delta (0, 0)
Screenshot: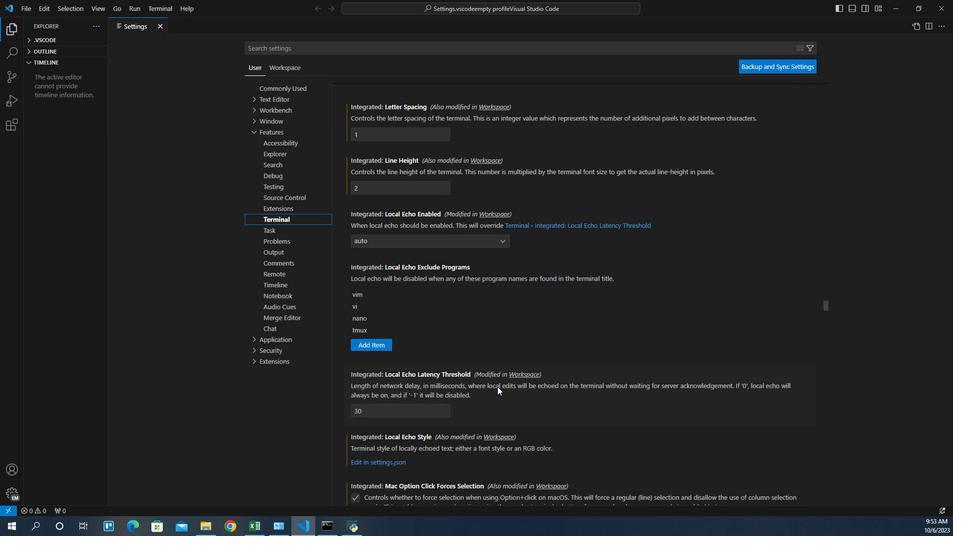 
Action: Mouse scrolled (486, 347) with delta (0, 0)
Screenshot: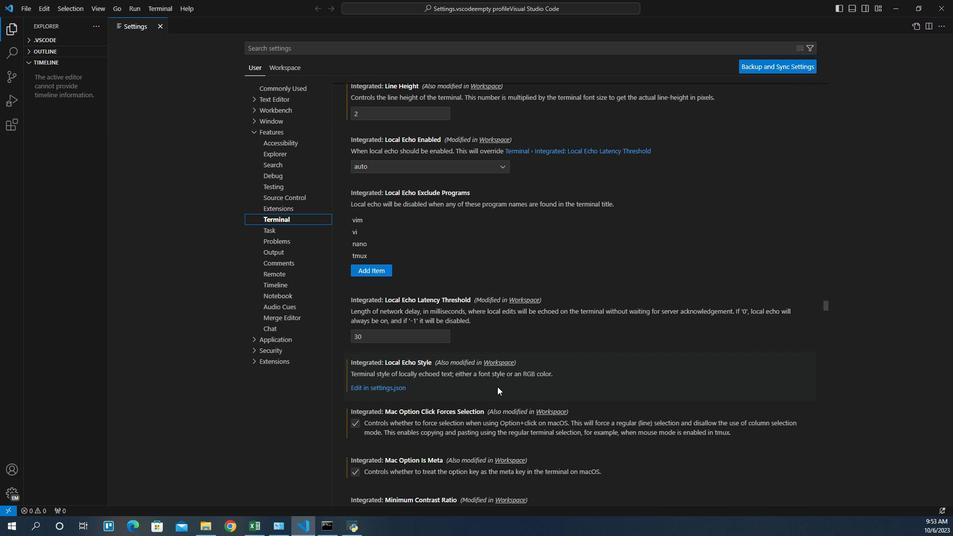 
Action: Mouse scrolled (486, 347) with delta (0, 0)
Screenshot: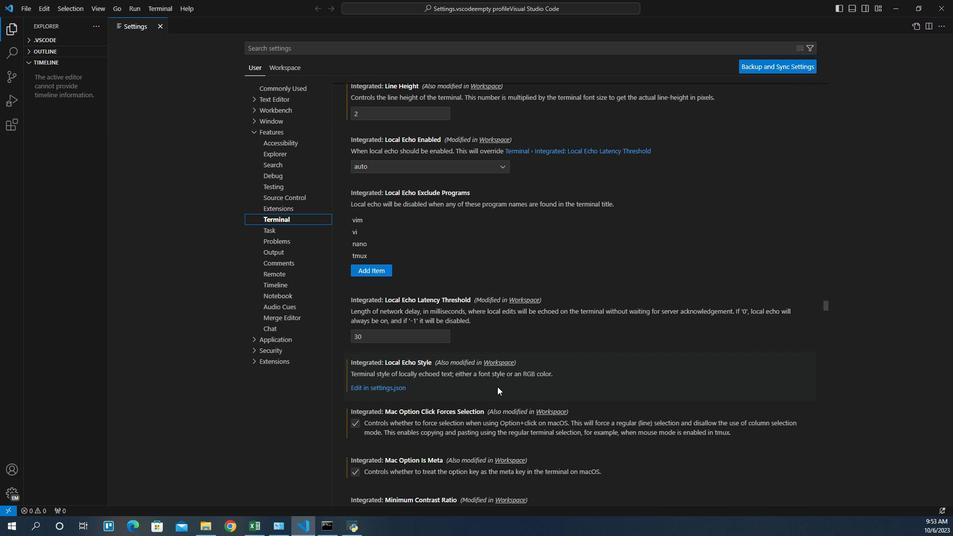 
Action: Mouse scrolled (486, 347) with delta (0, 0)
Screenshot: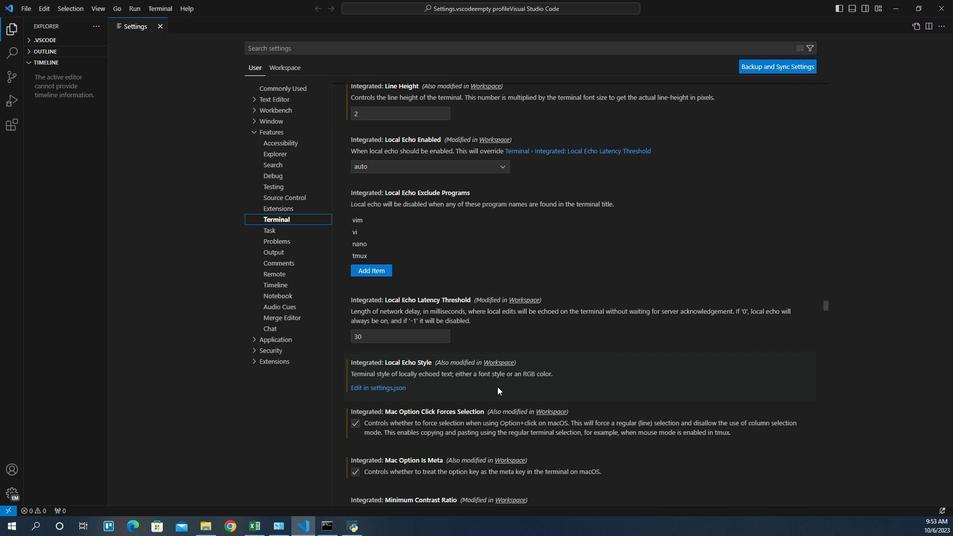 
Action: Mouse scrolled (486, 347) with delta (0, 0)
Screenshot: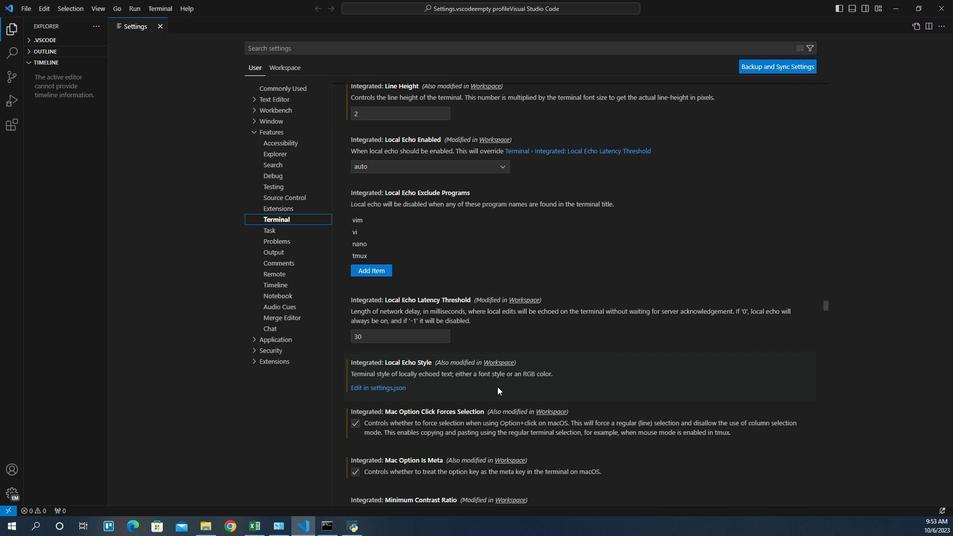 
Action: Mouse scrolled (486, 348) with delta (0, 0)
Screenshot: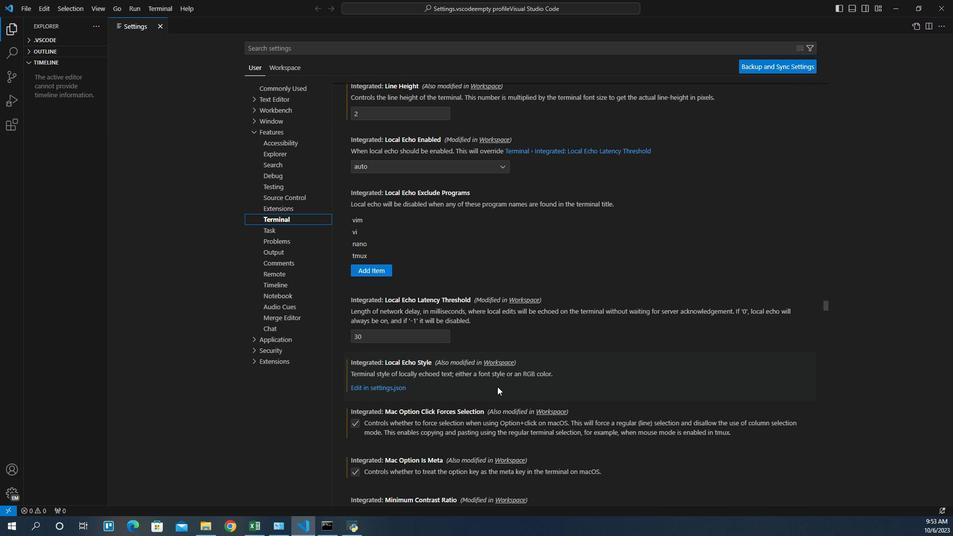 
Action: Mouse scrolled (486, 347) with delta (0, 0)
Screenshot: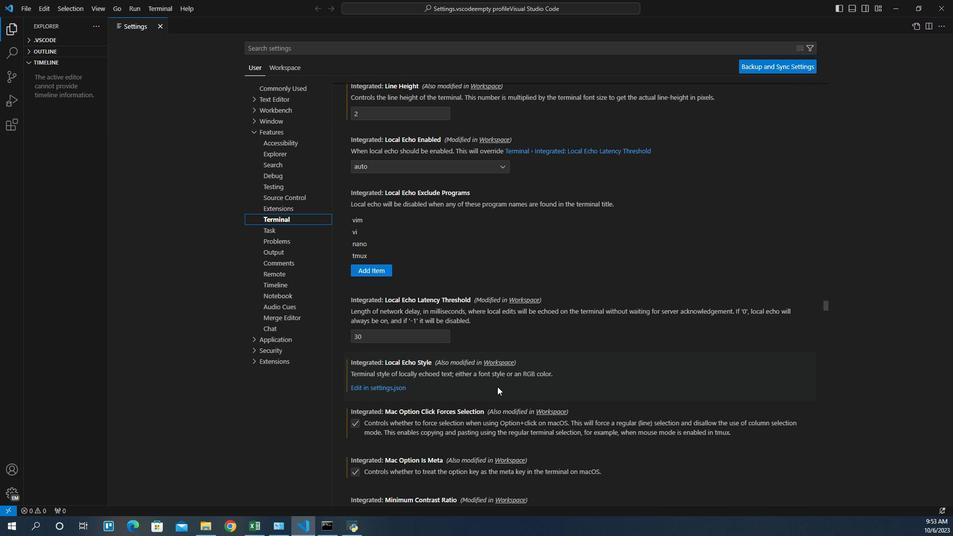 
Action: Mouse scrolled (486, 347) with delta (0, 0)
Screenshot: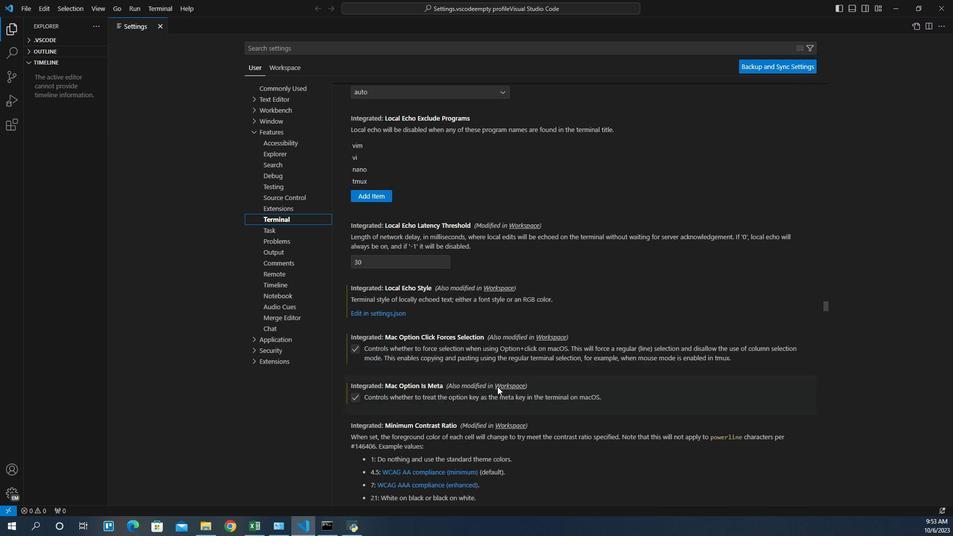 
Action: Mouse scrolled (486, 347) with delta (0, 0)
Screenshot: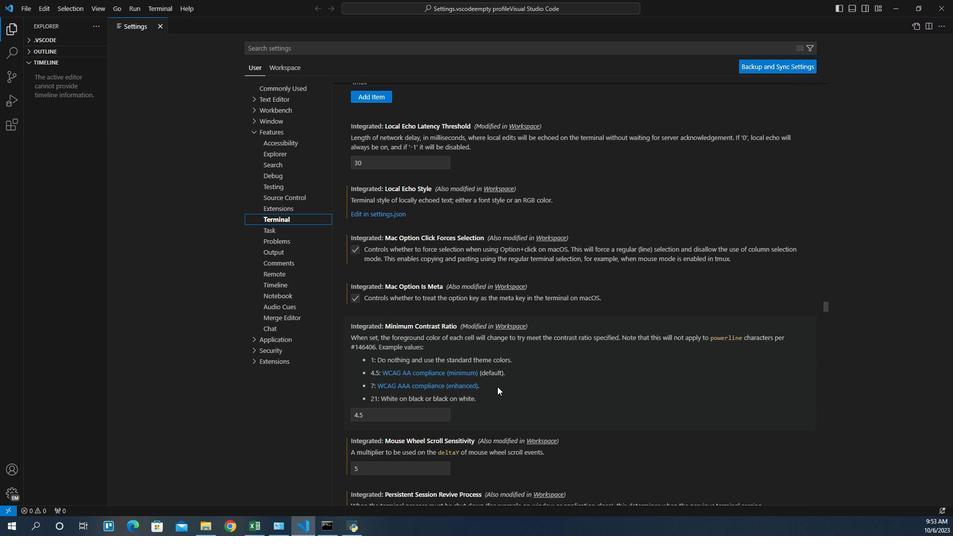 
Action: Mouse scrolled (486, 347) with delta (0, 0)
Screenshot: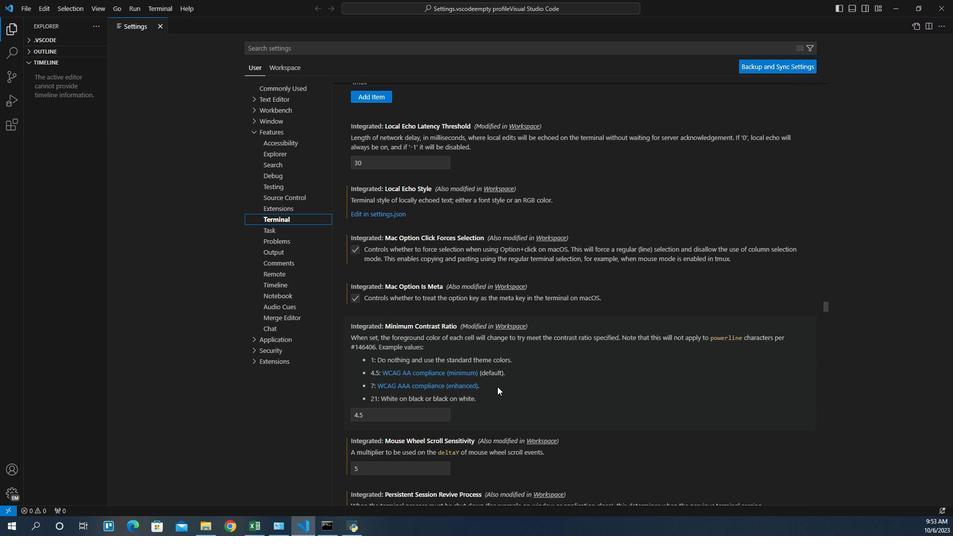 
Action: Mouse scrolled (486, 347) with delta (0, 0)
Screenshot: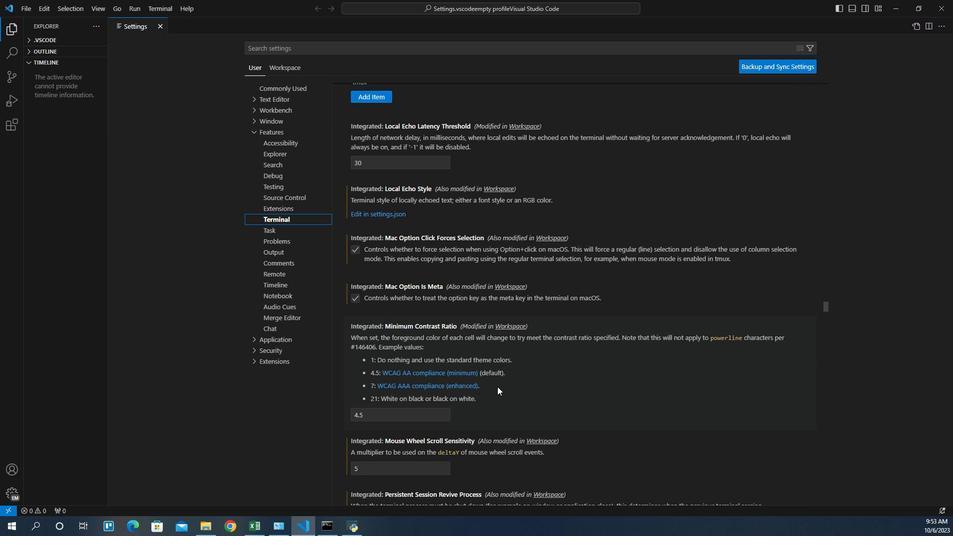 
Action: Mouse scrolled (486, 347) with delta (0, 0)
Screenshot: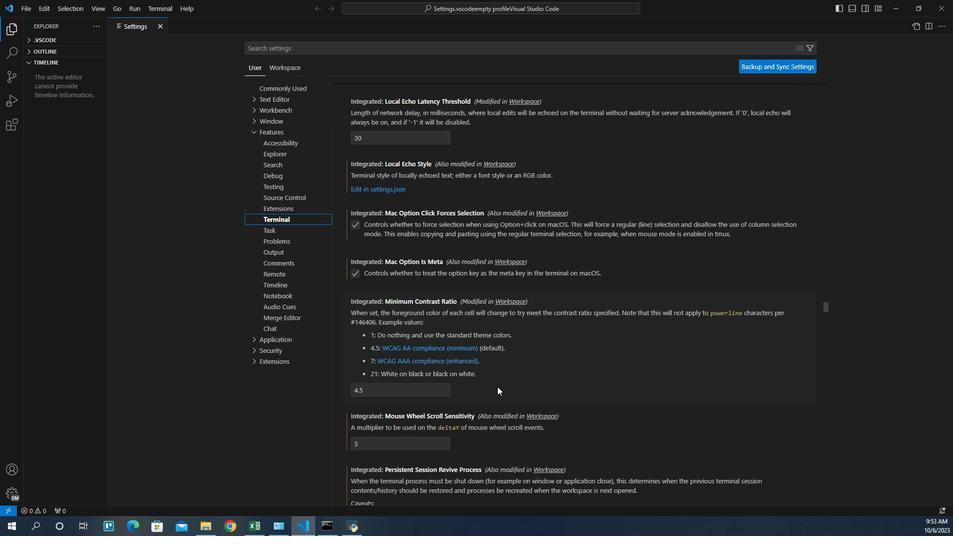 
Action: Mouse scrolled (486, 347) with delta (0, 0)
Screenshot: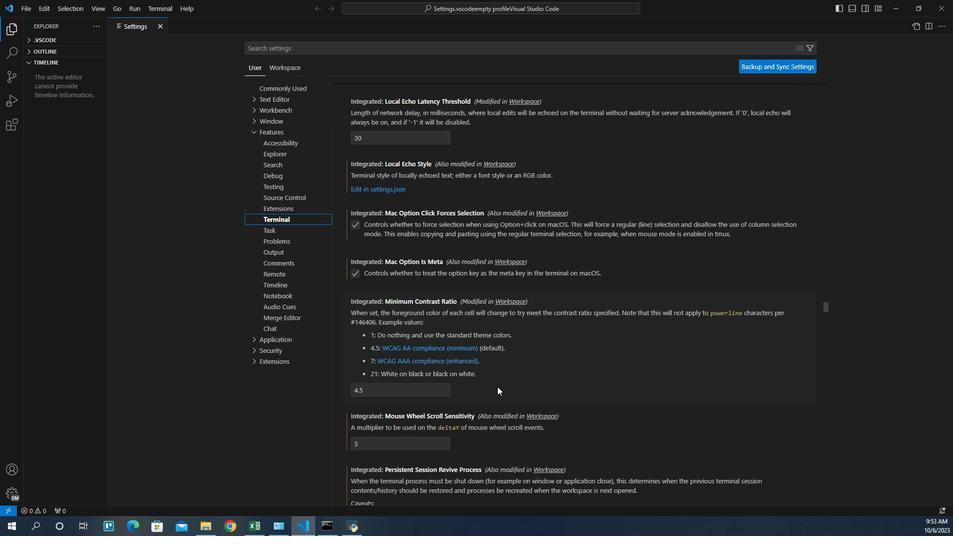 
Action: Mouse scrolled (486, 347) with delta (0, 0)
Screenshot: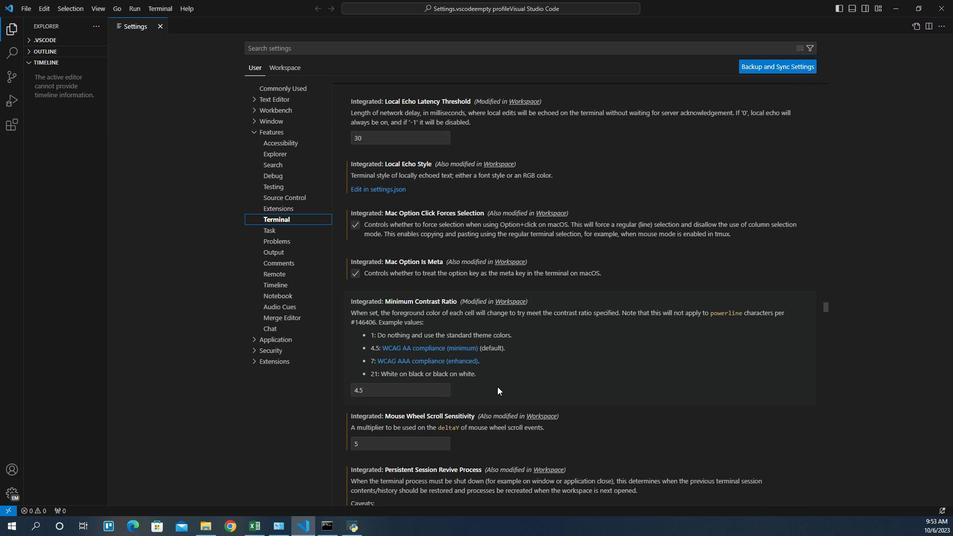 
Action: Mouse scrolled (486, 347) with delta (0, 0)
Screenshot: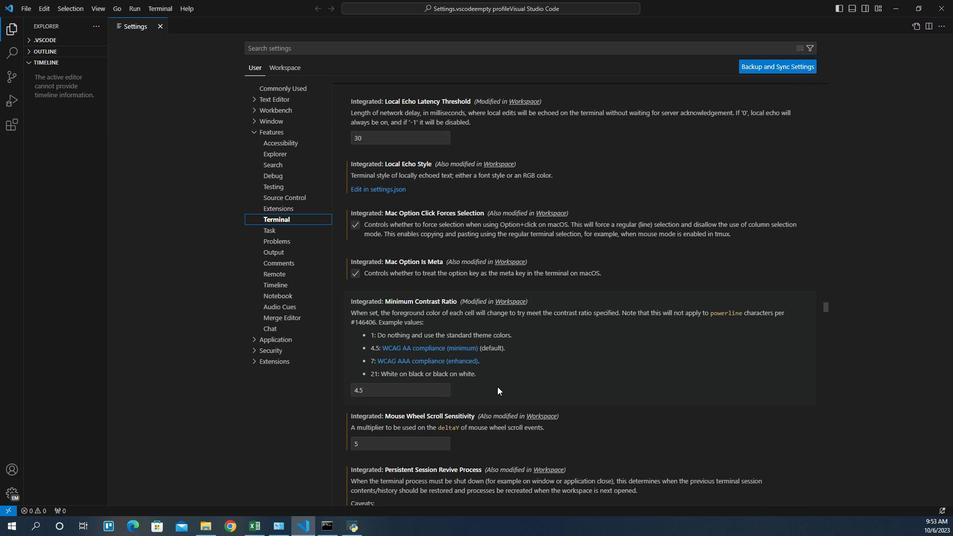 
Action: Mouse scrolled (486, 347) with delta (0, 0)
Screenshot: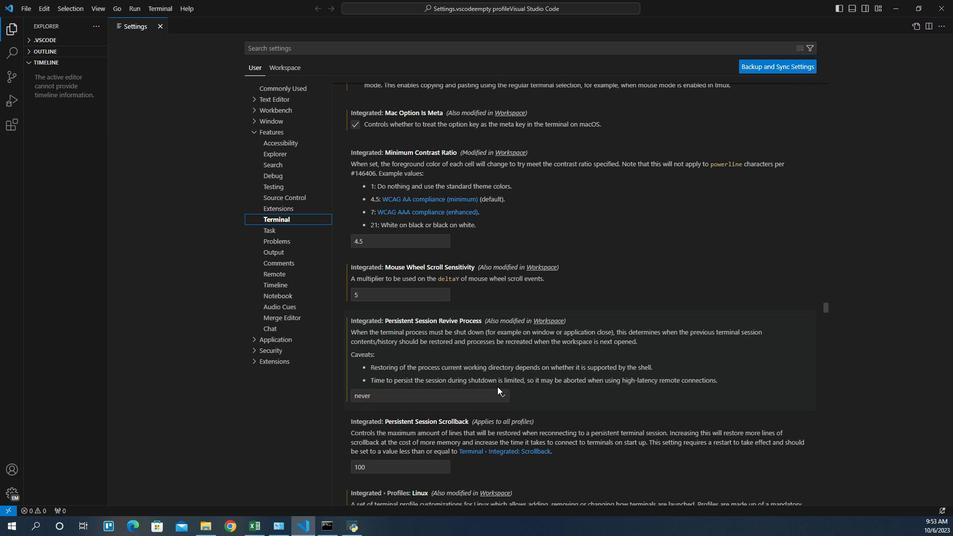 
Action: Mouse scrolled (486, 347) with delta (0, 0)
Screenshot: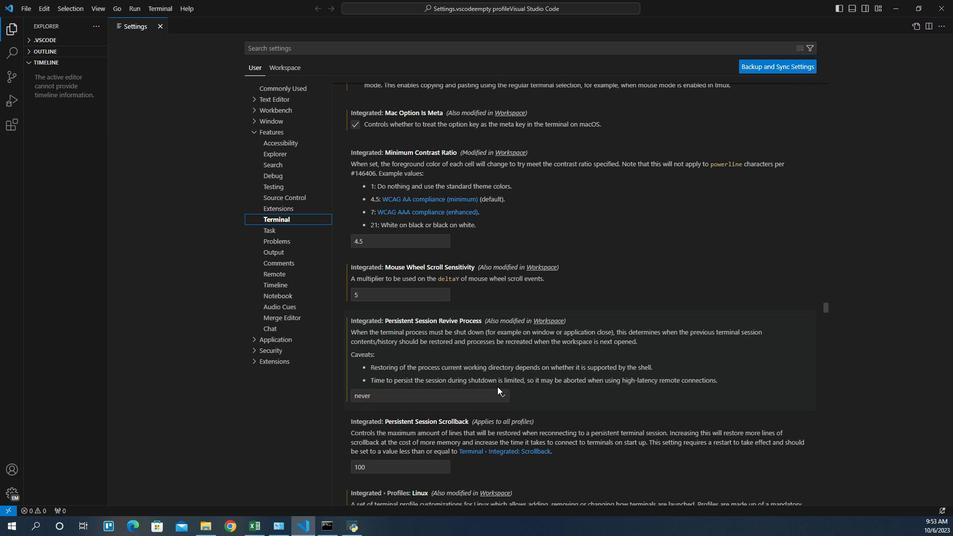 
Action: Mouse scrolled (486, 347) with delta (0, 0)
Screenshot: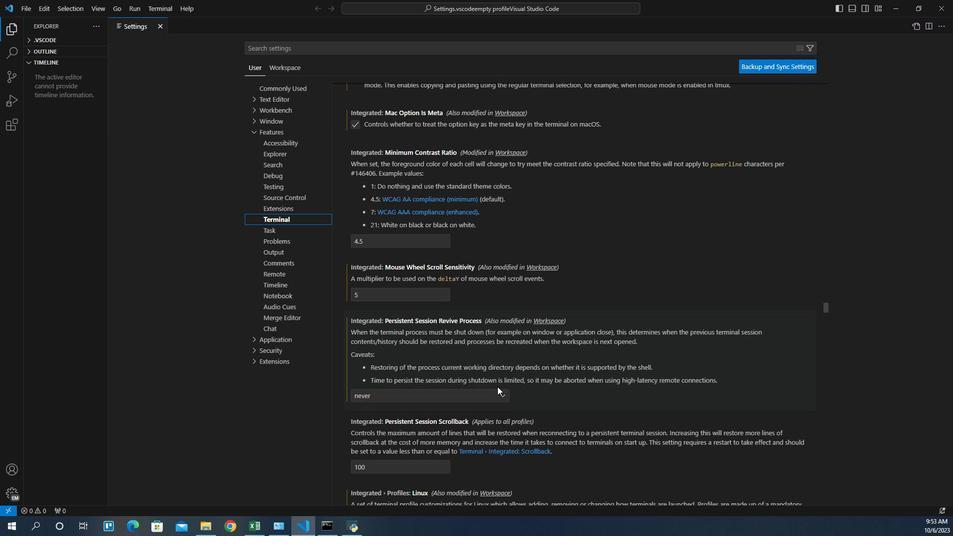 
Action: Mouse scrolled (486, 347) with delta (0, 0)
Screenshot: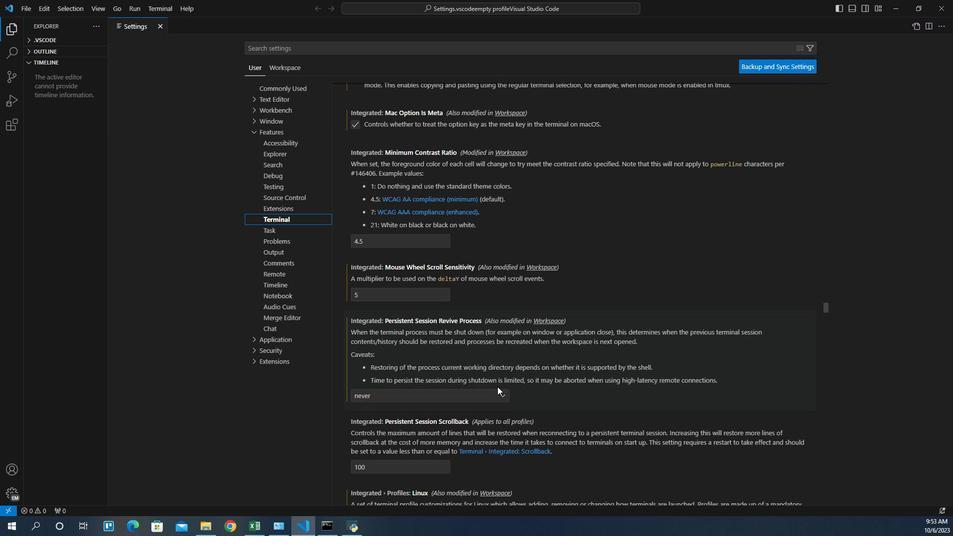 
Action: Mouse scrolled (486, 347) with delta (0, 0)
Screenshot: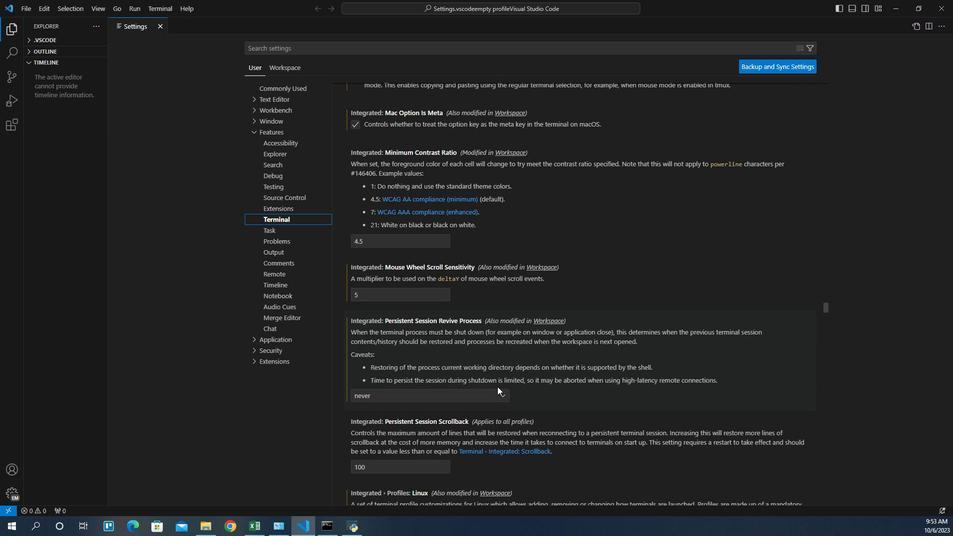 
Action: Mouse scrolled (486, 347) with delta (0, 0)
Screenshot: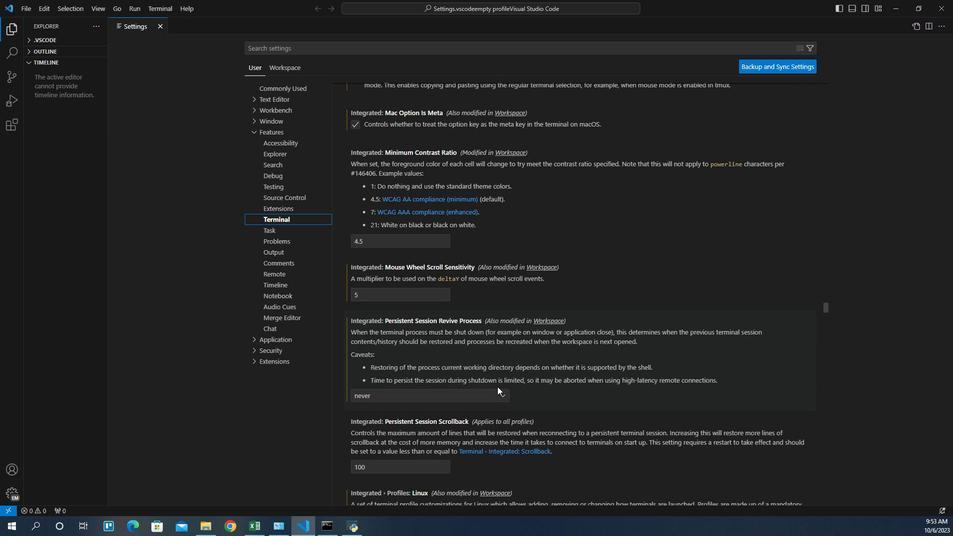 
Action: Mouse scrolled (486, 347) with delta (0, 0)
Screenshot: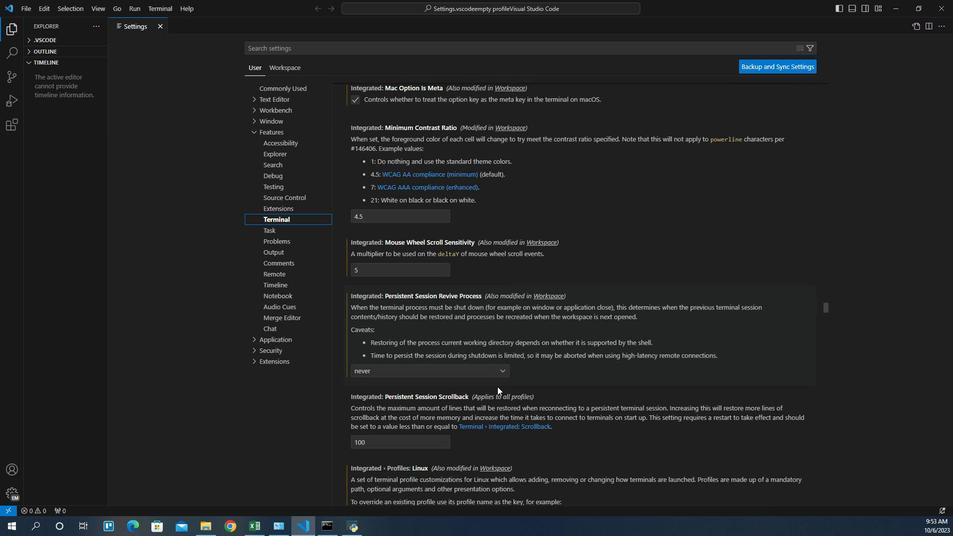 
Action: Mouse scrolled (486, 347) with delta (0, 0)
Screenshot: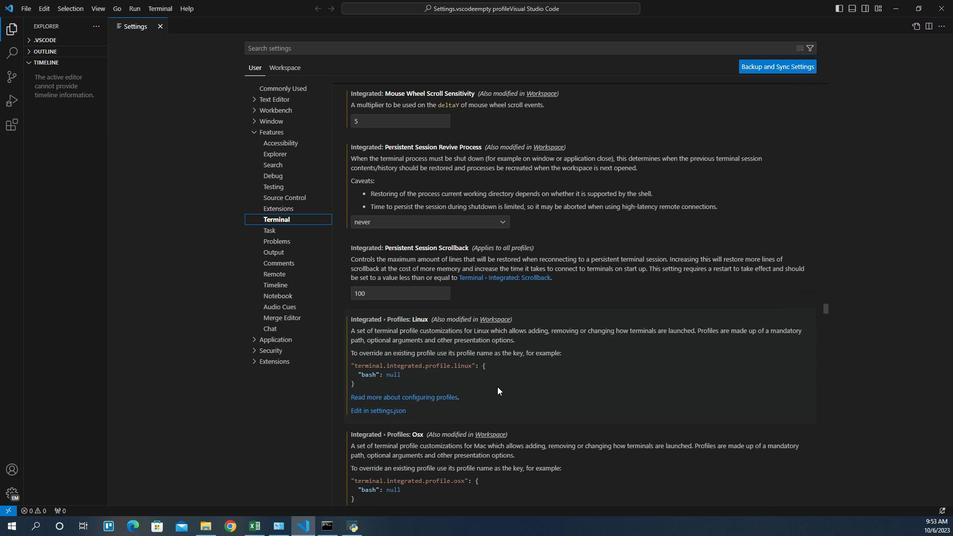 
Action: Mouse scrolled (486, 347) with delta (0, 0)
Screenshot: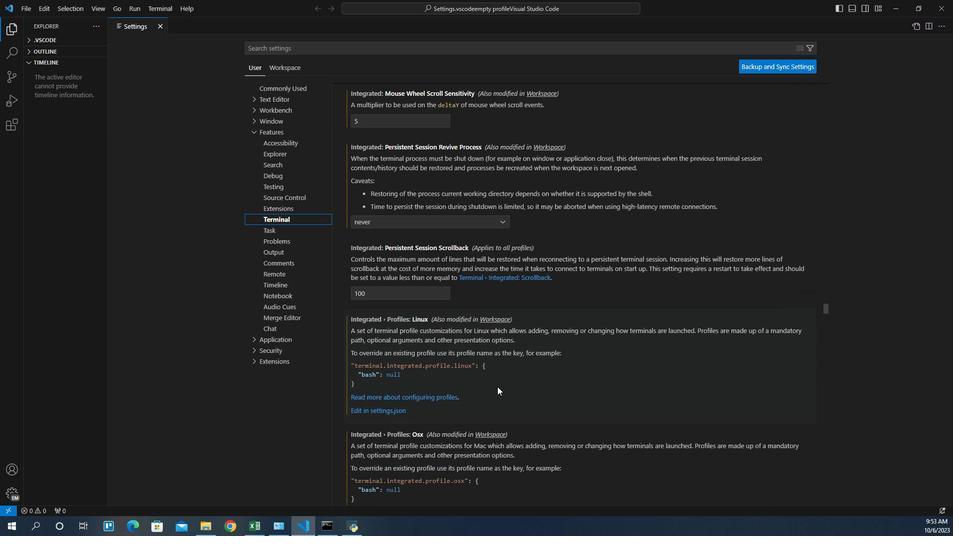 
Action: Mouse scrolled (486, 347) with delta (0, 0)
Screenshot: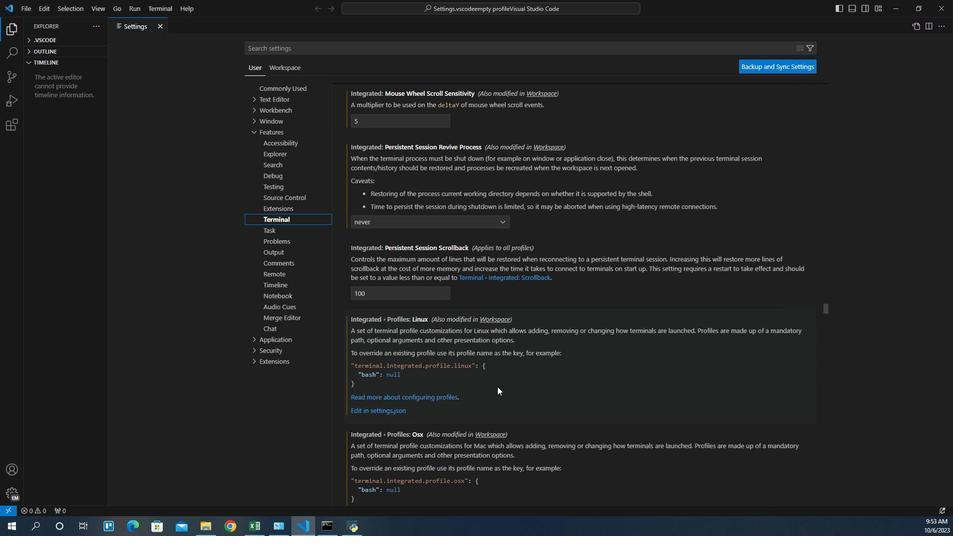 
Action: Mouse scrolled (486, 347) with delta (0, 0)
Screenshot: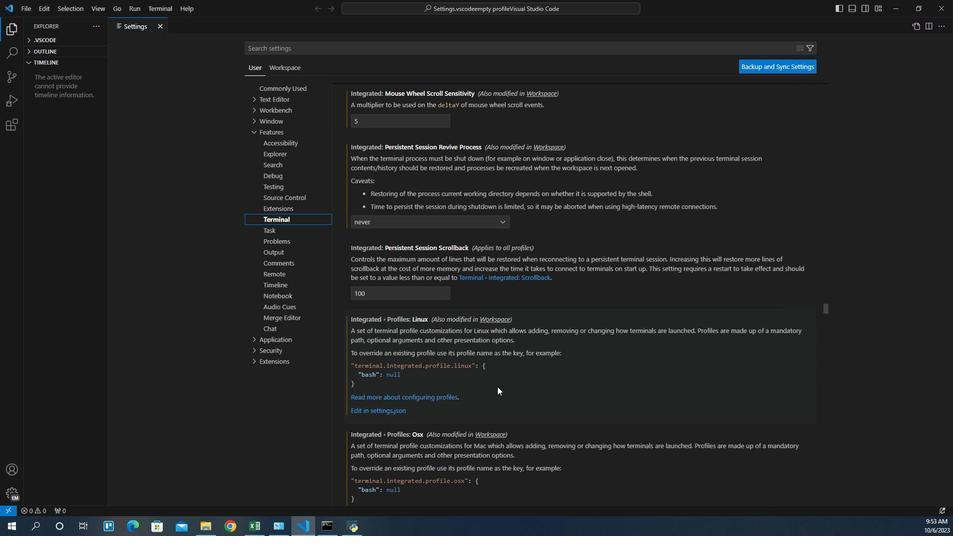 
Action: Mouse scrolled (486, 347) with delta (0, 0)
Screenshot: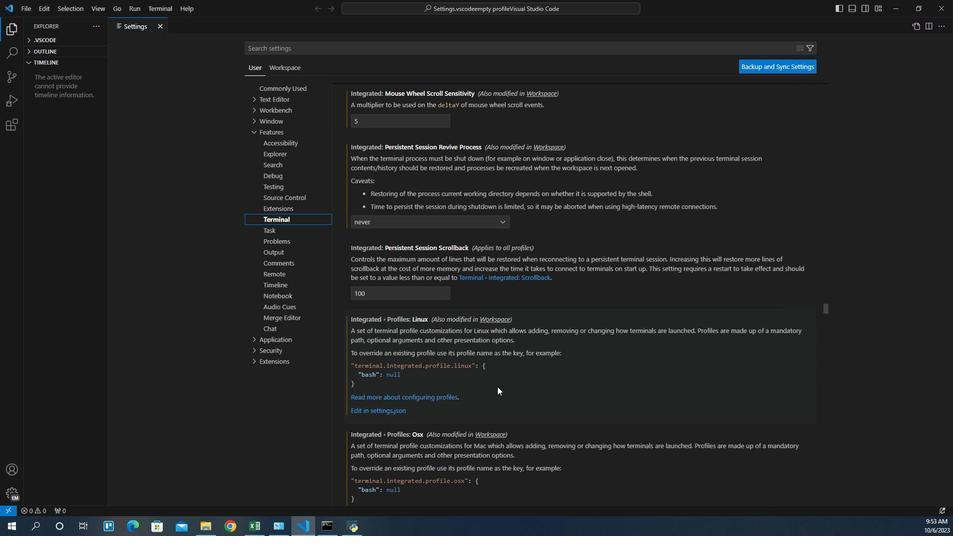 
Action: Mouse scrolled (486, 347) with delta (0, 0)
Screenshot: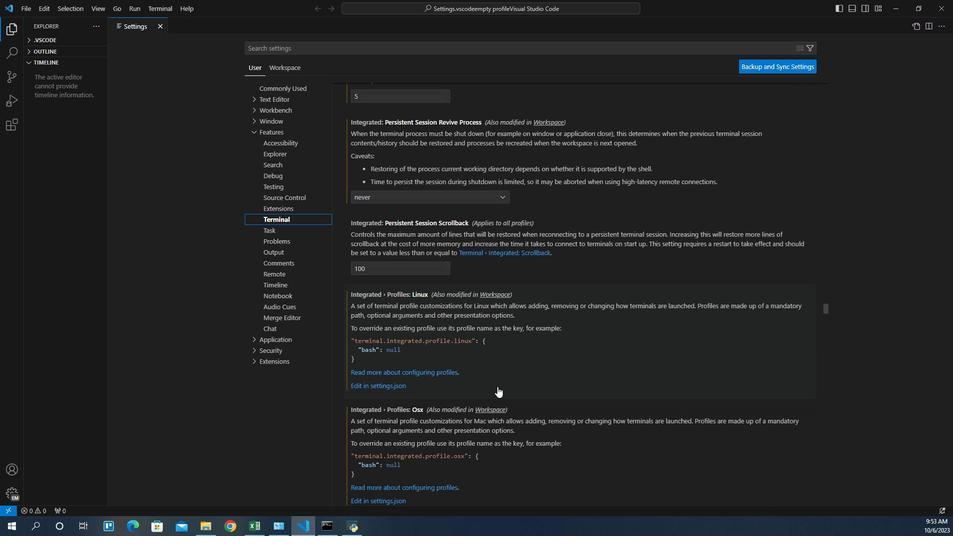 
Action: Mouse scrolled (486, 347) with delta (0, 0)
Screenshot: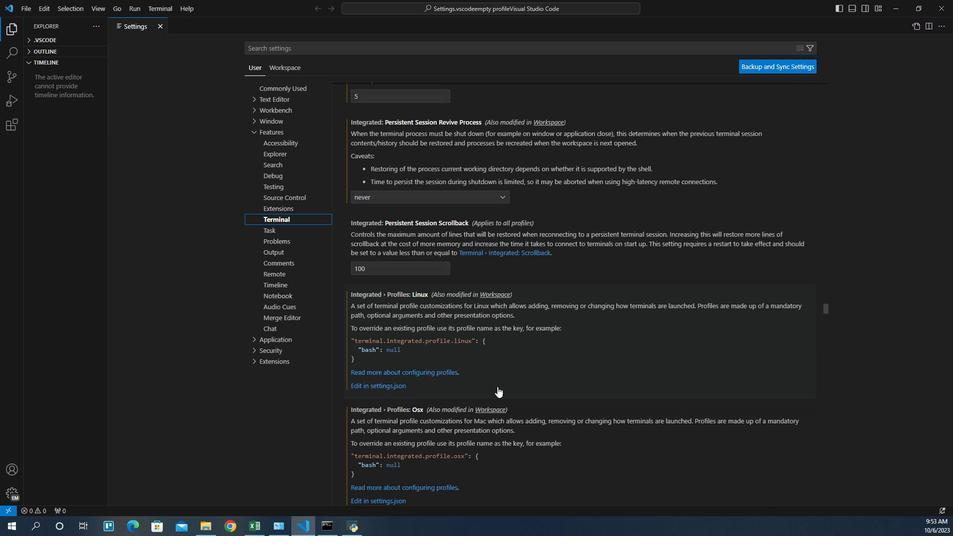 
Action: Mouse scrolled (486, 347) with delta (0, 0)
Screenshot: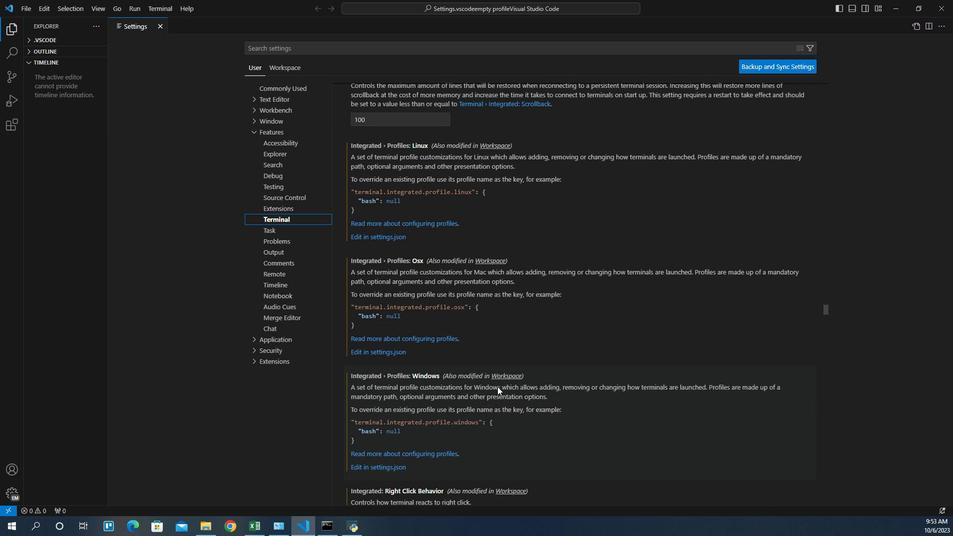 
Action: Mouse scrolled (486, 347) with delta (0, 0)
Screenshot: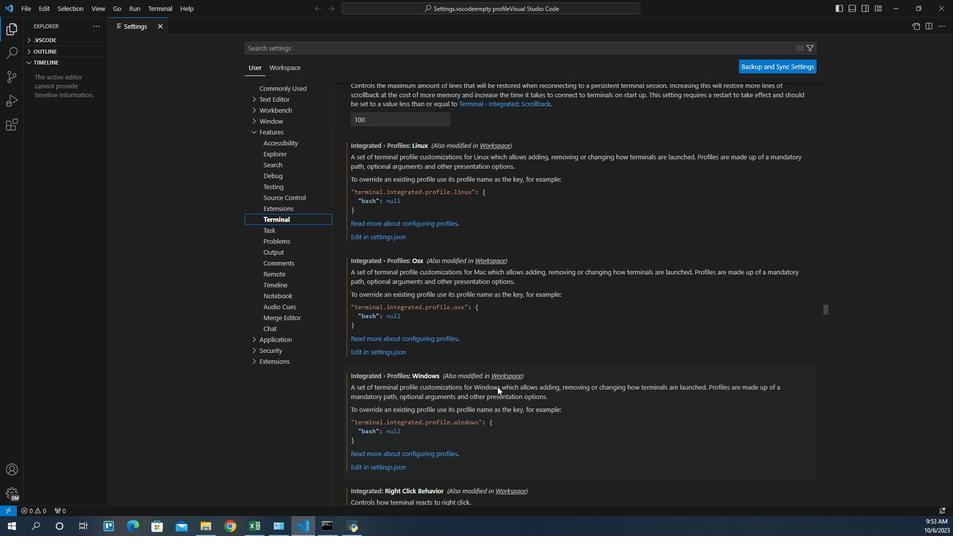 
Action: Mouse scrolled (486, 347) with delta (0, 0)
Screenshot: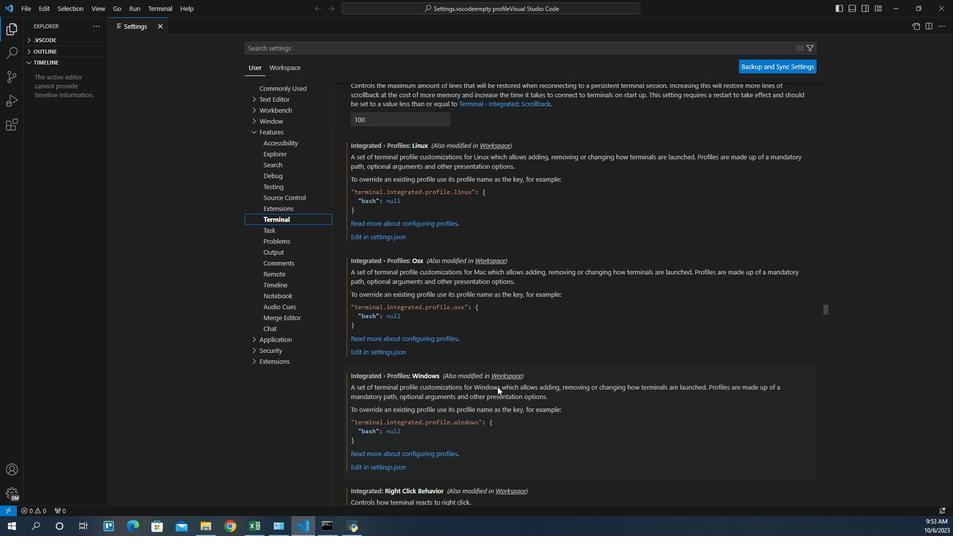 
Action: Mouse scrolled (486, 347) with delta (0, 0)
Screenshot: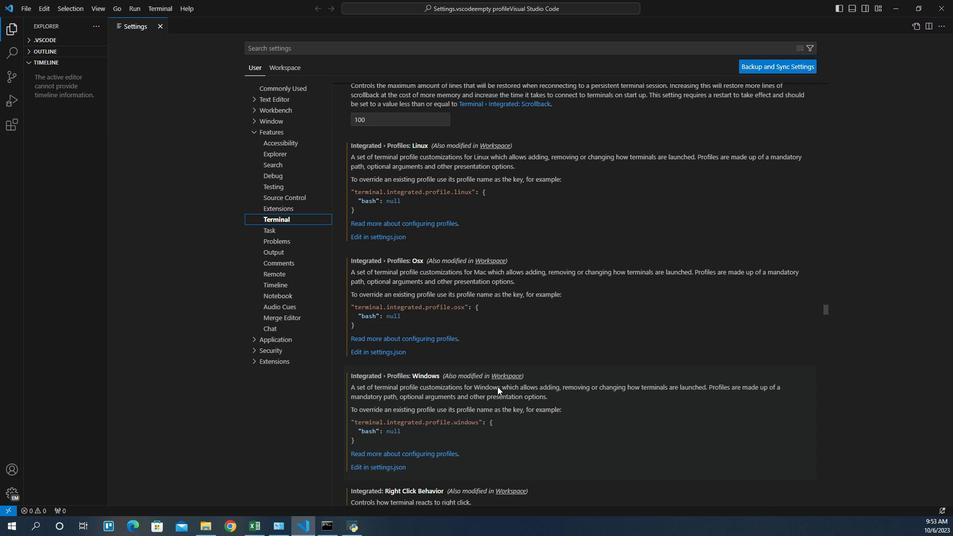 
Action: Mouse scrolled (486, 347) with delta (0, 0)
Screenshot: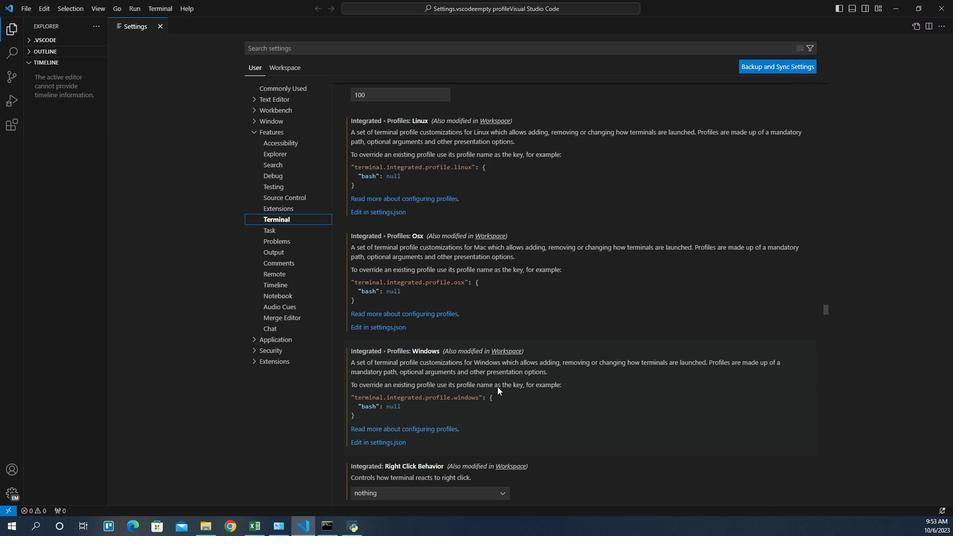 
Action: Mouse scrolled (486, 347) with delta (0, 0)
Screenshot: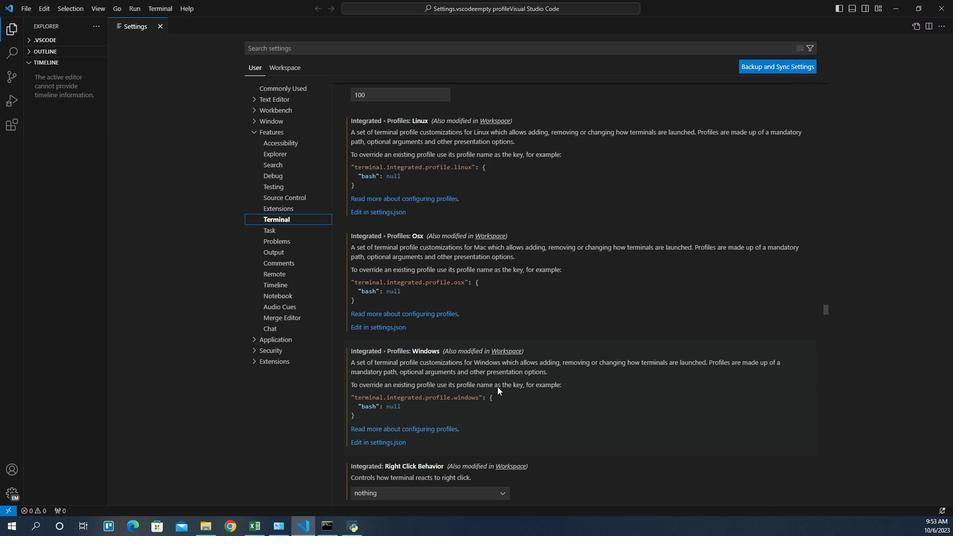 
Action: Mouse scrolled (486, 347) with delta (0, 0)
Screenshot: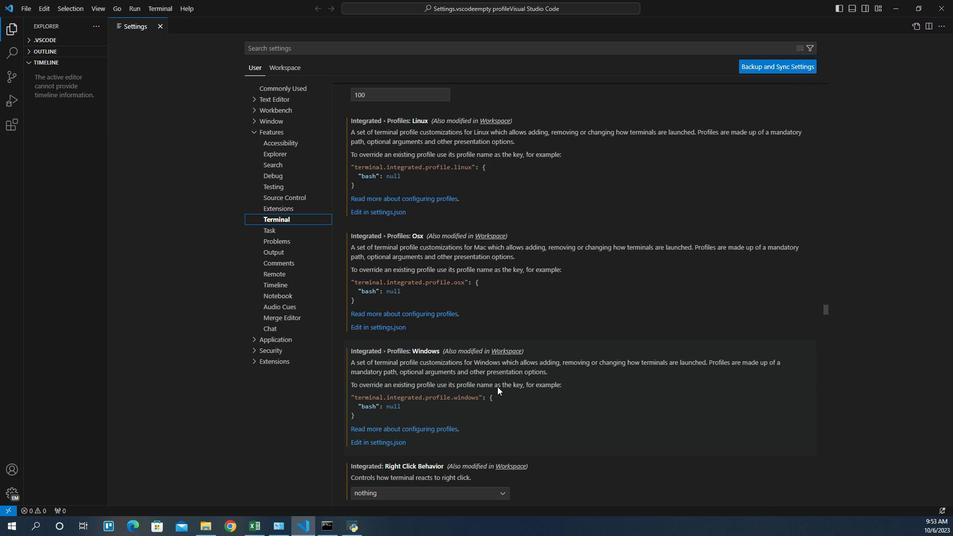 
Action: Mouse scrolled (486, 347) with delta (0, 0)
Screenshot: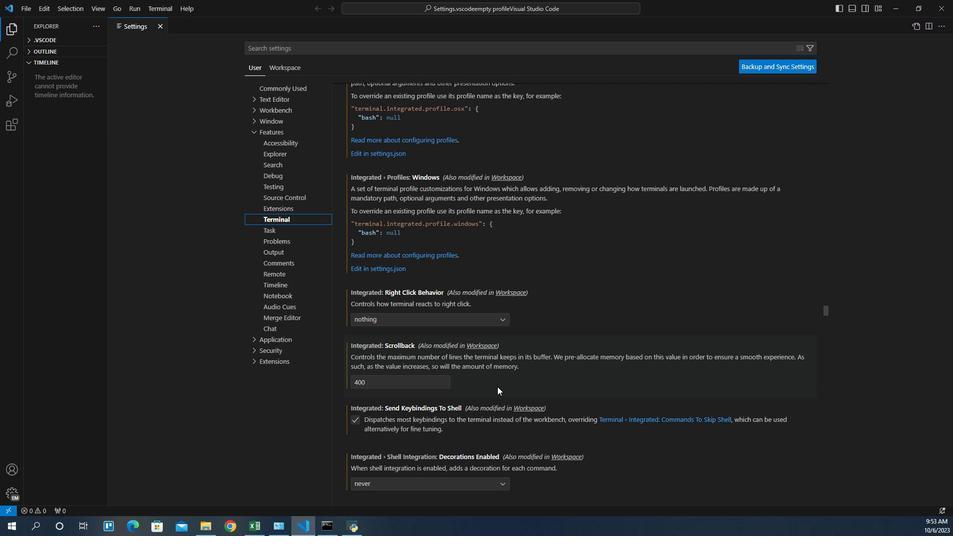 
Action: Mouse scrolled (486, 347) with delta (0, 0)
Screenshot: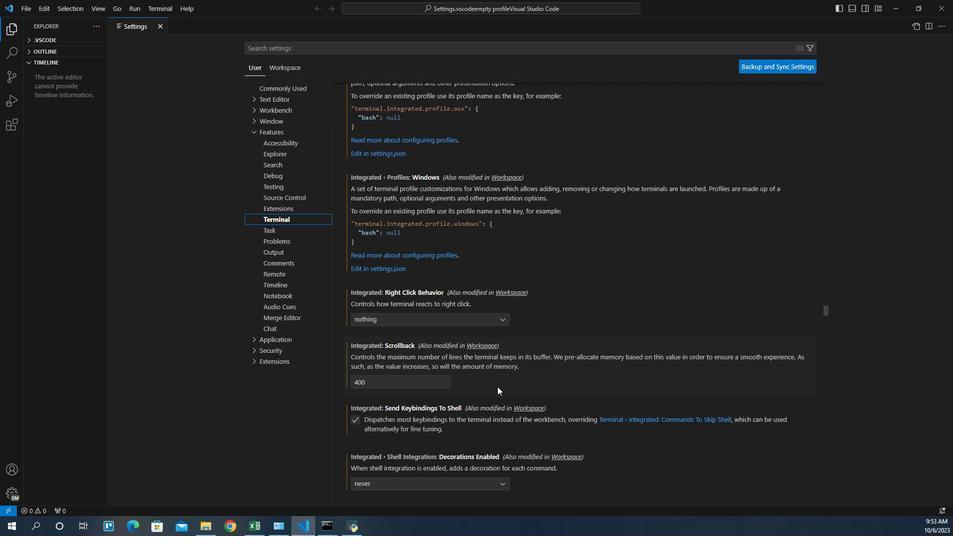 
Action: Mouse scrolled (486, 347) with delta (0, 0)
Screenshot: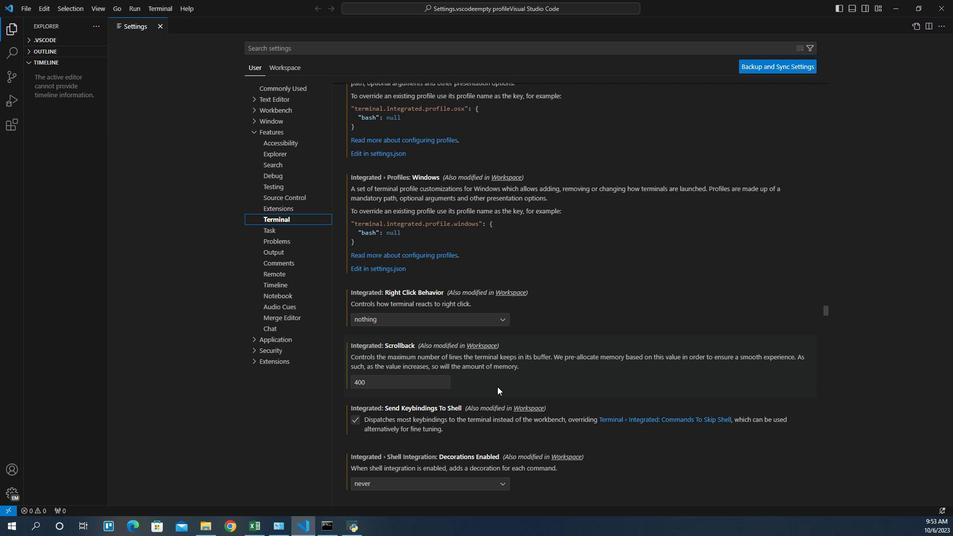 
Action: Mouse scrolled (486, 347) with delta (0, 0)
Screenshot: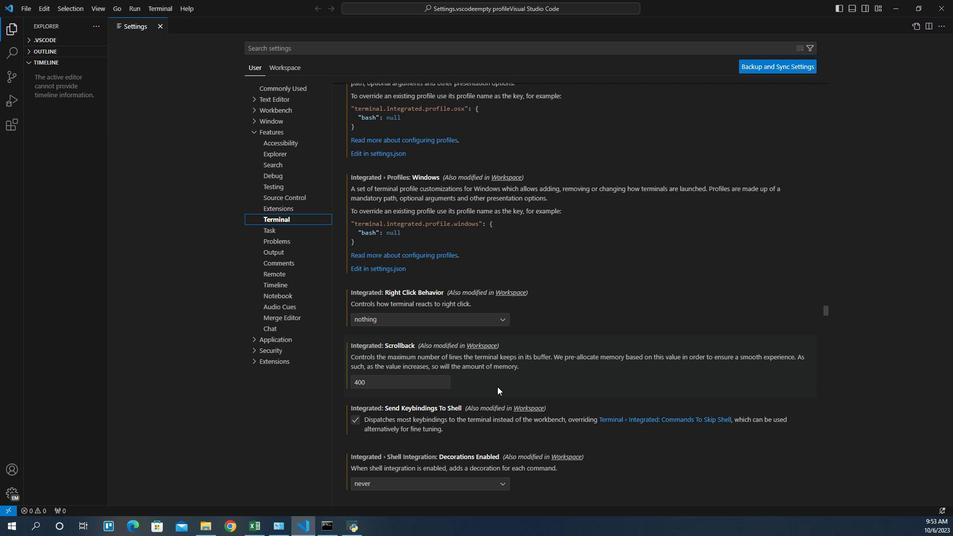 
Action: Mouse scrolled (486, 347) with delta (0, 0)
Screenshot: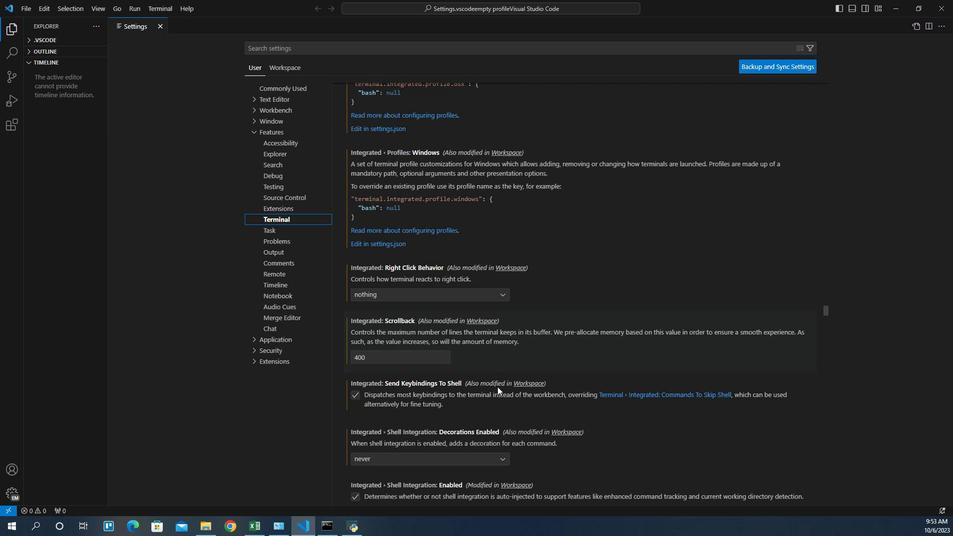 
Action: Mouse scrolled (486, 347) with delta (0, 0)
Screenshot: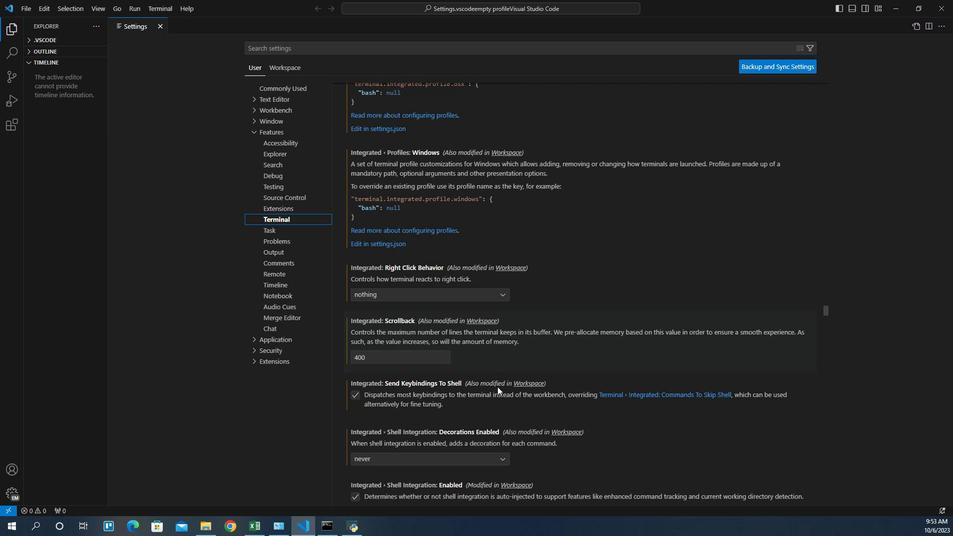 
Action: Mouse scrolled (486, 347) with delta (0, 0)
Screenshot: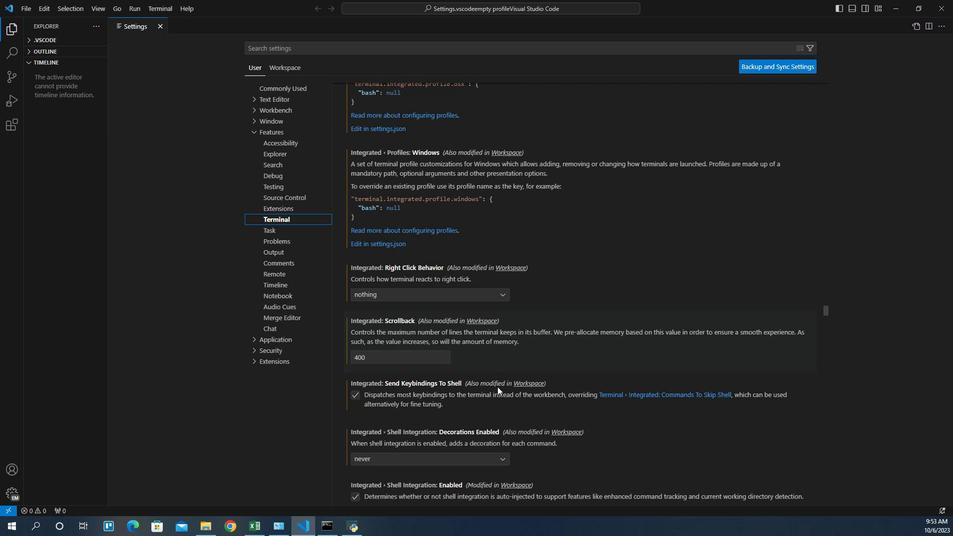 
Action: Mouse scrolled (486, 347) with delta (0, 0)
Screenshot: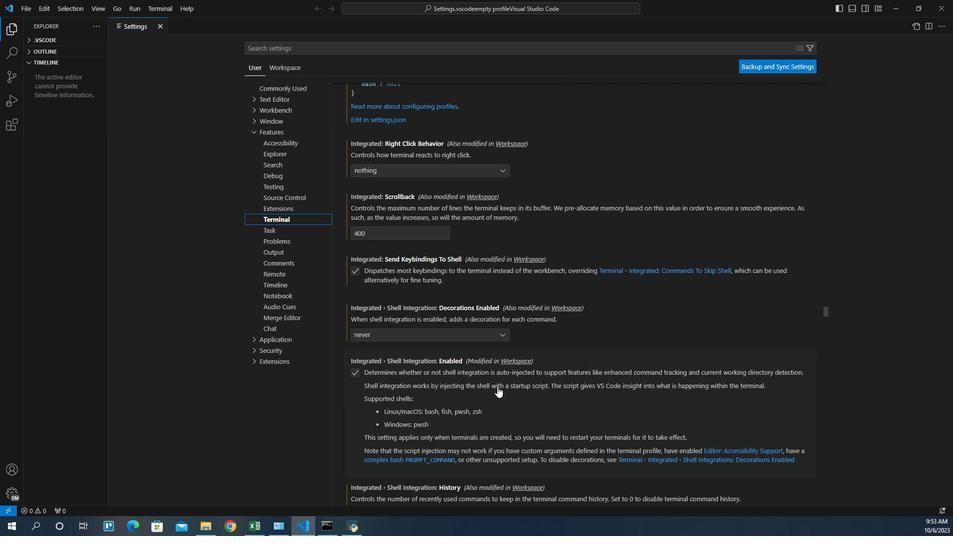 
Action: Mouse scrolled (486, 347) with delta (0, 0)
Screenshot: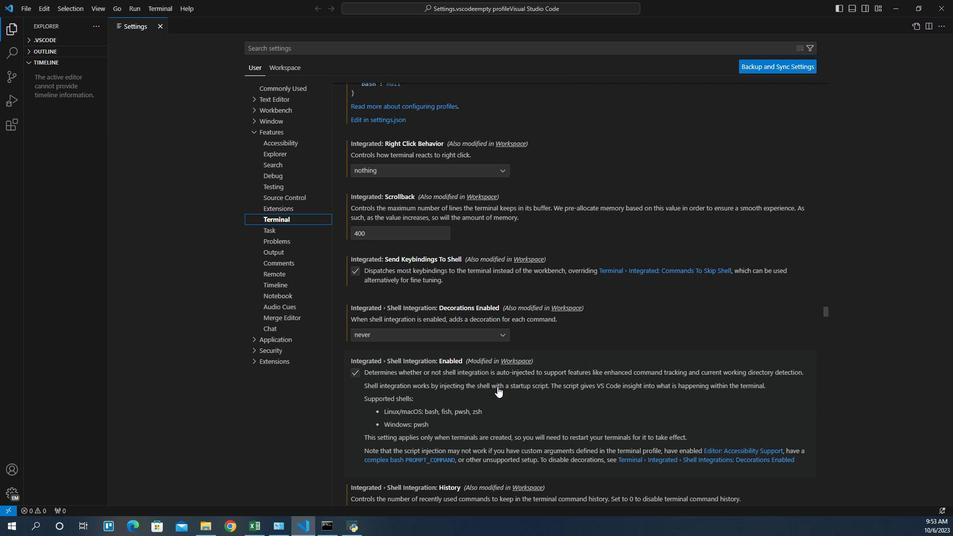 
Action: Mouse scrolled (486, 347) with delta (0, 0)
Screenshot: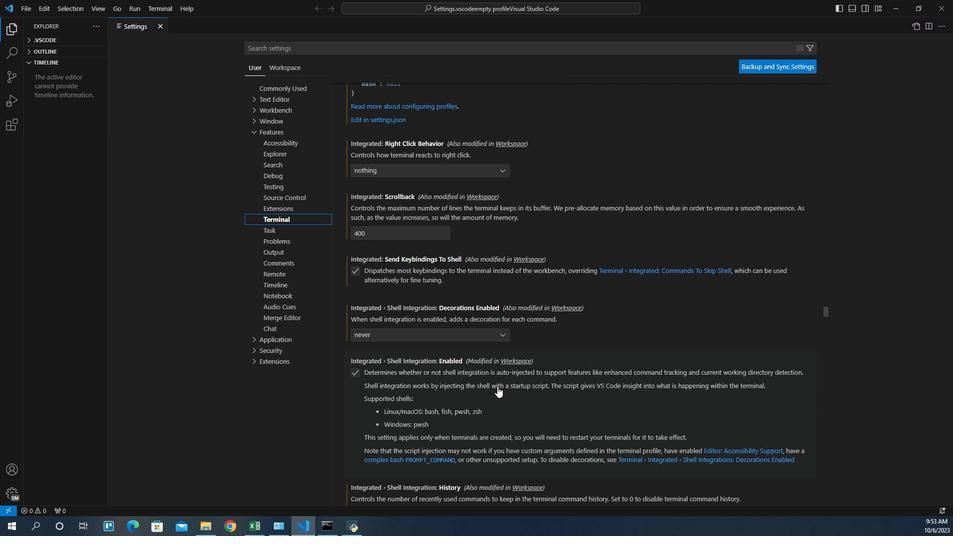 
Action: Mouse scrolled (486, 347) with delta (0, 0)
Screenshot: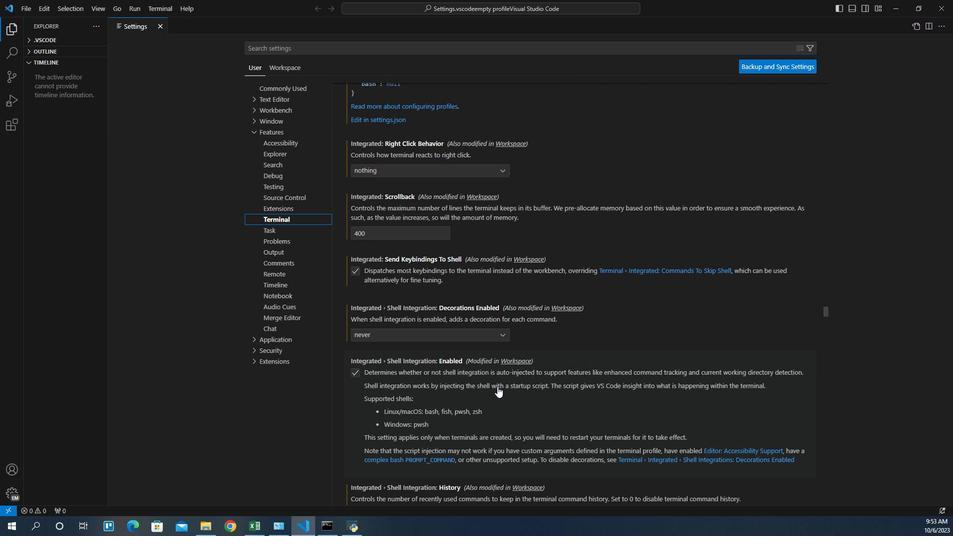 
Action: Mouse scrolled (486, 347) with delta (0, 0)
Screenshot: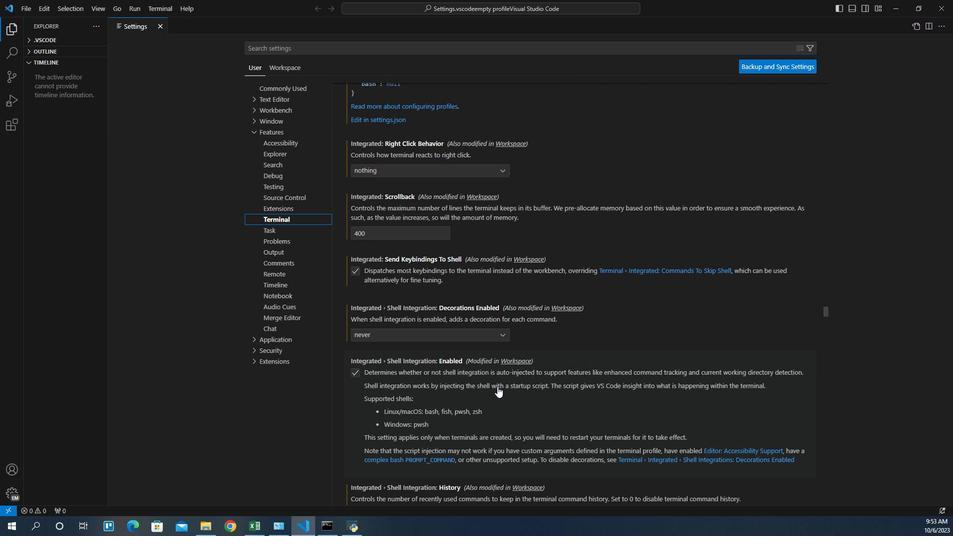 
Action: Mouse scrolled (486, 347) with delta (0, 0)
Screenshot: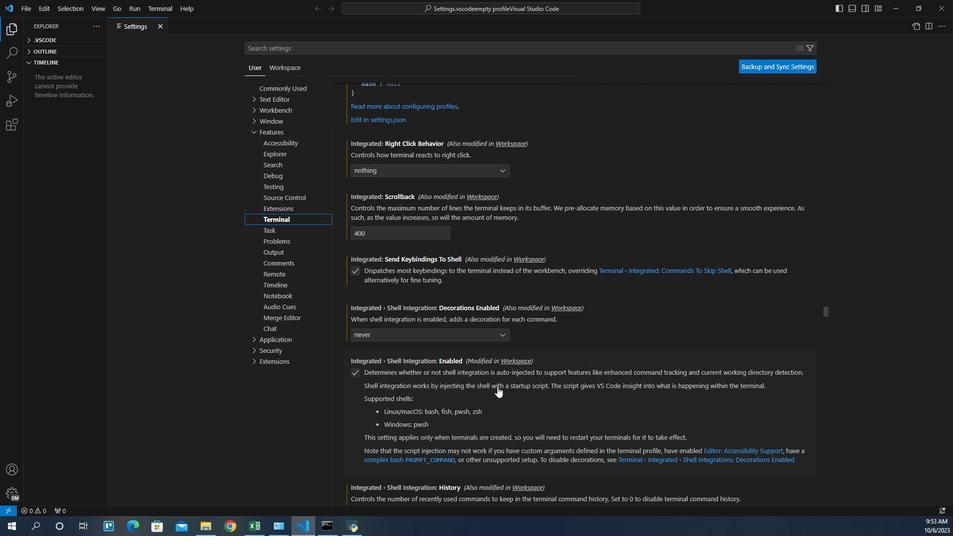 
Action: Mouse scrolled (486, 347) with delta (0, 0)
Screenshot: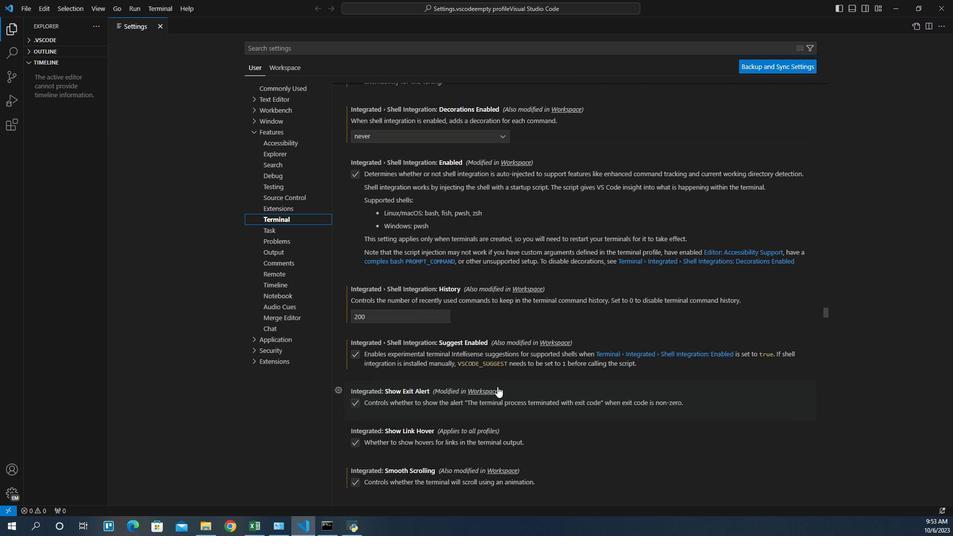 
Action: Mouse scrolled (486, 347) with delta (0, 0)
Screenshot: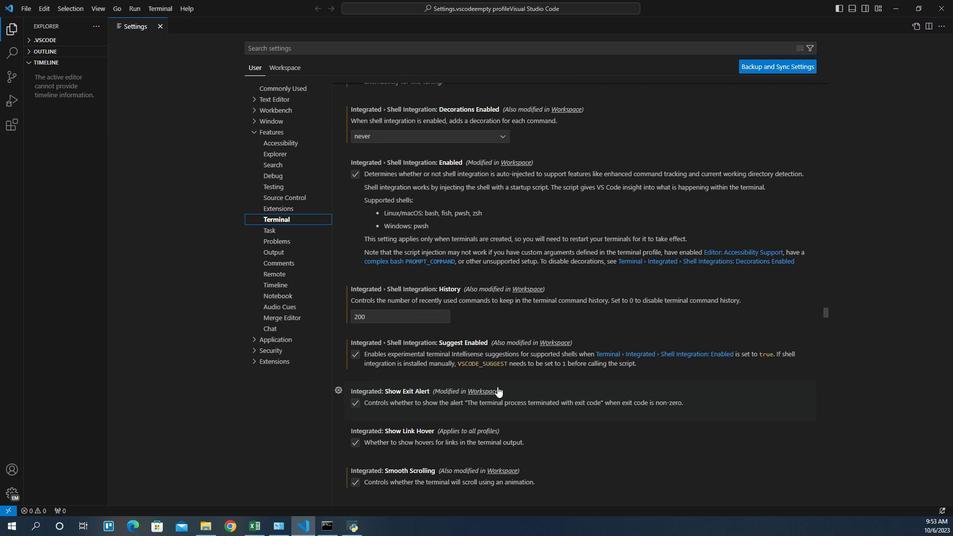 
Action: Mouse scrolled (486, 347) with delta (0, 0)
Screenshot: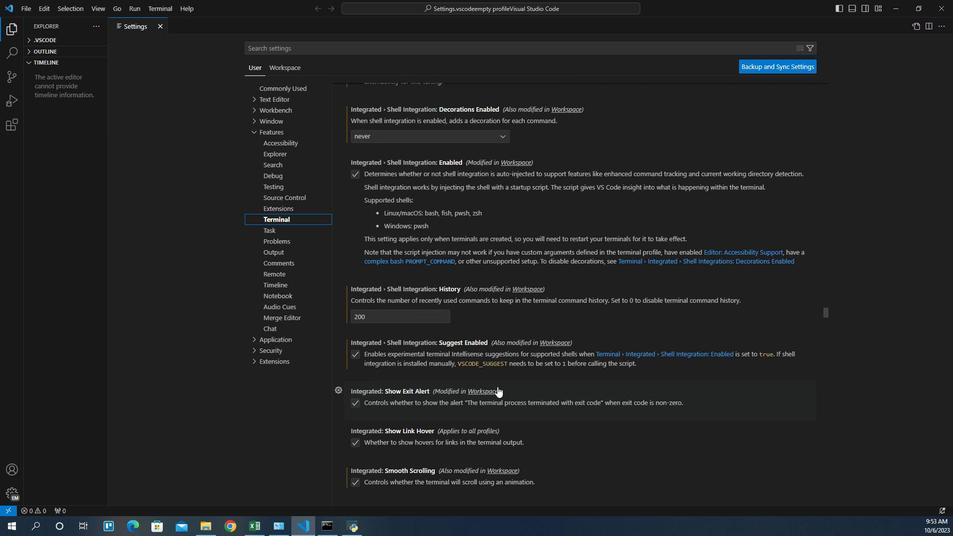 
Action: Mouse scrolled (486, 347) with delta (0, 0)
Screenshot: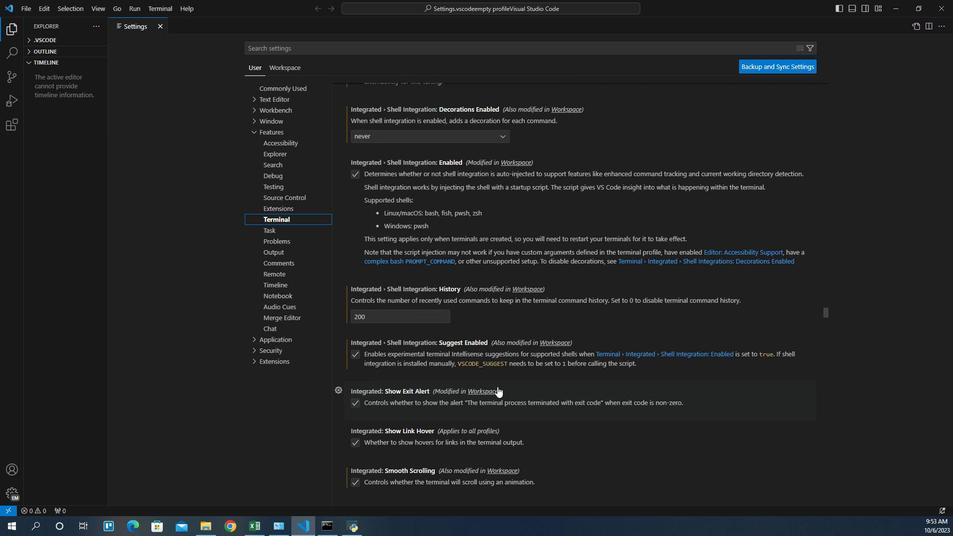 
Action: Mouse scrolled (486, 347) with delta (0, 0)
Screenshot: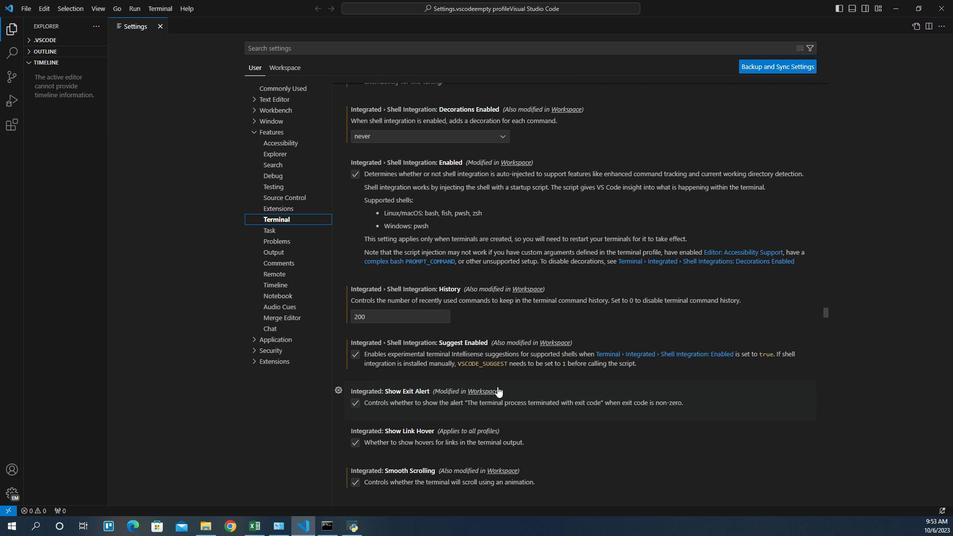 
Action: Mouse scrolled (486, 347) with delta (0, 0)
Screenshot: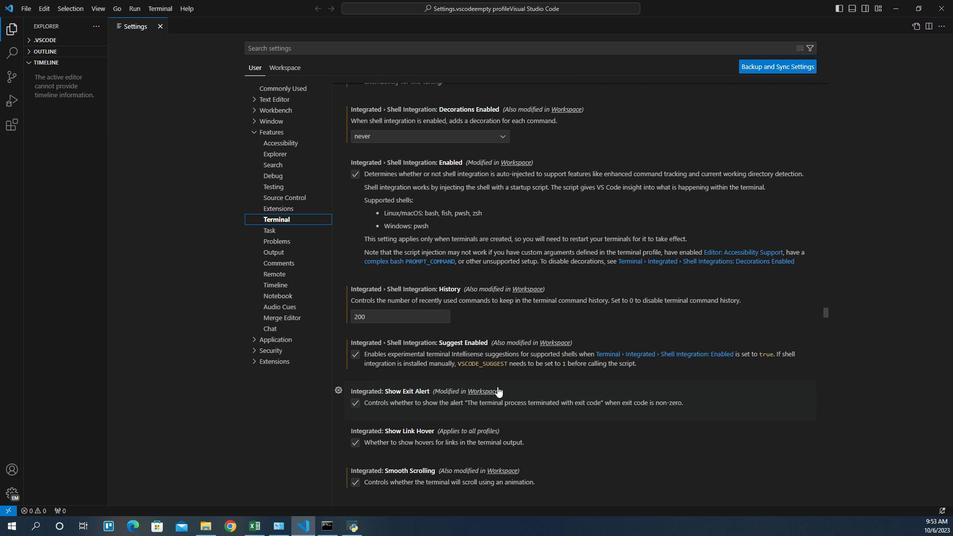 
Action: Mouse scrolled (486, 347) with delta (0, 0)
Screenshot: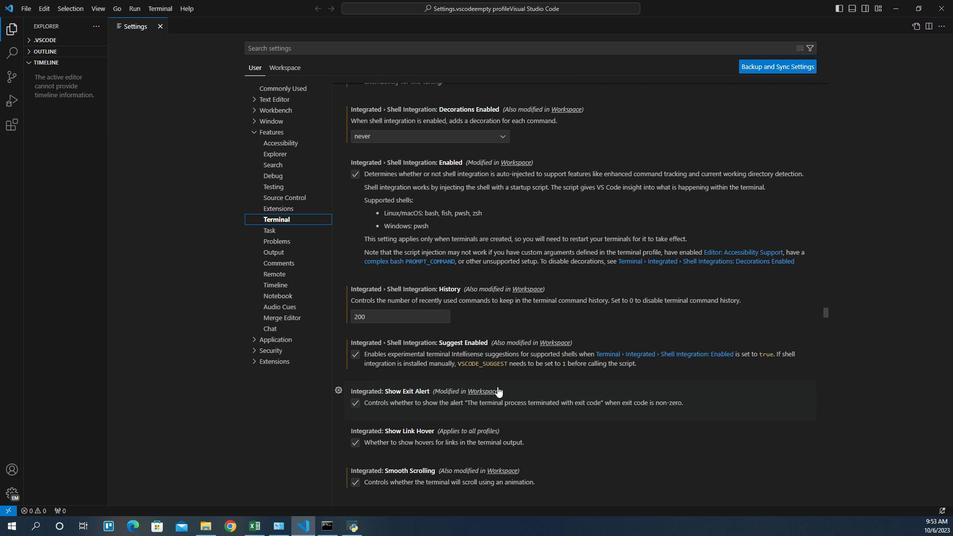 
Action: Mouse scrolled (486, 347) with delta (0, 0)
Screenshot: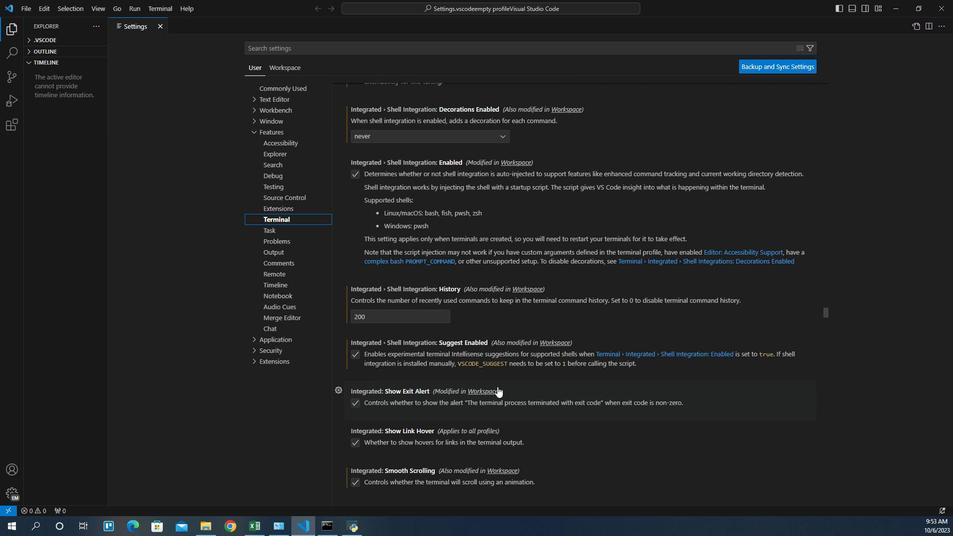 
Action: Mouse scrolled (486, 347) with delta (0, 0)
Screenshot: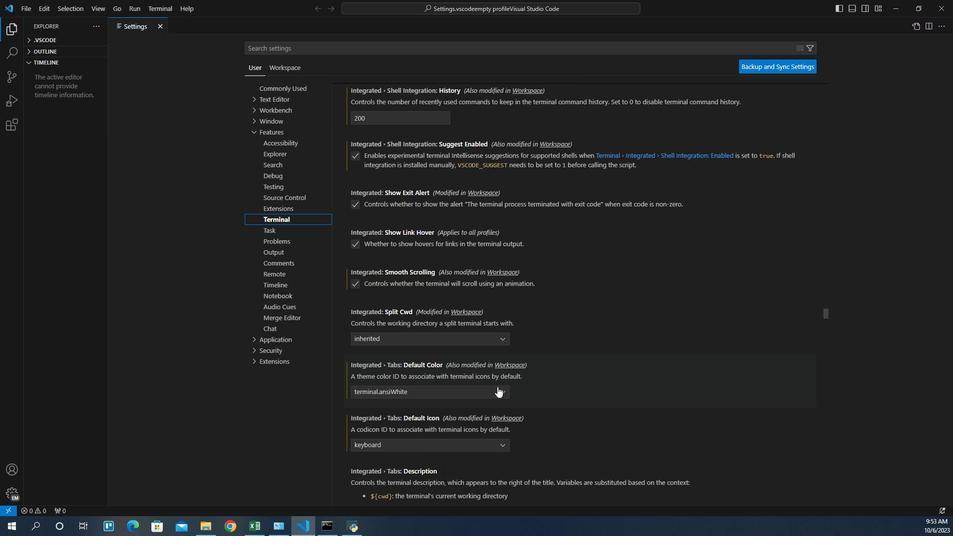 
Action: Mouse scrolled (486, 347) with delta (0, 0)
Screenshot: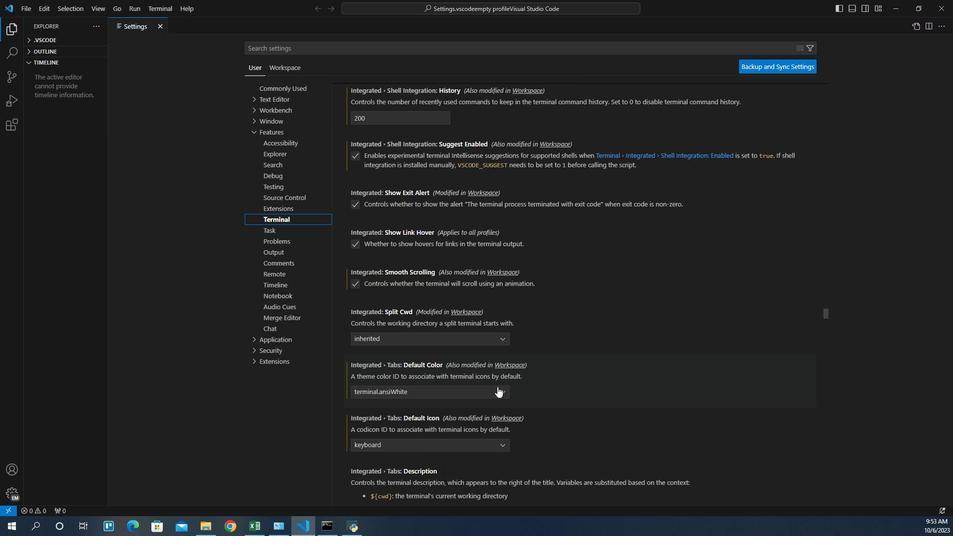 
Action: Mouse scrolled (486, 347) with delta (0, 0)
Screenshot: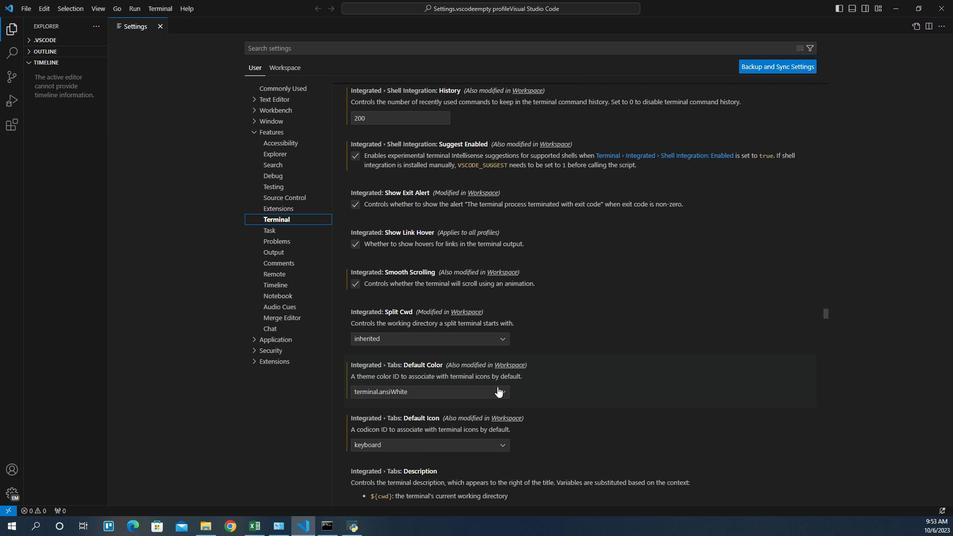 
Action: Mouse scrolled (486, 347) with delta (0, 0)
Screenshot: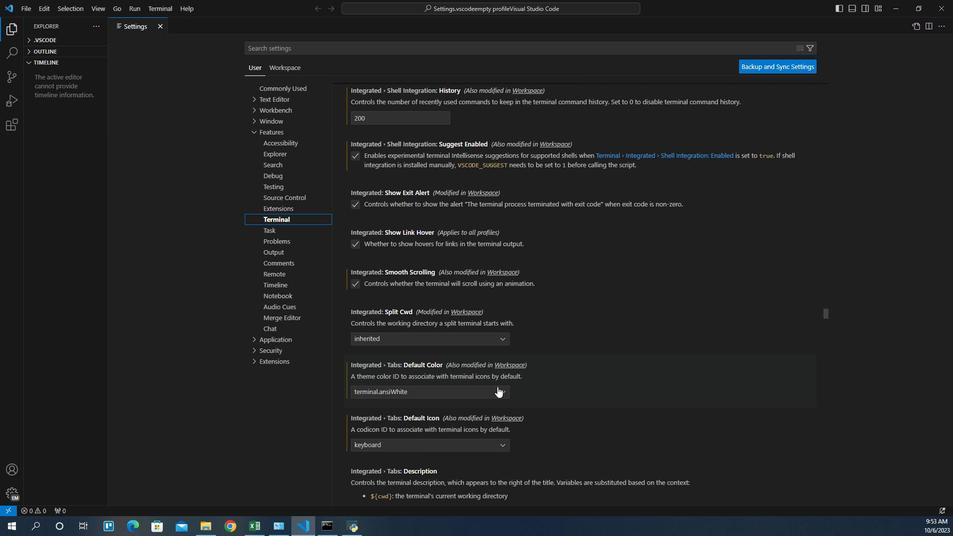 
Action: Mouse scrolled (486, 347) with delta (0, 0)
Screenshot: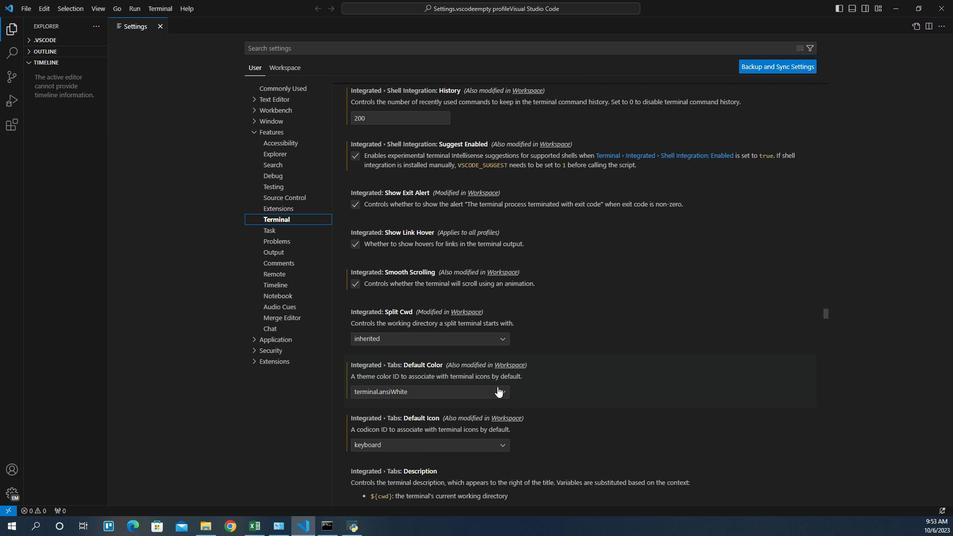 
Action: Mouse scrolled (486, 347) with delta (0, 0)
Screenshot: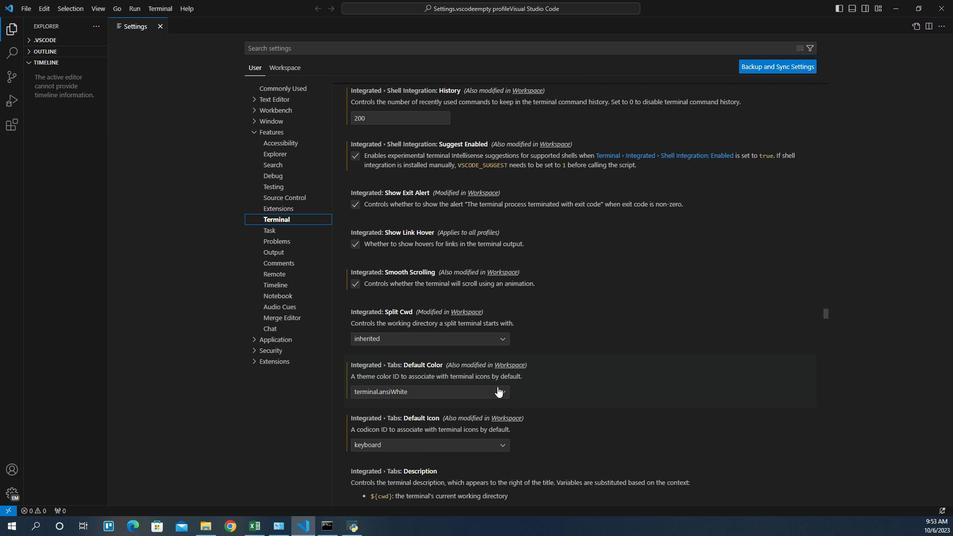 
Action: Mouse scrolled (486, 347) with delta (0, 0)
Screenshot: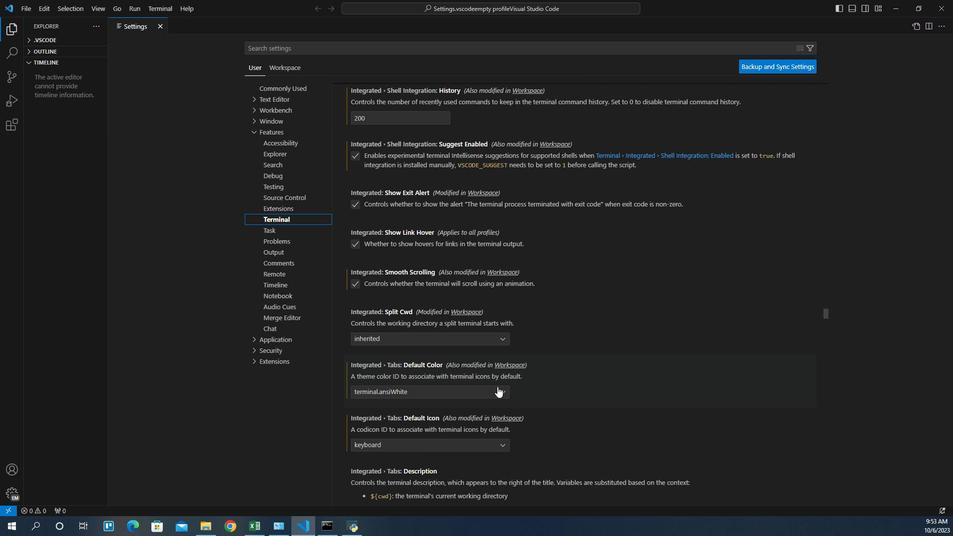 
Action: Mouse scrolled (486, 347) with delta (0, 0)
Screenshot: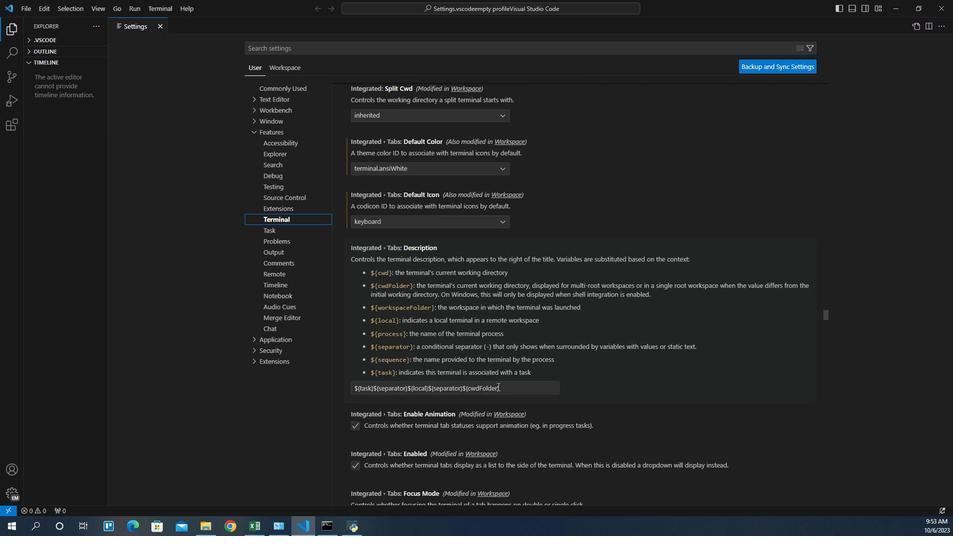 
Action: Mouse scrolled (486, 347) with delta (0, 0)
Screenshot: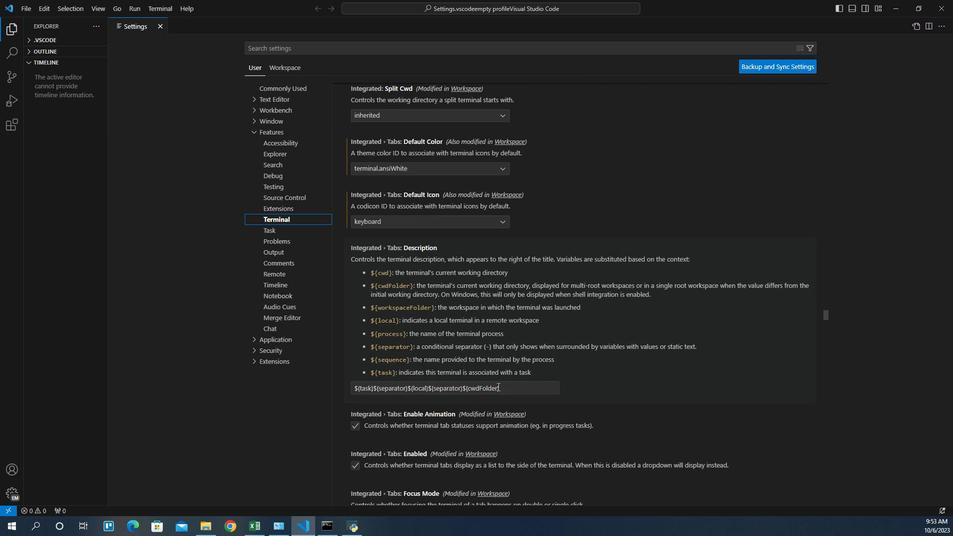 
Action: Mouse scrolled (486, 347) with delta (0, 0)
Screenshot: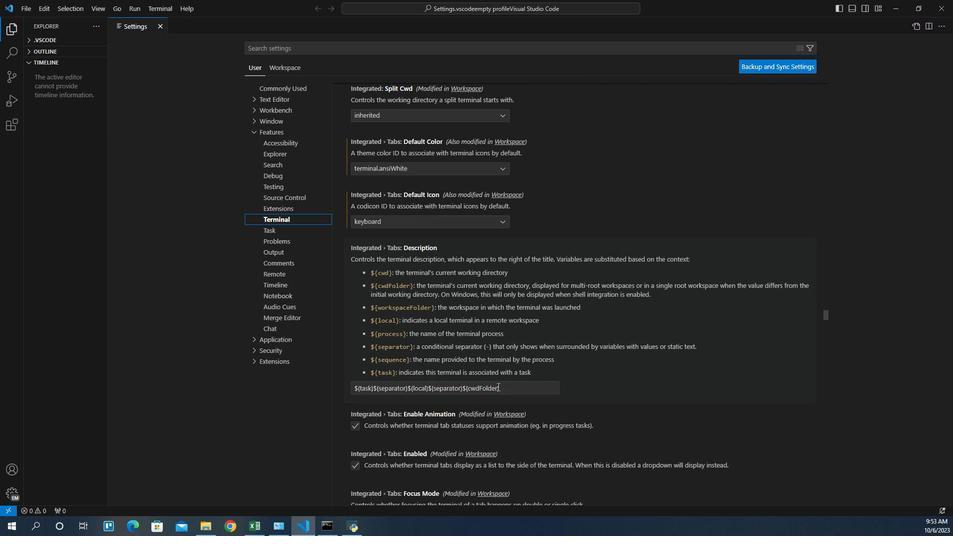 
Action: Mouse scrolled (486, 347) with delta (0, 0)
Screenshot: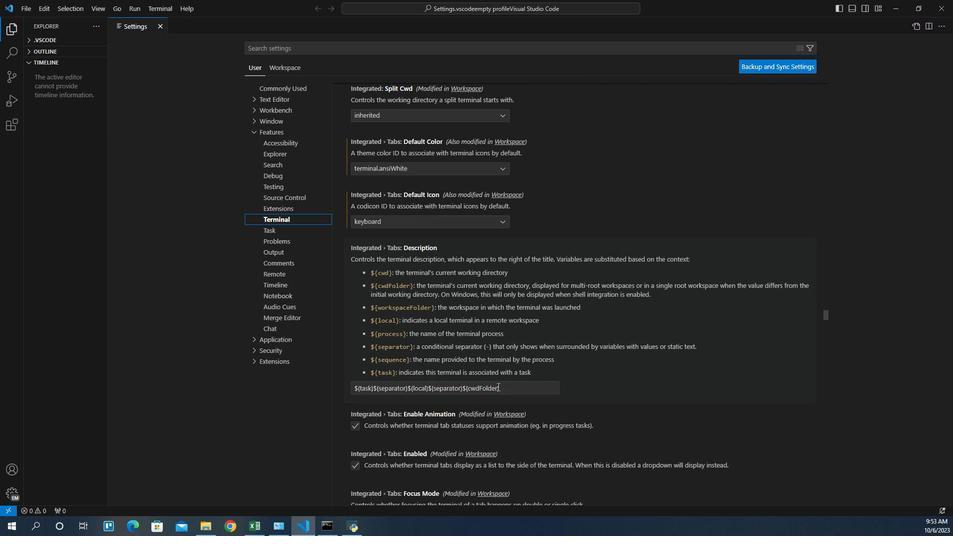 
Action: Mouse scrolled (486, 347) with delta (0, 0)
Screenshot: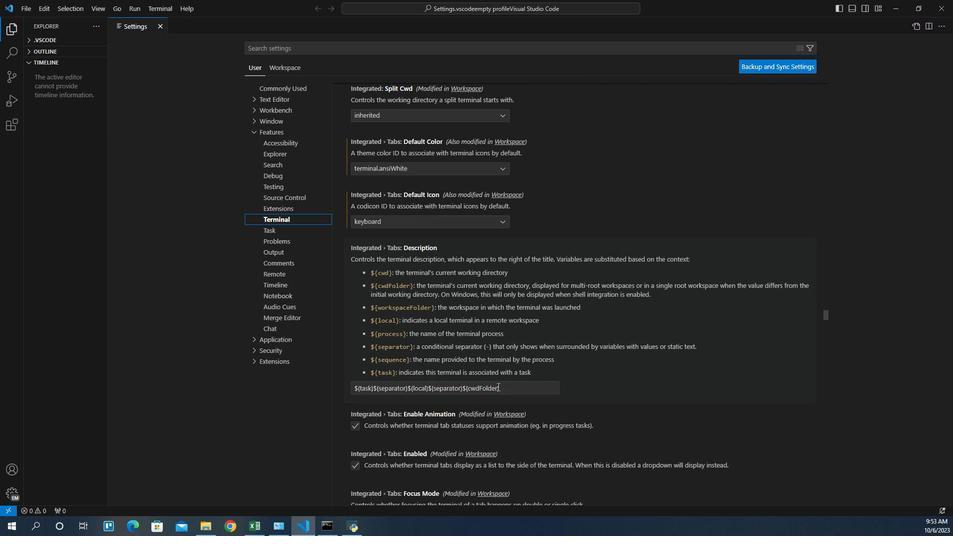 
Action: Mouse scrolled (486, 347) with delta (0, 0)
Screenshot: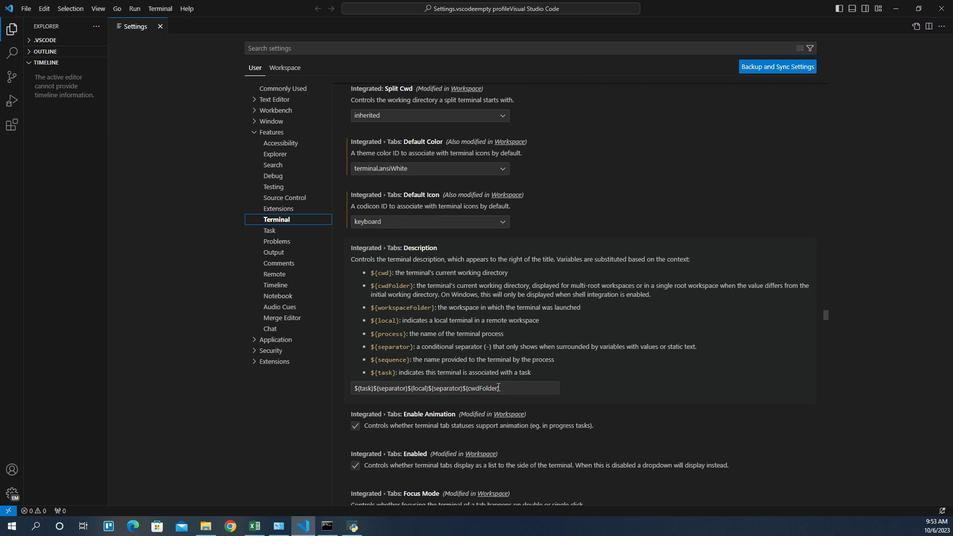 
Action: Mouse scrolled (486, 347) with delta (0, 0)
Screenshot: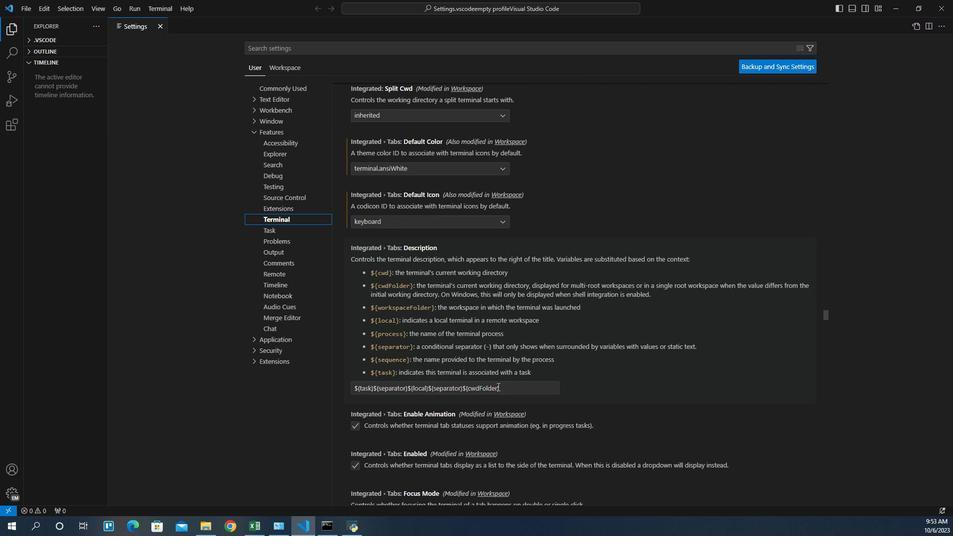 
Action: Mouse scrolled (486, 347) with delta (0, 0)
Screenshot: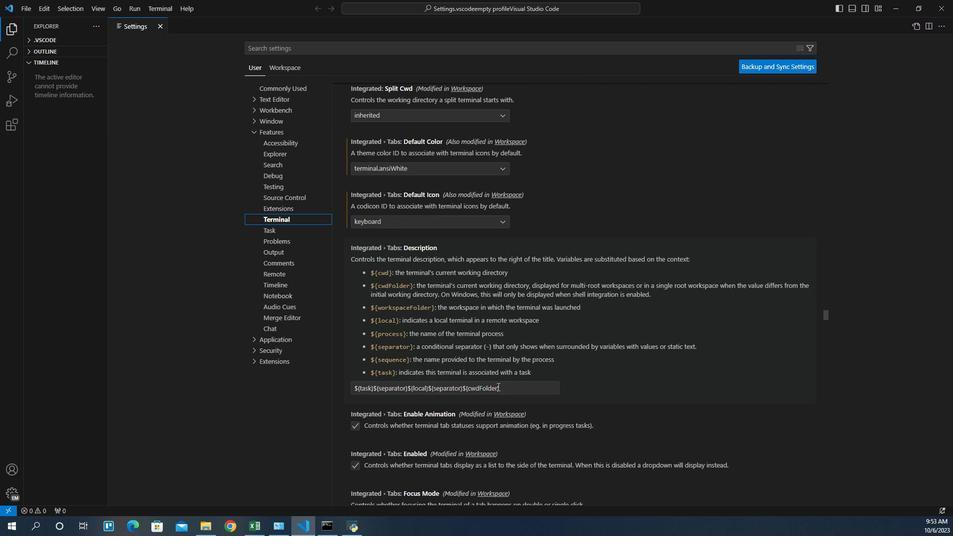 
Action: Mouse moved to (458, 330)
Screenshot: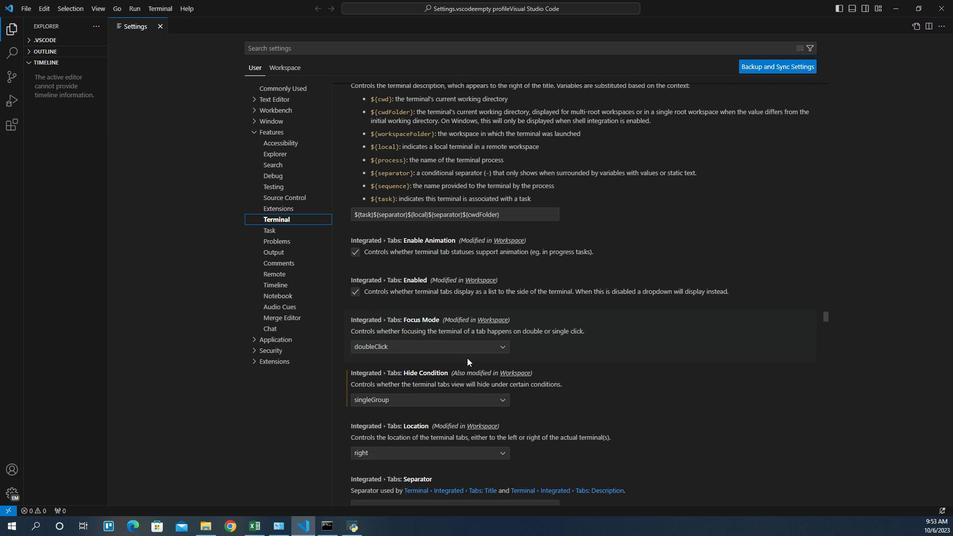 
Action: Mouse scrolled (458, 330) with delta (0, 0)
Screenshot: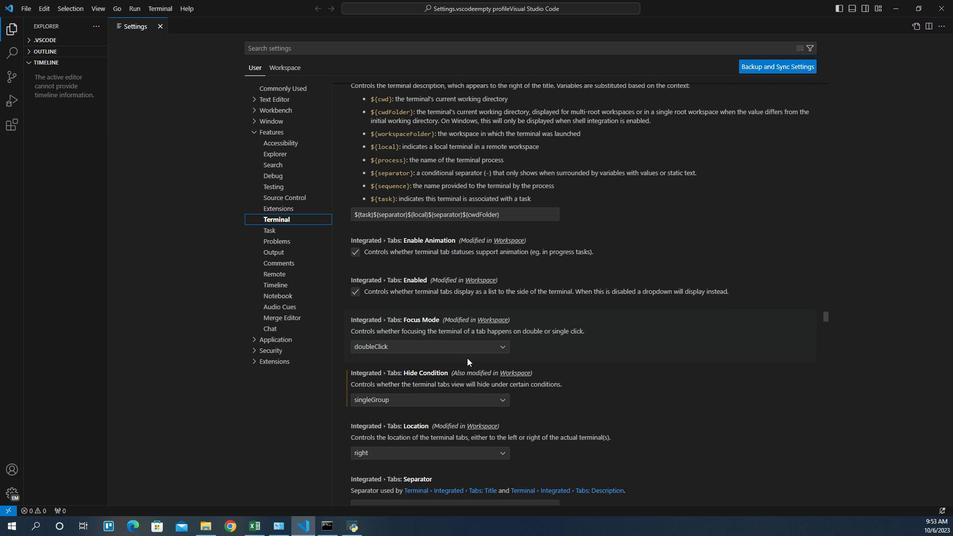 
Action: Mouse scrolled (458, 330) with delta (0, 0)
Screenshot: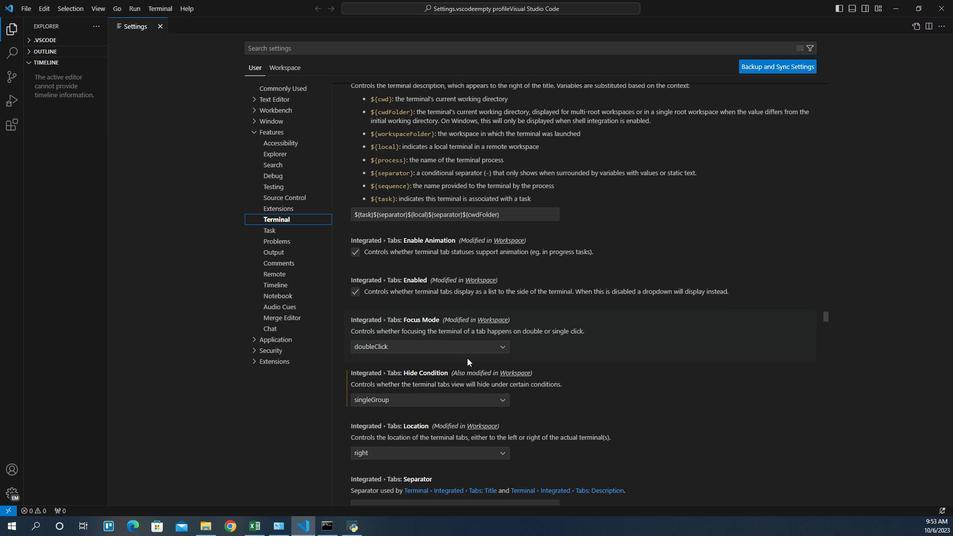 
Action: Mouse scrolled (458, 330) with delta (0, 0)
Screenshot: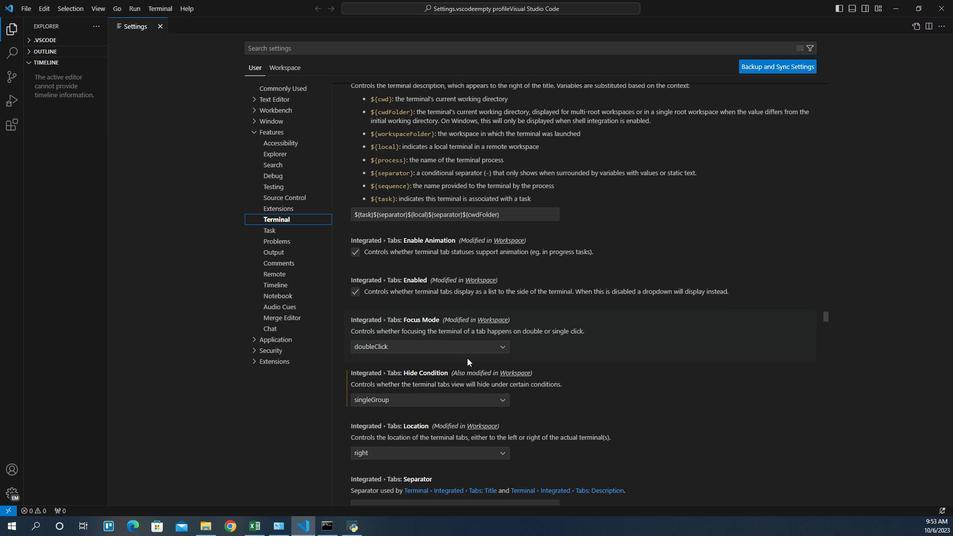 
Action: Mouse scrolled (458, 330) with delta (0, 0)
Screenshot: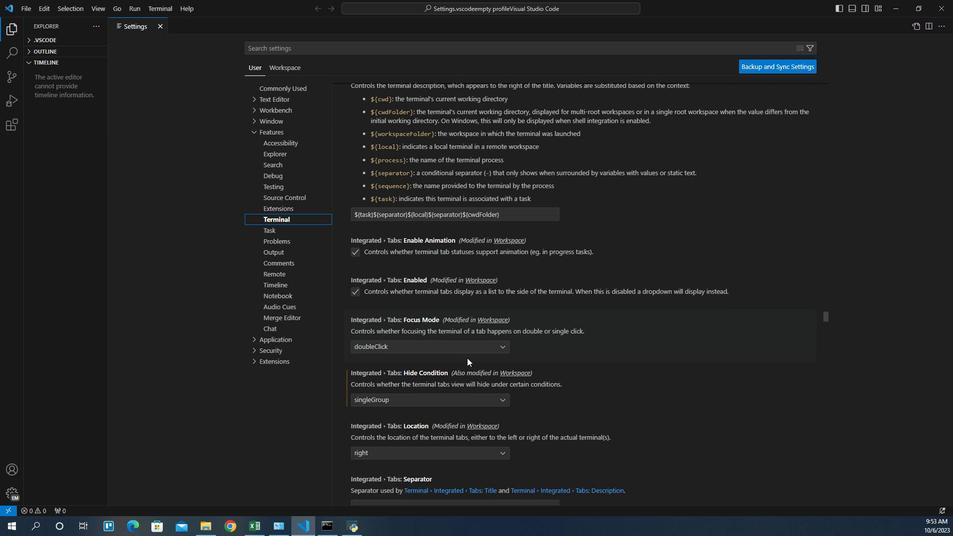 
Action: Mouse scrolled (458, 330) with delta (0, 0)
Screenshot: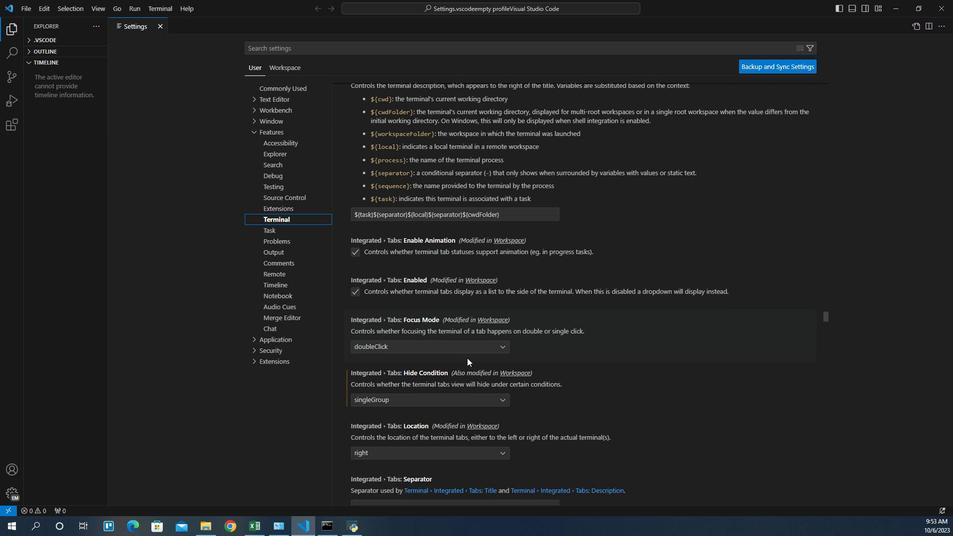 
Action: Mouse scrolled (458, 330) with delta (0, 0)
Screenshot: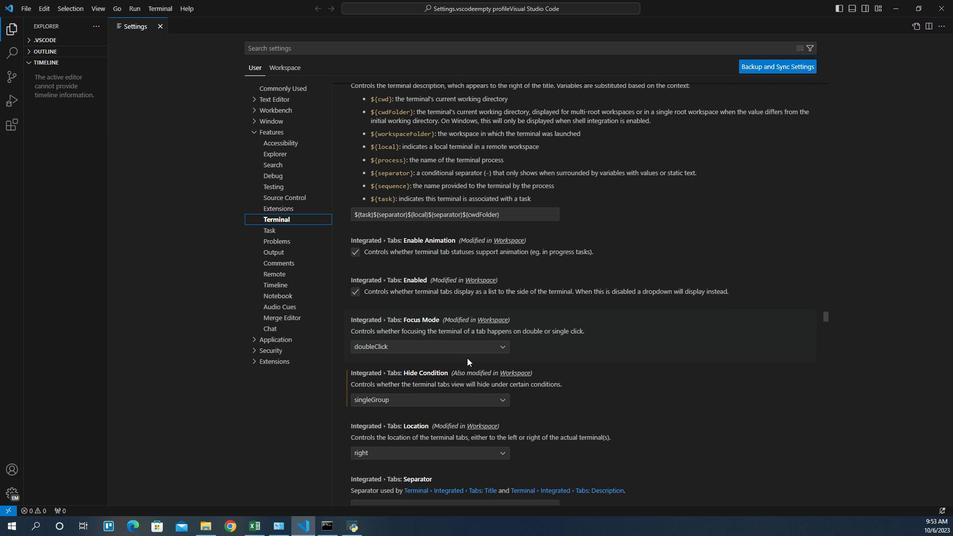 
Action: Mouse scrolled (458, 330) with delta (0, 0)
Screenshot: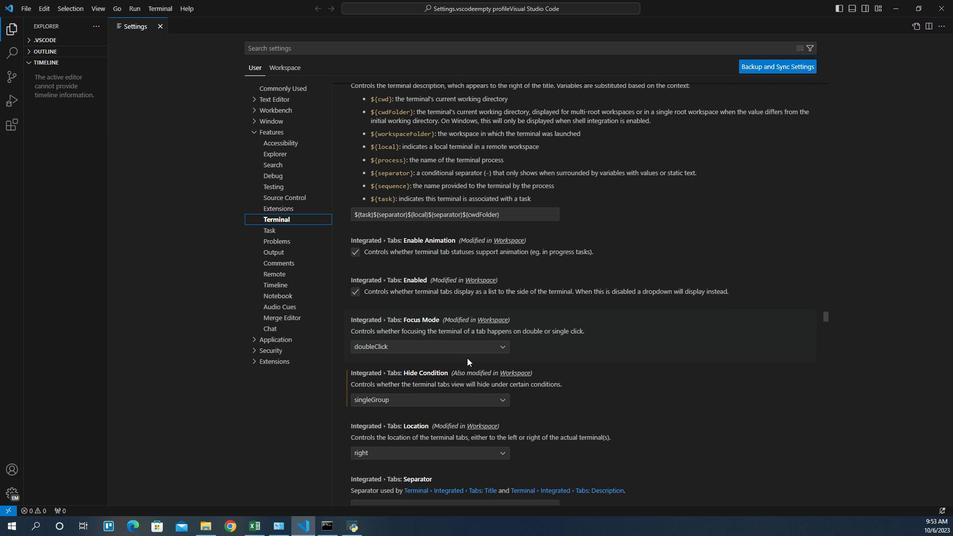 
Action: Mouse scrolled (458, 330) with delta (0, 0)
Screenshot: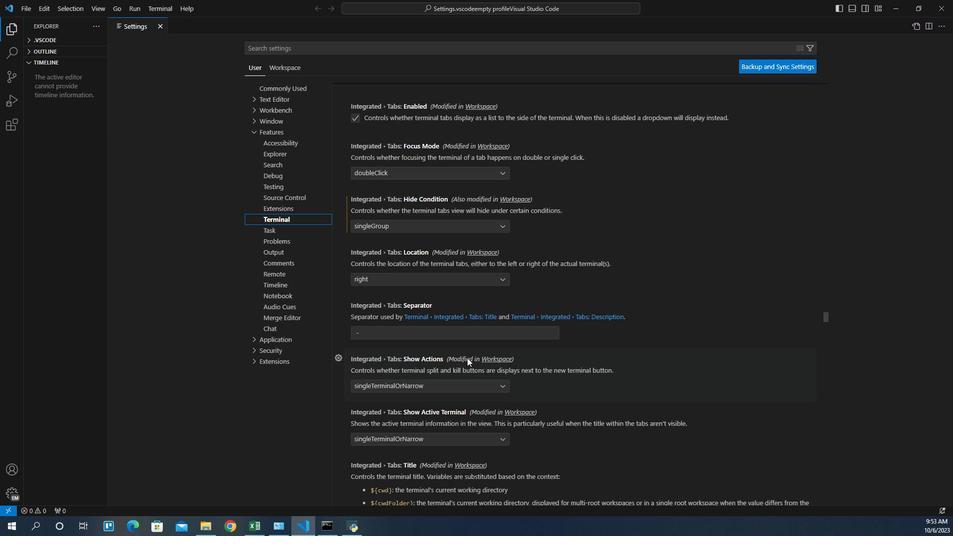 
Action: Mouse scrolled (458, 330) with delta (0, 0)
Screenshot: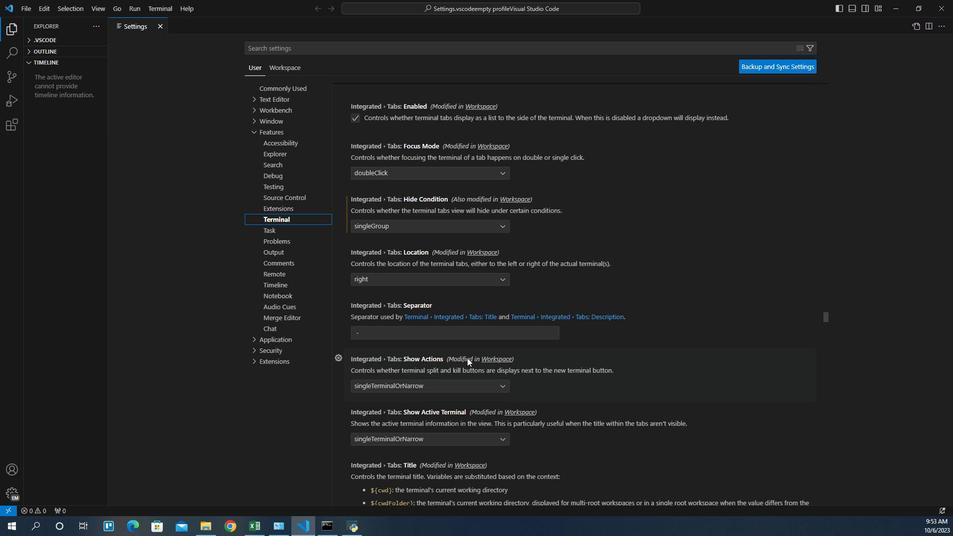 
Action: Mouse scrolled (458, 330) with delta (0, 0)
Screenshot: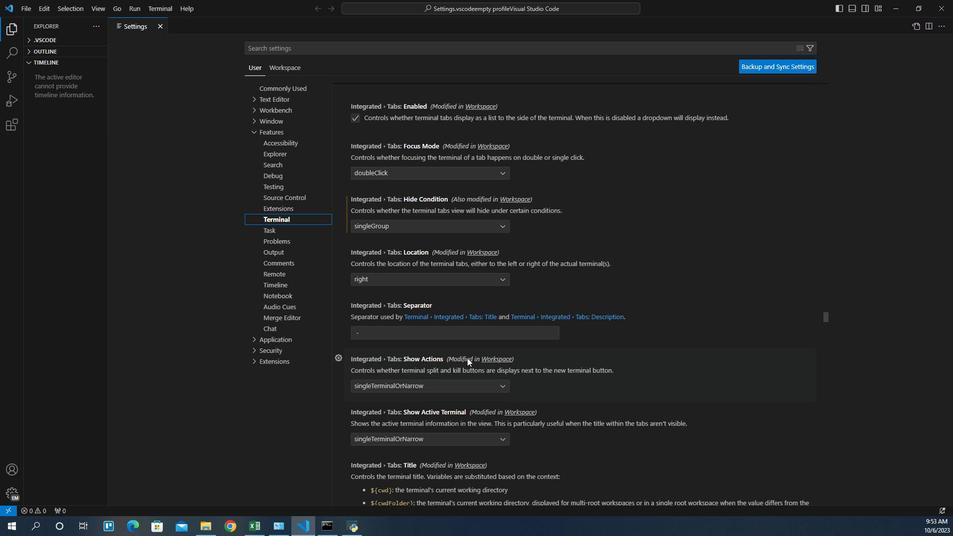 
Action: Mouse scrolled (458, 330) with delta (0, 0)
Screenshot: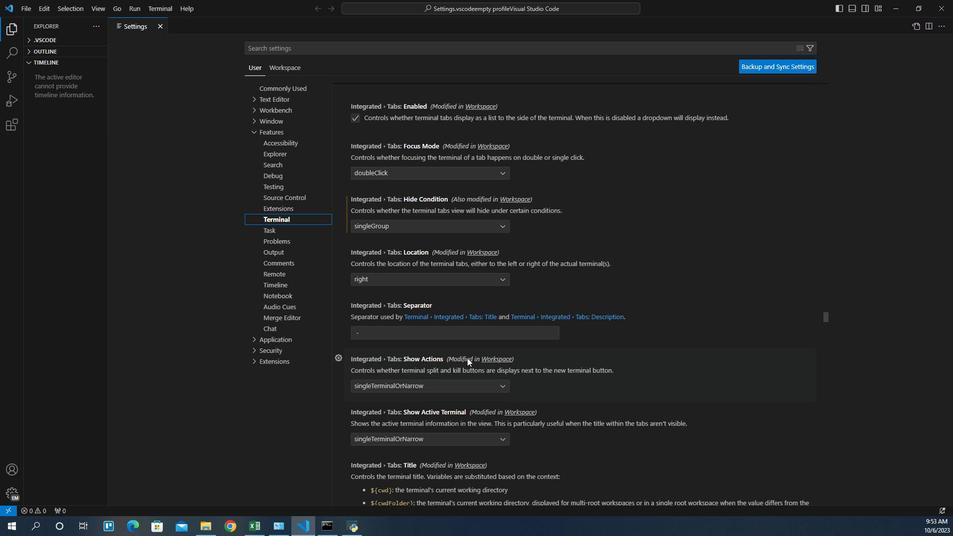
Action: Mouse scrolled (458, 330) with delta (0, 0)
Screenshot: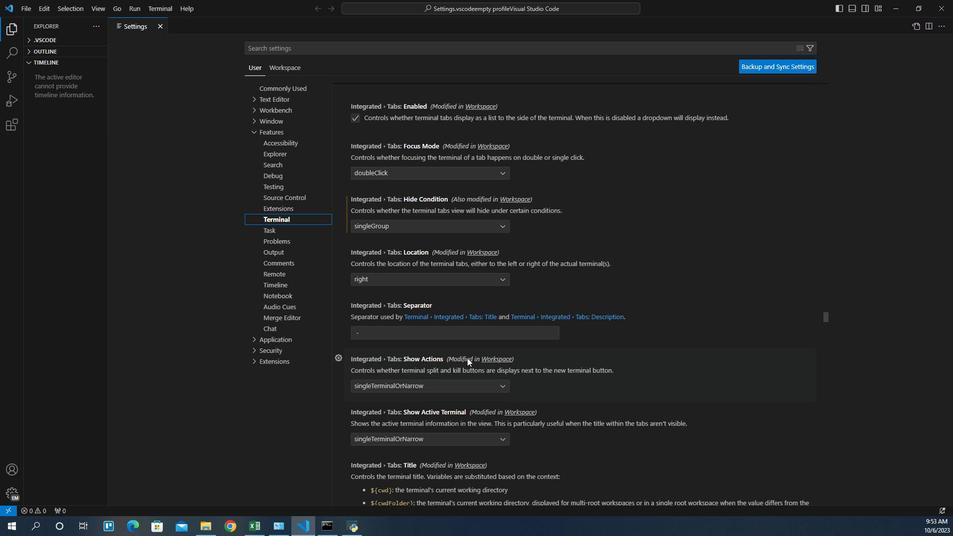 
Action: Mouse scrolled (458, 330) with delta (0, 0)
Screenshot: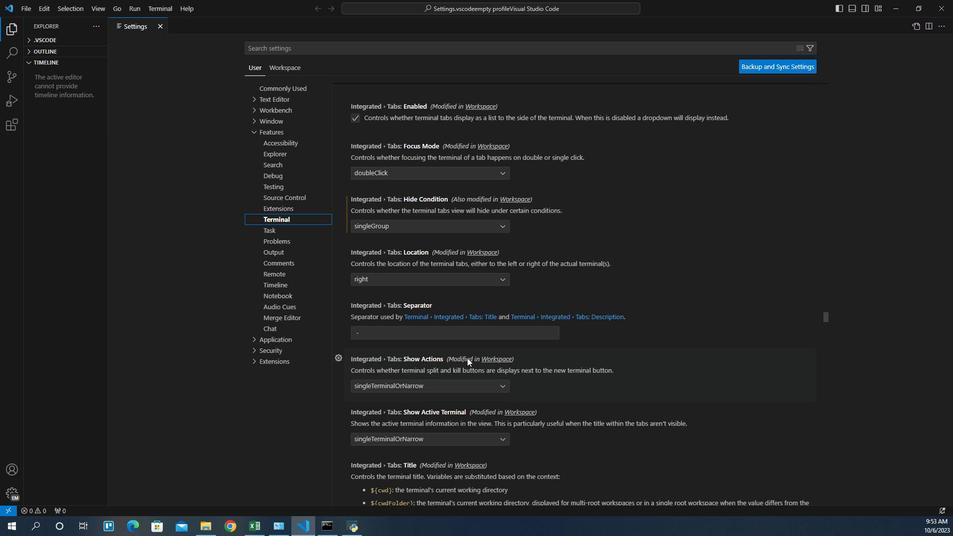 
Action: Mouse scrolled (458, 330) with delta (0, 0)
Screenshot: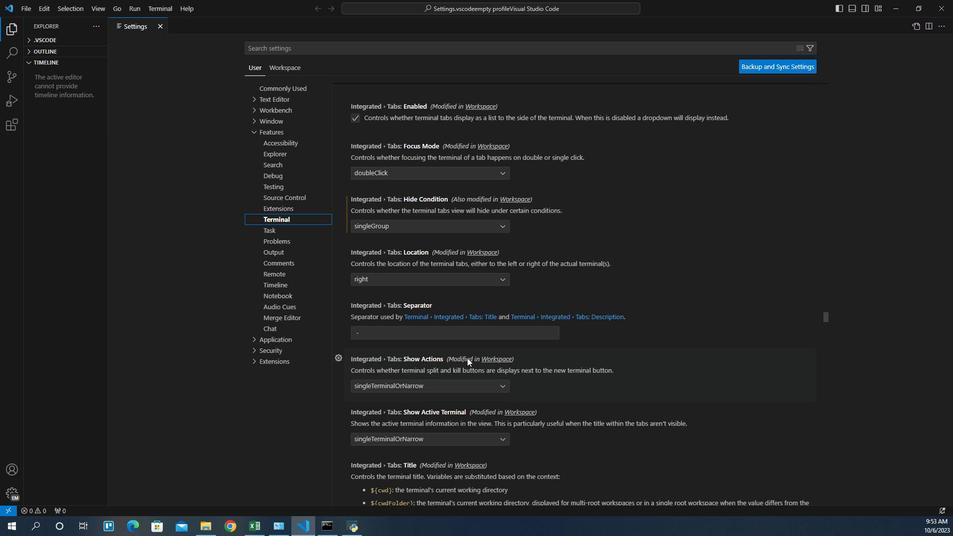 
Action: Mouse scrolled (458, 330) with delta (0, 0)
Screenshot: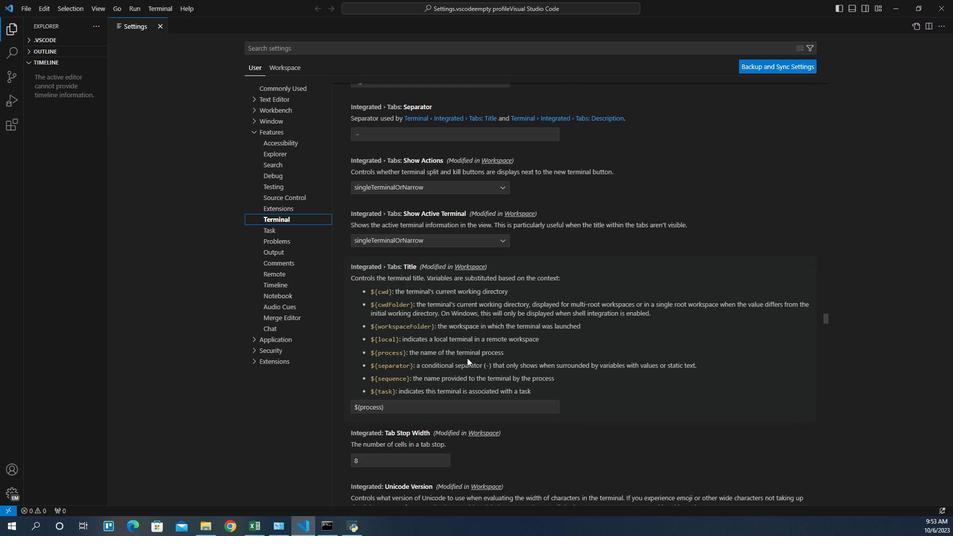 
Action: Mouse scrolled (458, 330) with delta (0, 0)
Screenshot: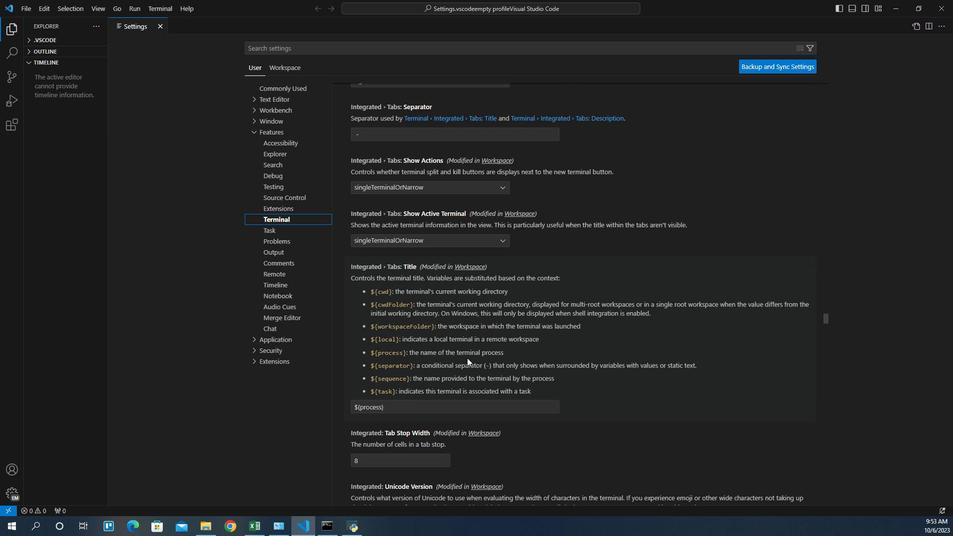 
Action: Mouse scrolled (458, 330) with delta (0, 0)
Screenshot: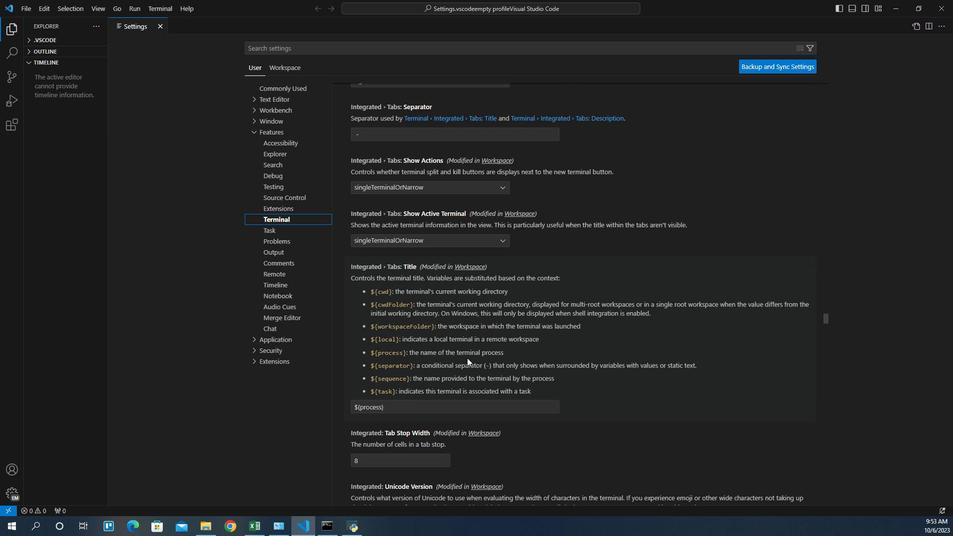 
Action: Mouse scrolled (458, 330) with delta (0, 0)
Screenshot: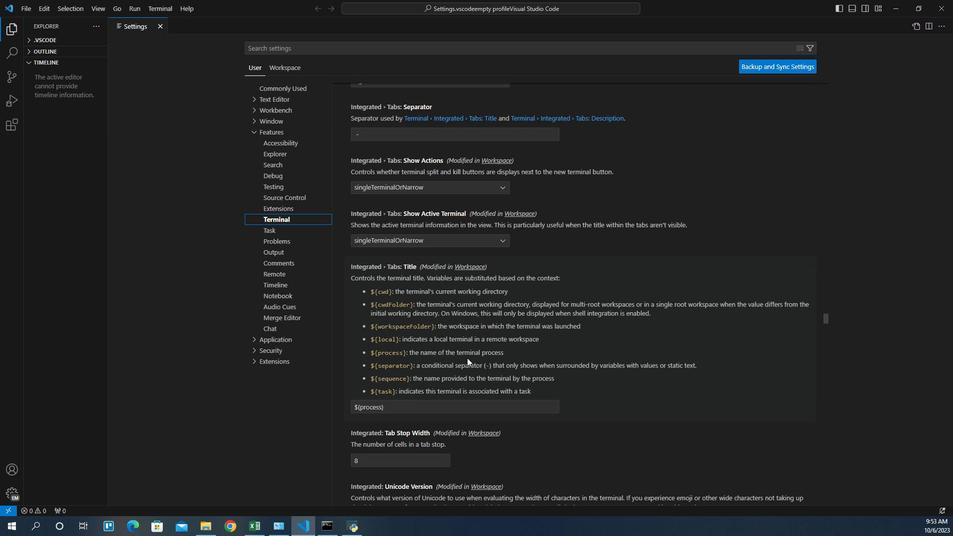 
Action: Mouse scrolled (458, 330) with delta (0, 0)
Screenshot: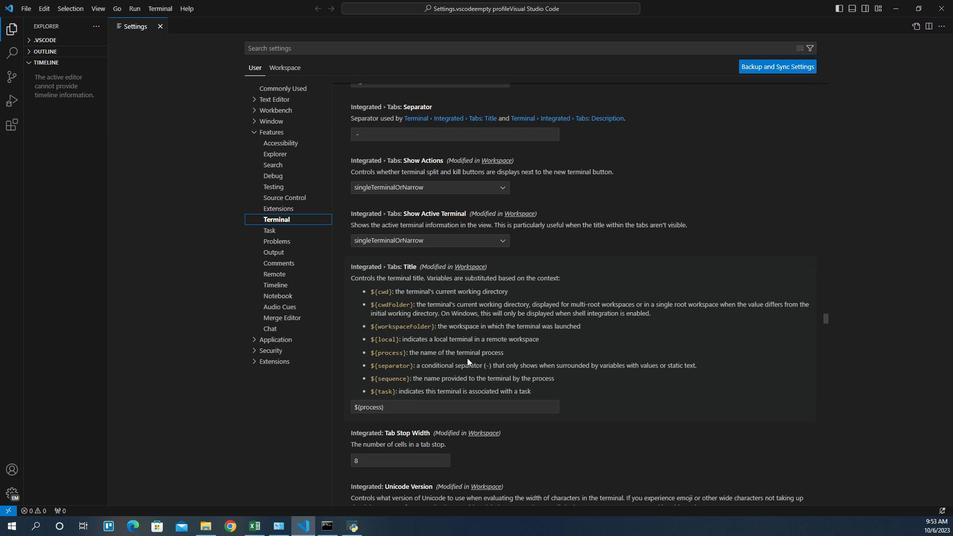 
Action: Mouse scrolled (458, 330) with delta (0, 0)
Screenshot: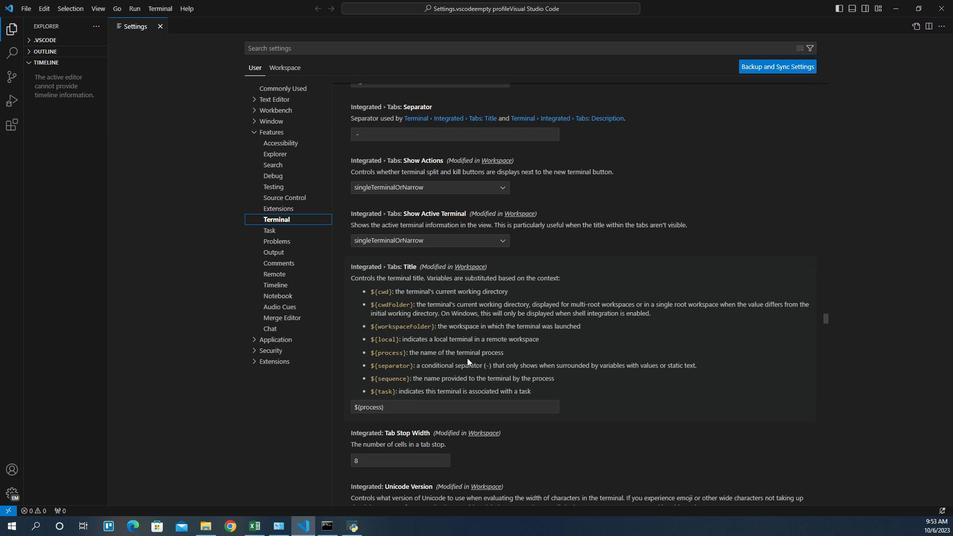 
Action: Mouse scrolled (458, 330) with delta (0, 0)
Screenshot: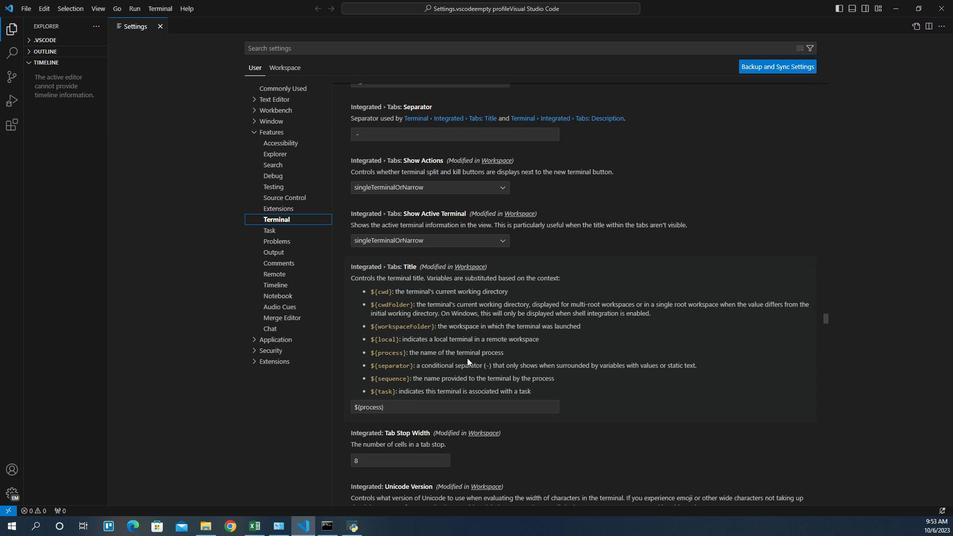 
Action: Mouse scrolled (458, 330) with delta (0, 0)
Screenshot: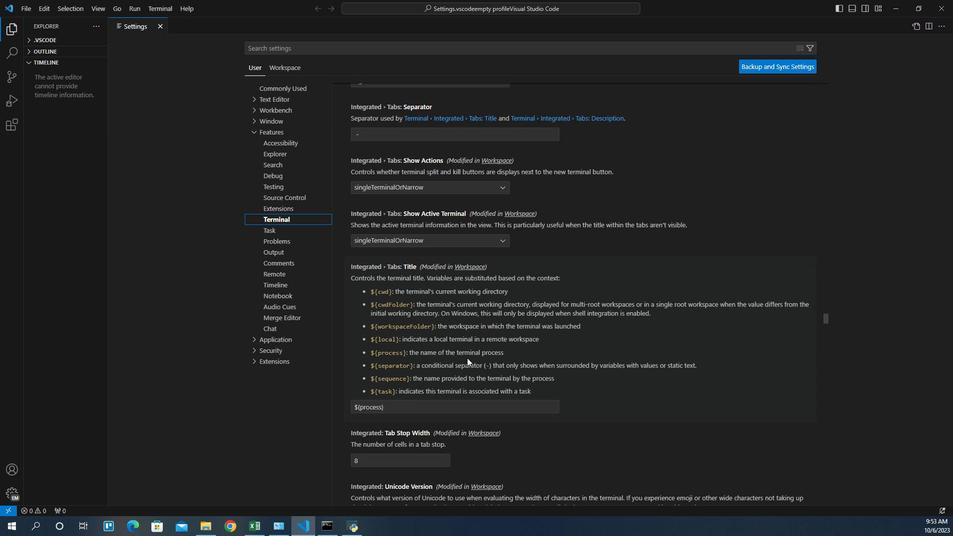 
Action: Mouse moved to (453, 262)
Screenshot: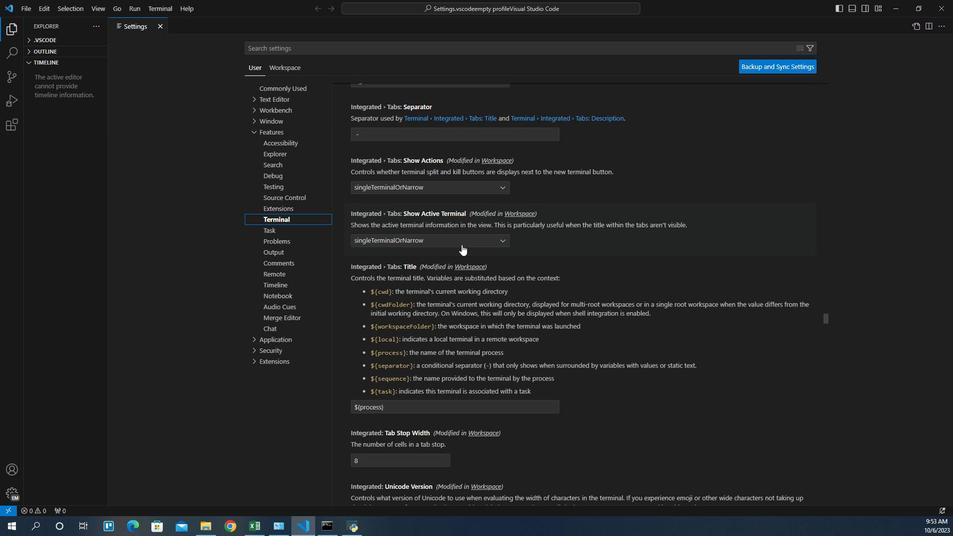 
Action: Mouse pressed left at (453, 262)
Screenshot: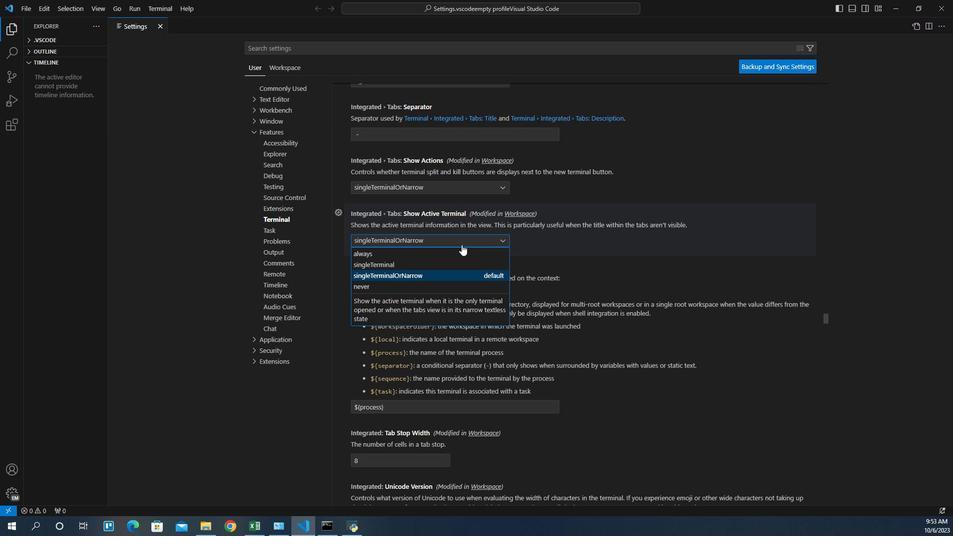 
Action: Mouse moved to (411, 288)
Screenshot: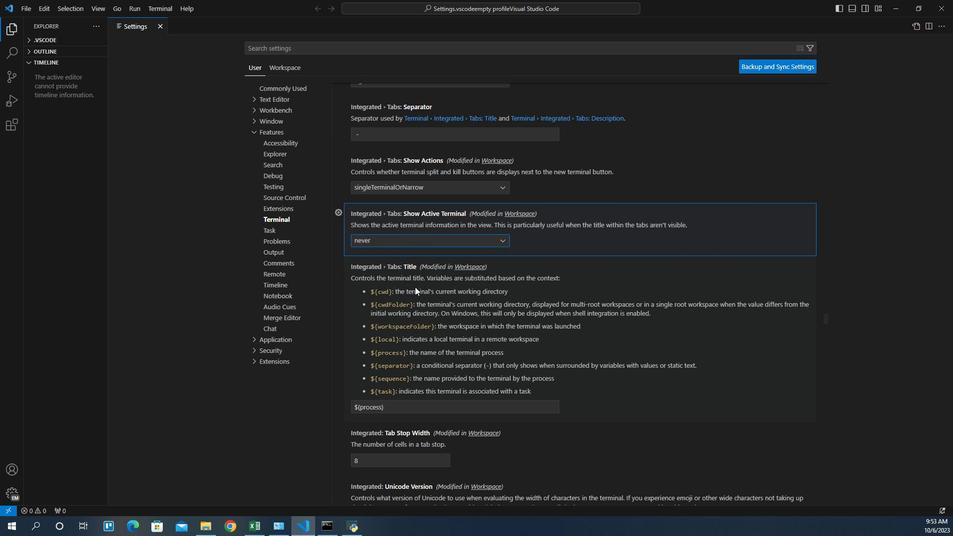 
Action: Mouse pressed left at (411, 288)
Screenshot: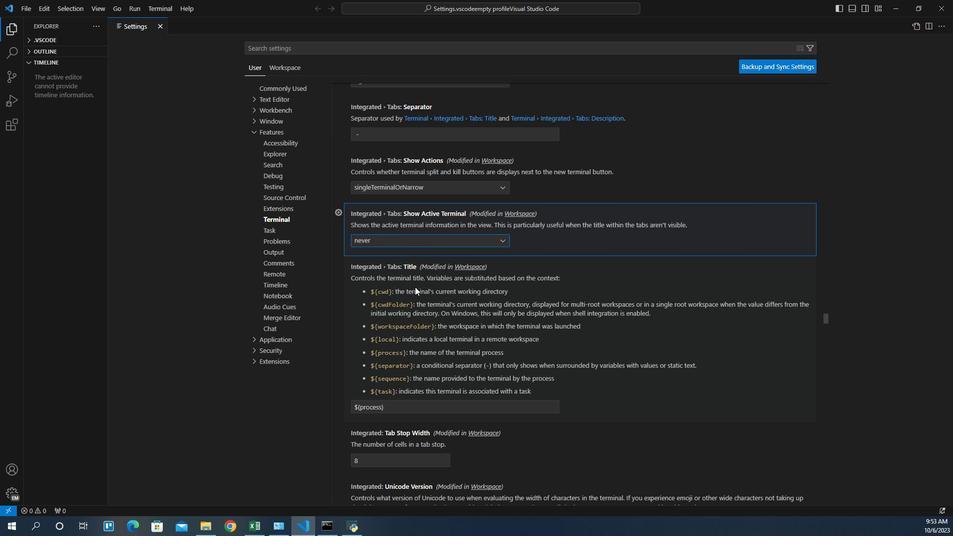 
